 Task: Compose an email with the signature Kevin Parker with the subject Feedback on a presentation and the message I would like to follow up on the action items from our last meeting. from softage.9@softage.net to softage.7@softage.netSelect the entire message and remove all formatting, select the entire message Undo Send the email. Finally, move the email from Sent Items to the label Testing and certification
Action: Mouse moved to (1189, 77)
Screenshot: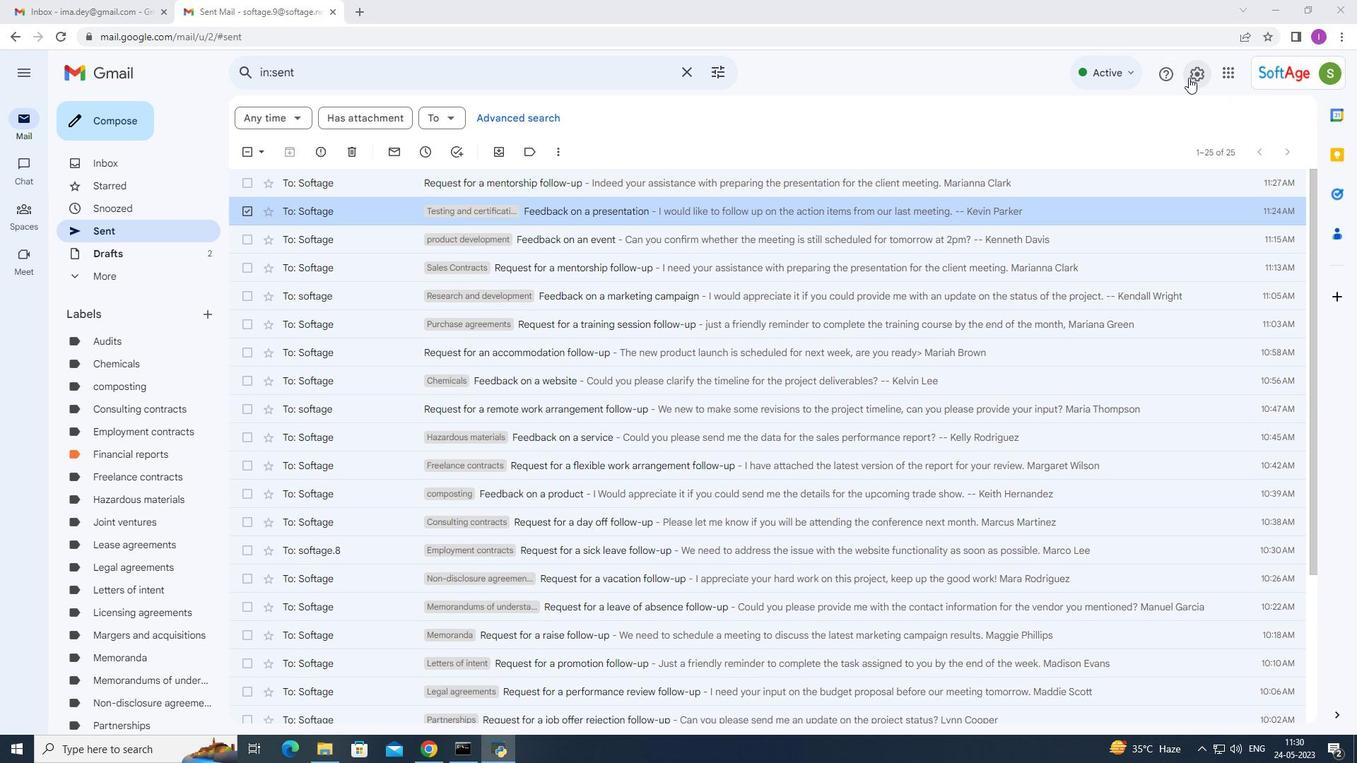 
Action: Mouse pressed left at (1189, 77)
Screenshot: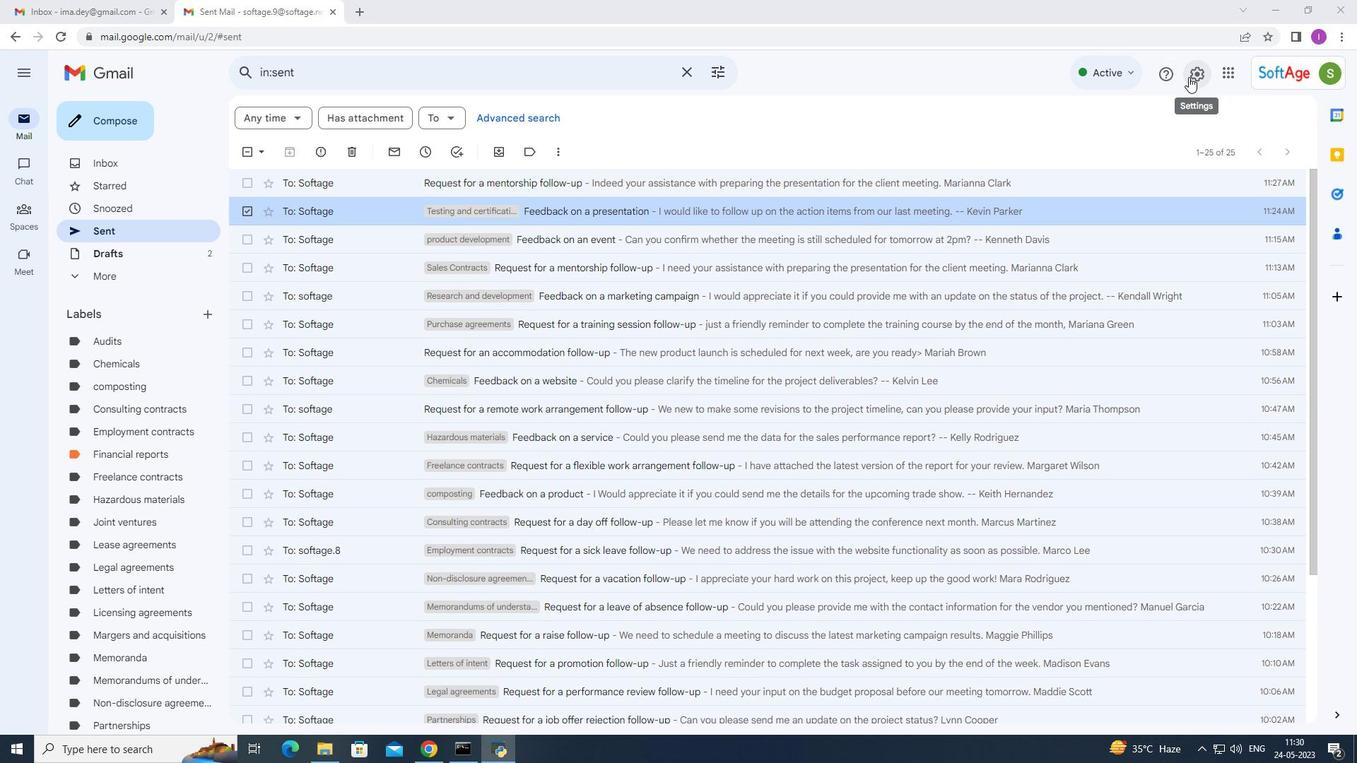 
Action: Mouse moved to (1177, 135)
Screenshot: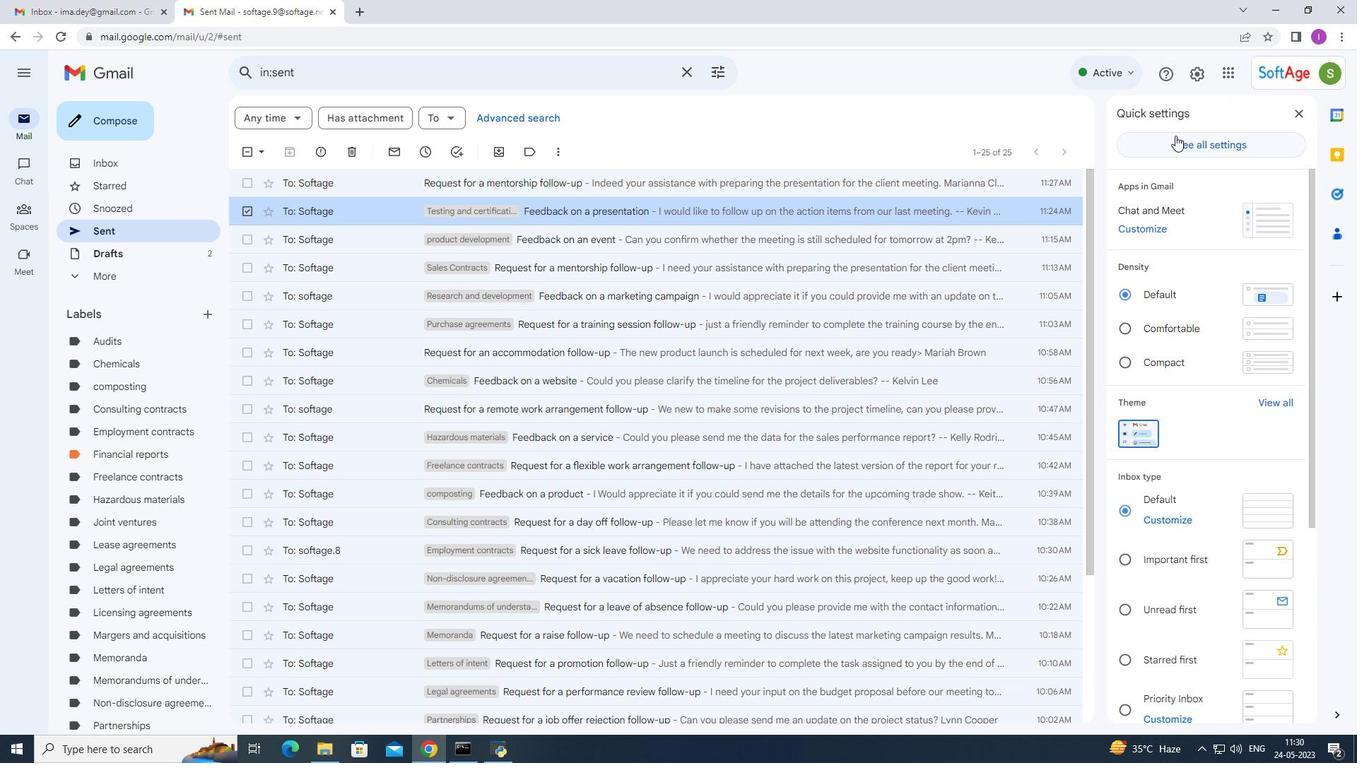 
Action: Mouse pressed left at (1177, 135)
Screenshot: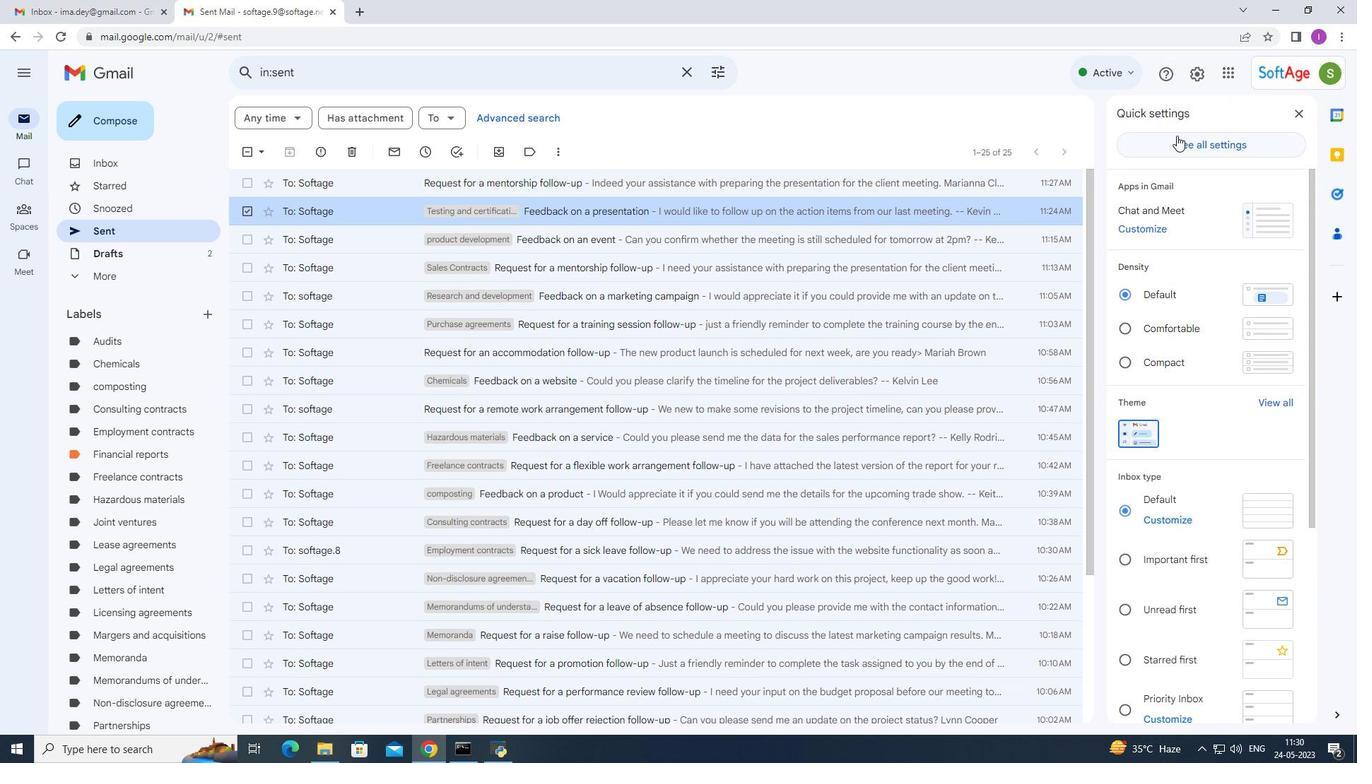
Action: Mouse moved to (530, 377)
Screenshot: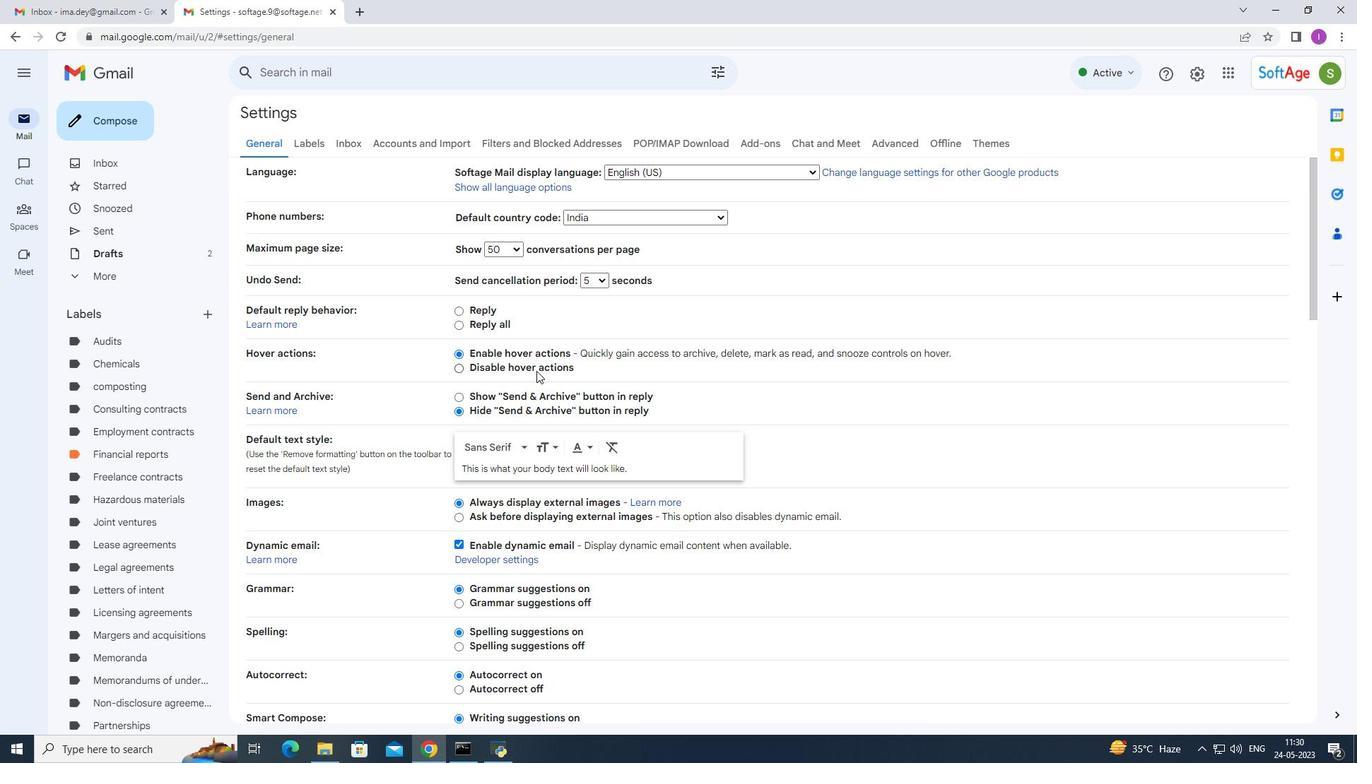 
Action: Mouse scrolled (530, 376) with delta (0, 0)
Screenshot: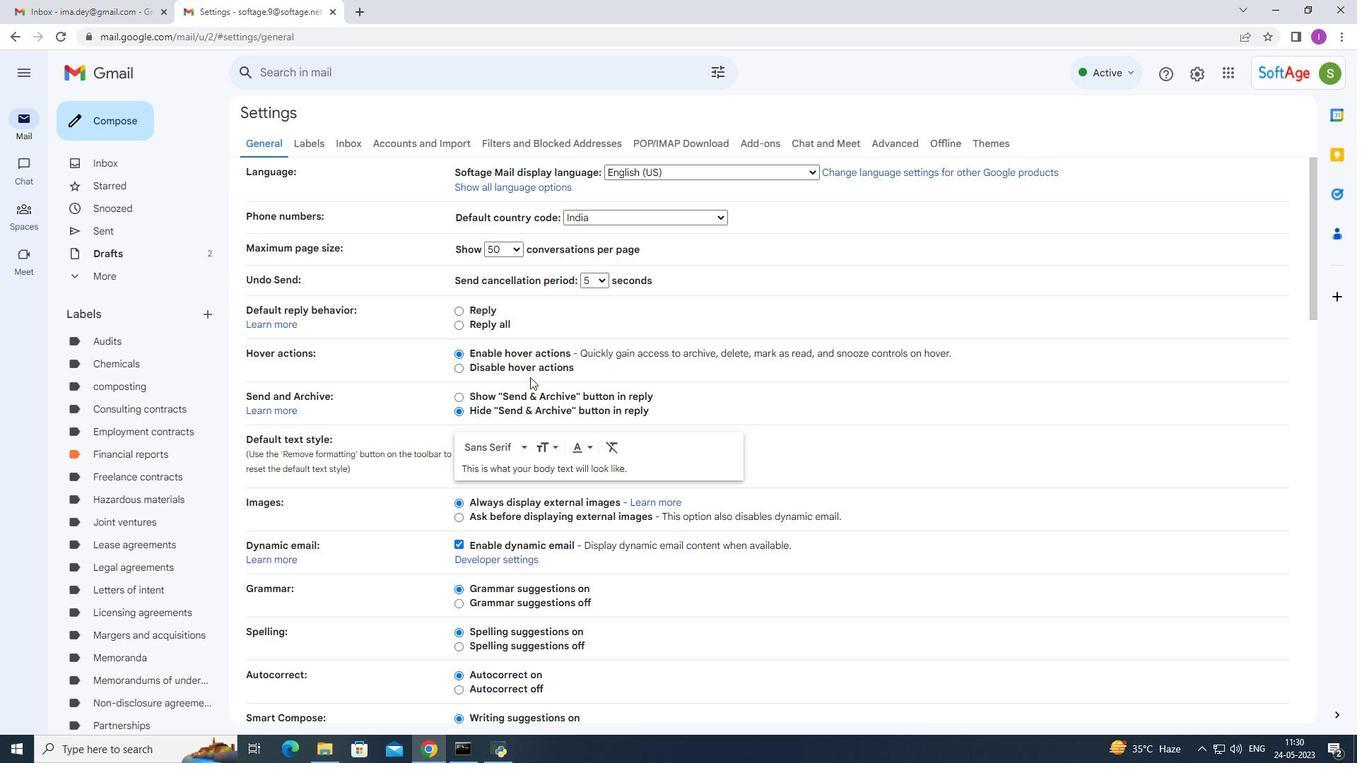 
Action: Mouse moved to (530, 378)
Screenshot: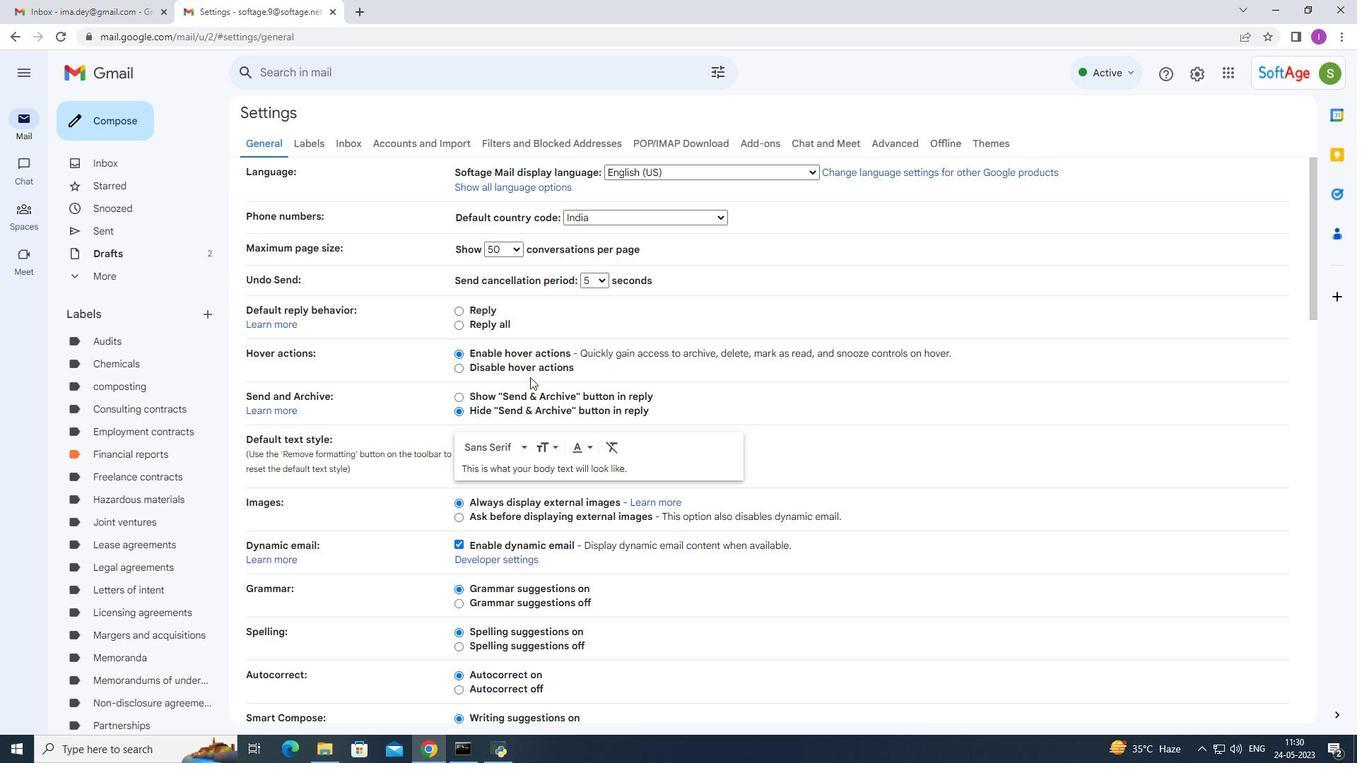 
Action: Mouse scrolled (530, 377) with delta (0, 0)
Screenshot: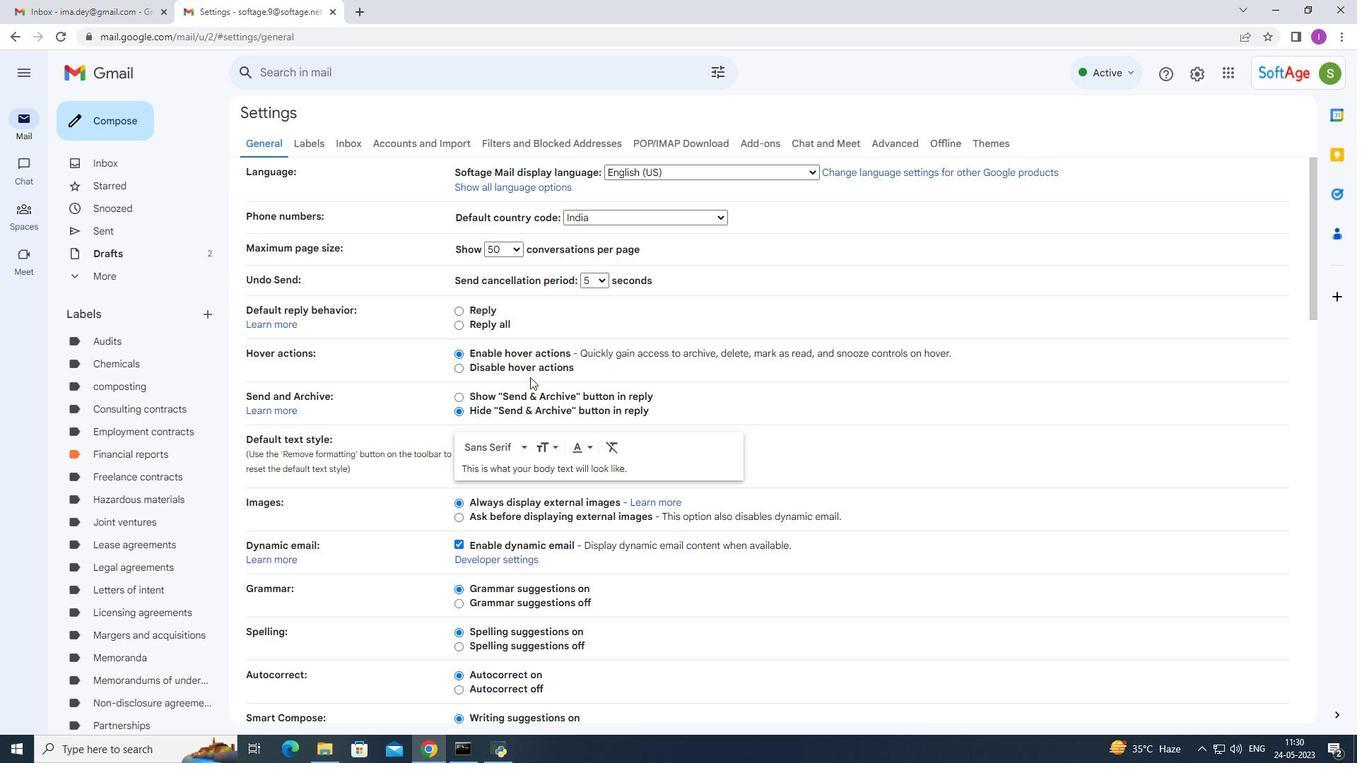 
Action: Mouse moved to (531, 378)
Screenshot: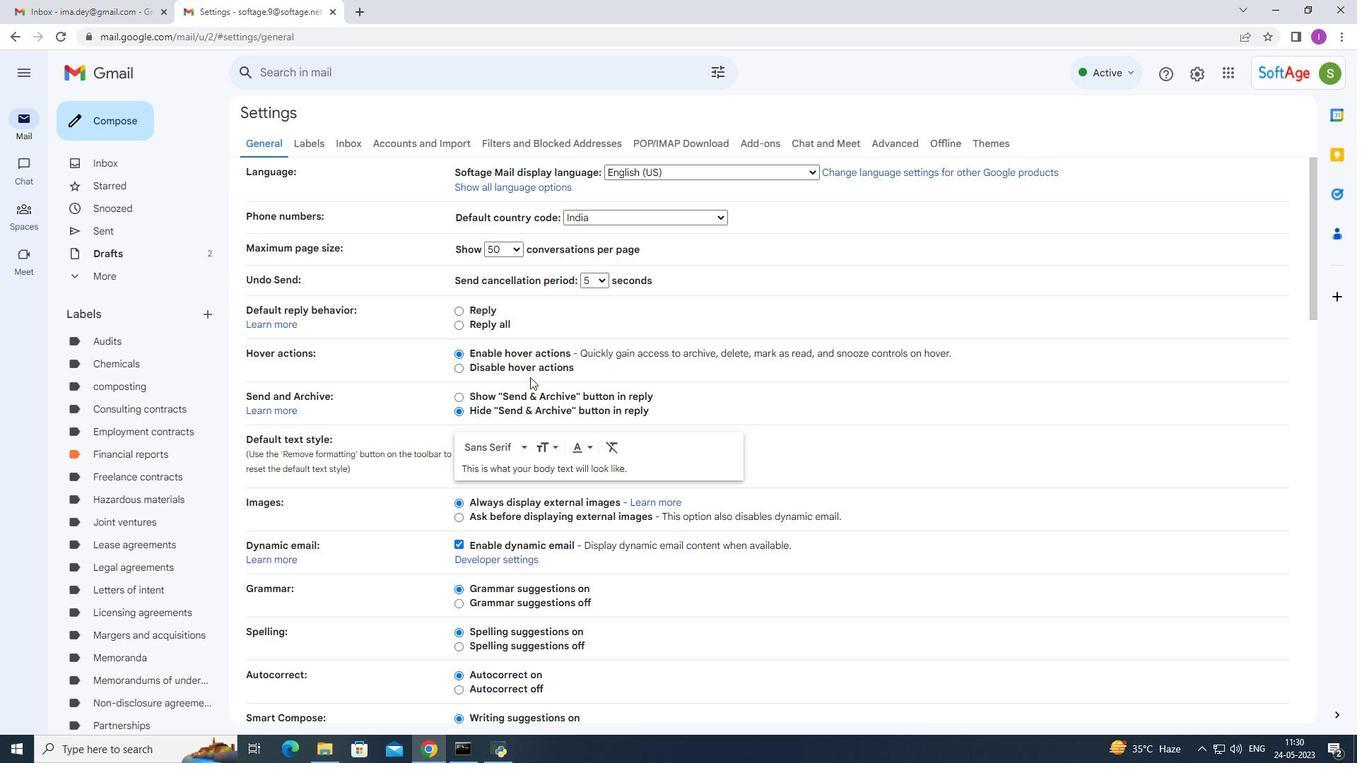 
Action: Mouse scrolled (530, 378) with delta (0, 0)
Screenshot: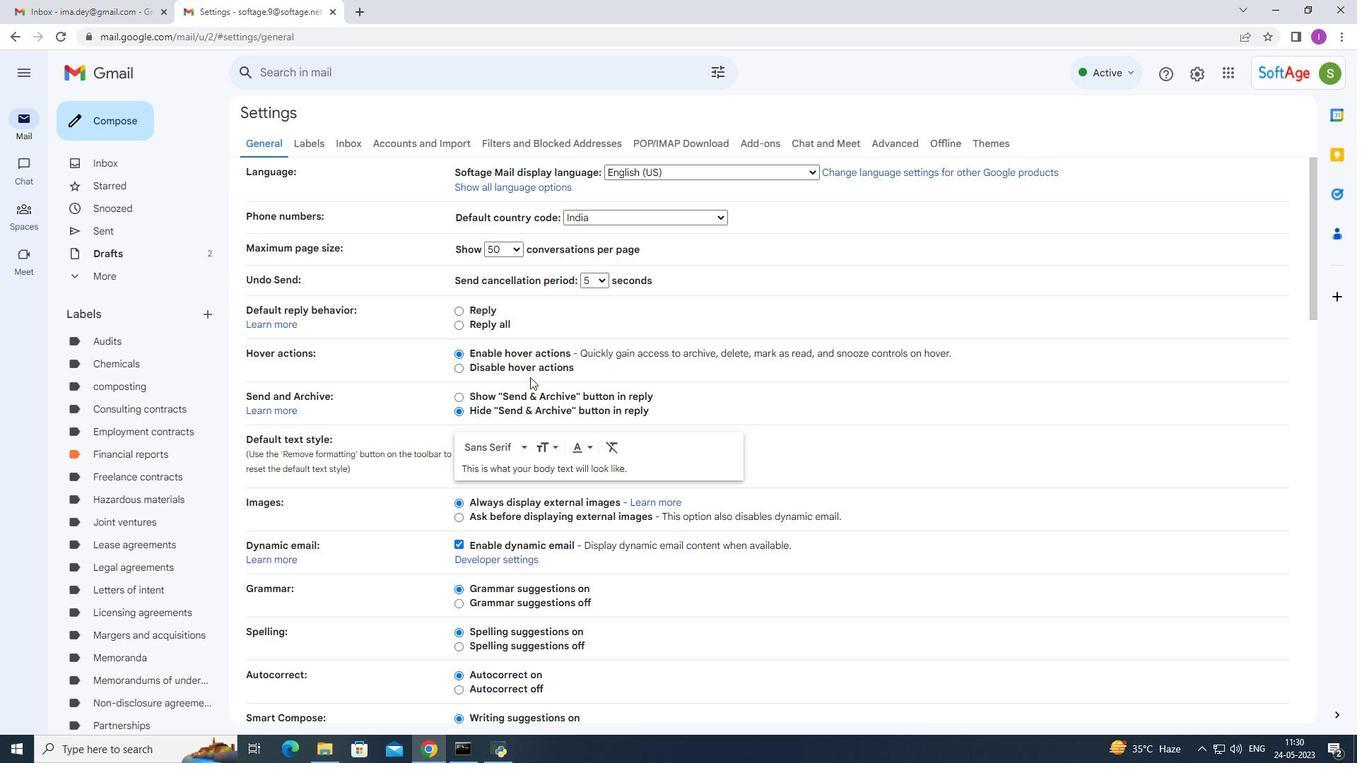 
Action: Mouse moved to (532, 380)
Screenshot: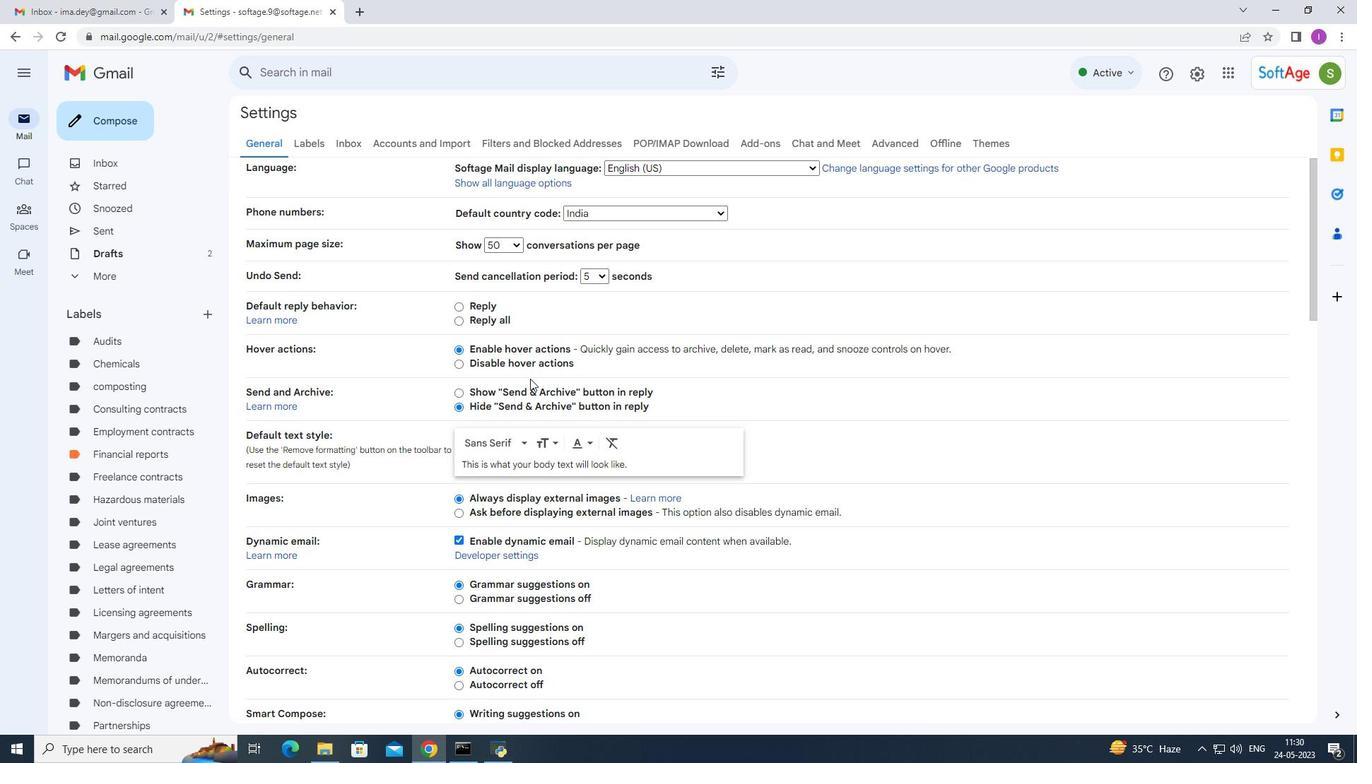 
Action: Mouse scrolled (531, 378) with delta (0, 0)
Screenshot: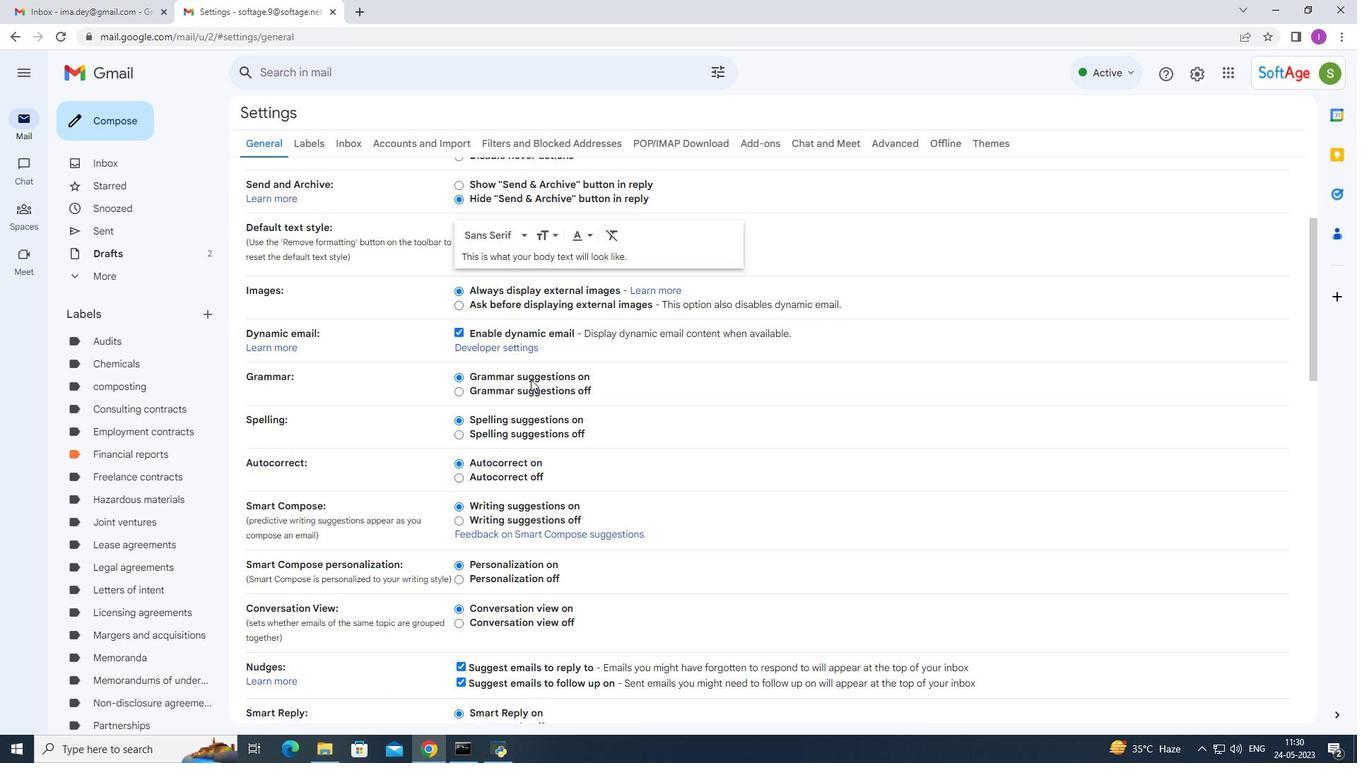 
Action: Mouse moved to (533, 380)
Screenshot: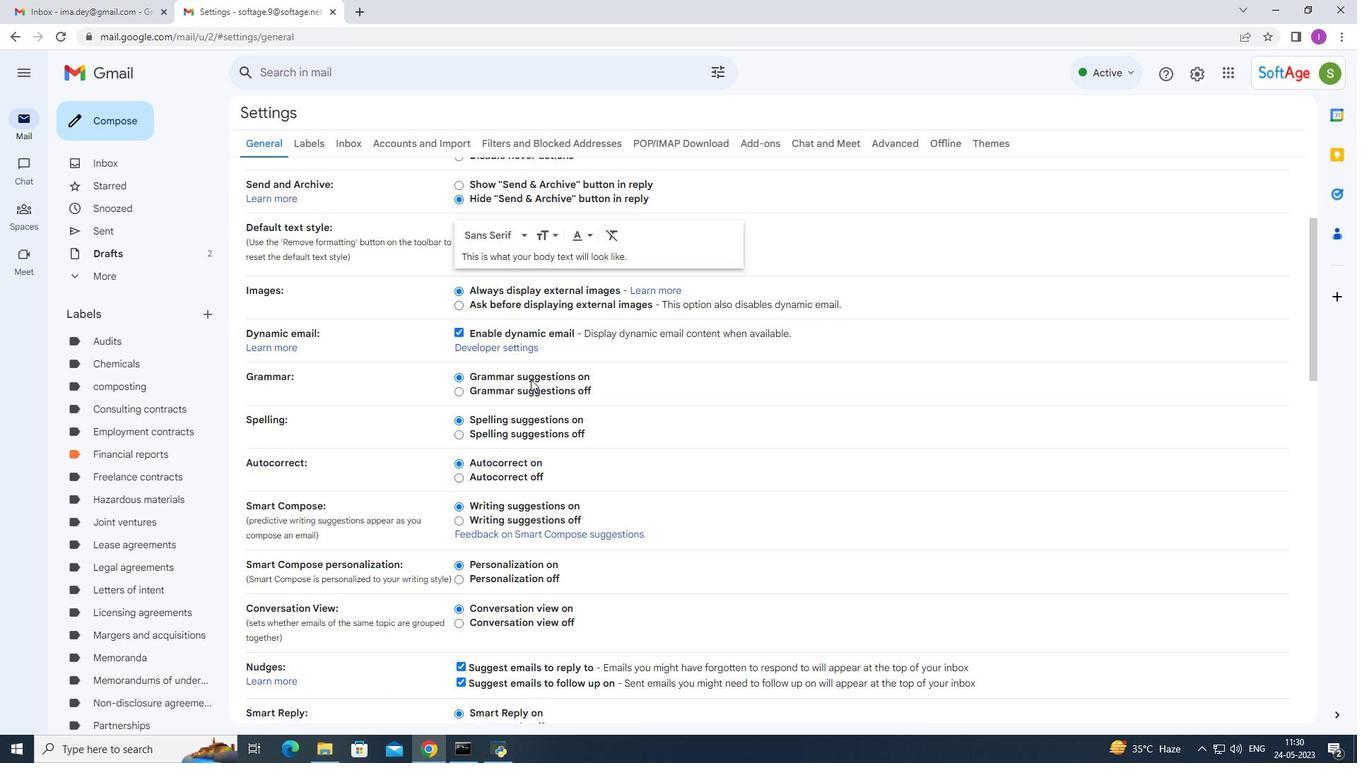 
Action: Mouse scrolled (532, 379) with delta (0, 0)
Screenshot: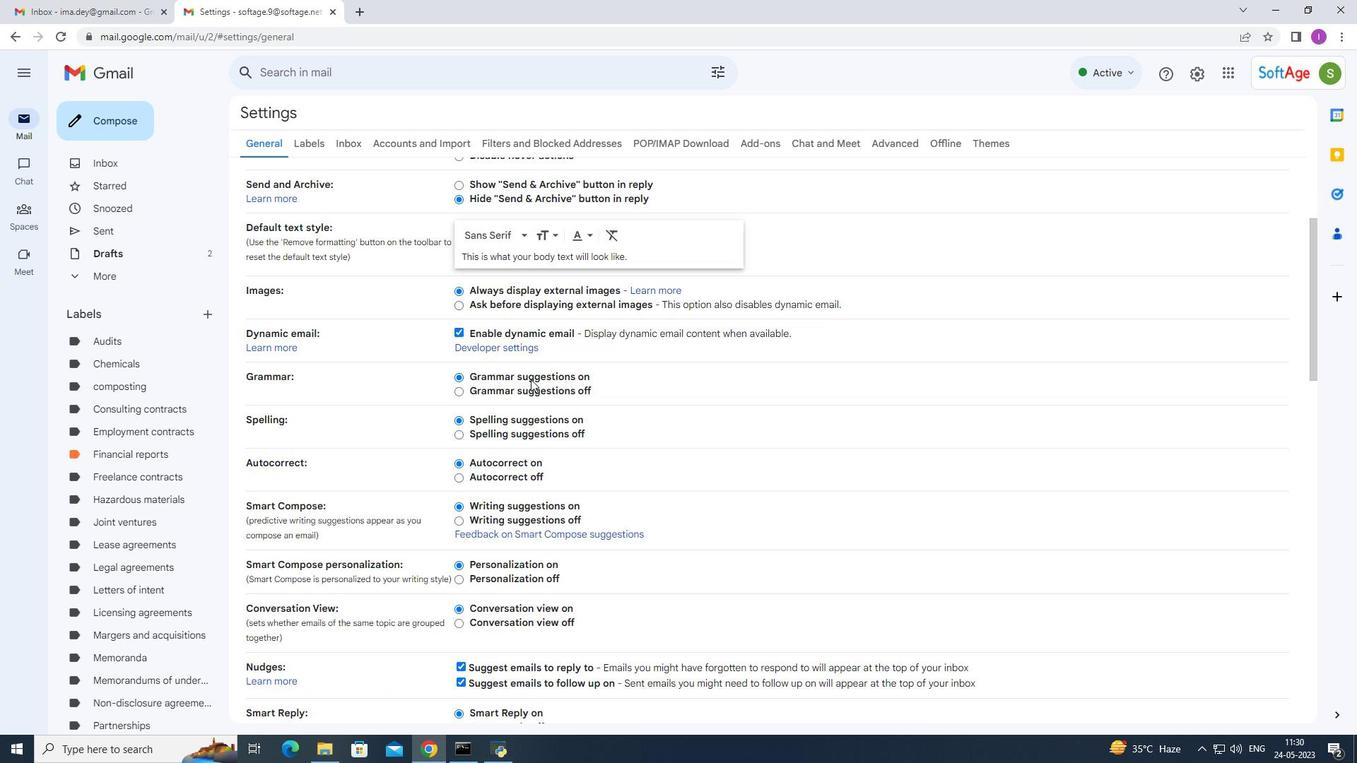 
Action: Mouse scrolled (533, 379) with delta (0, 0)
Screenshot: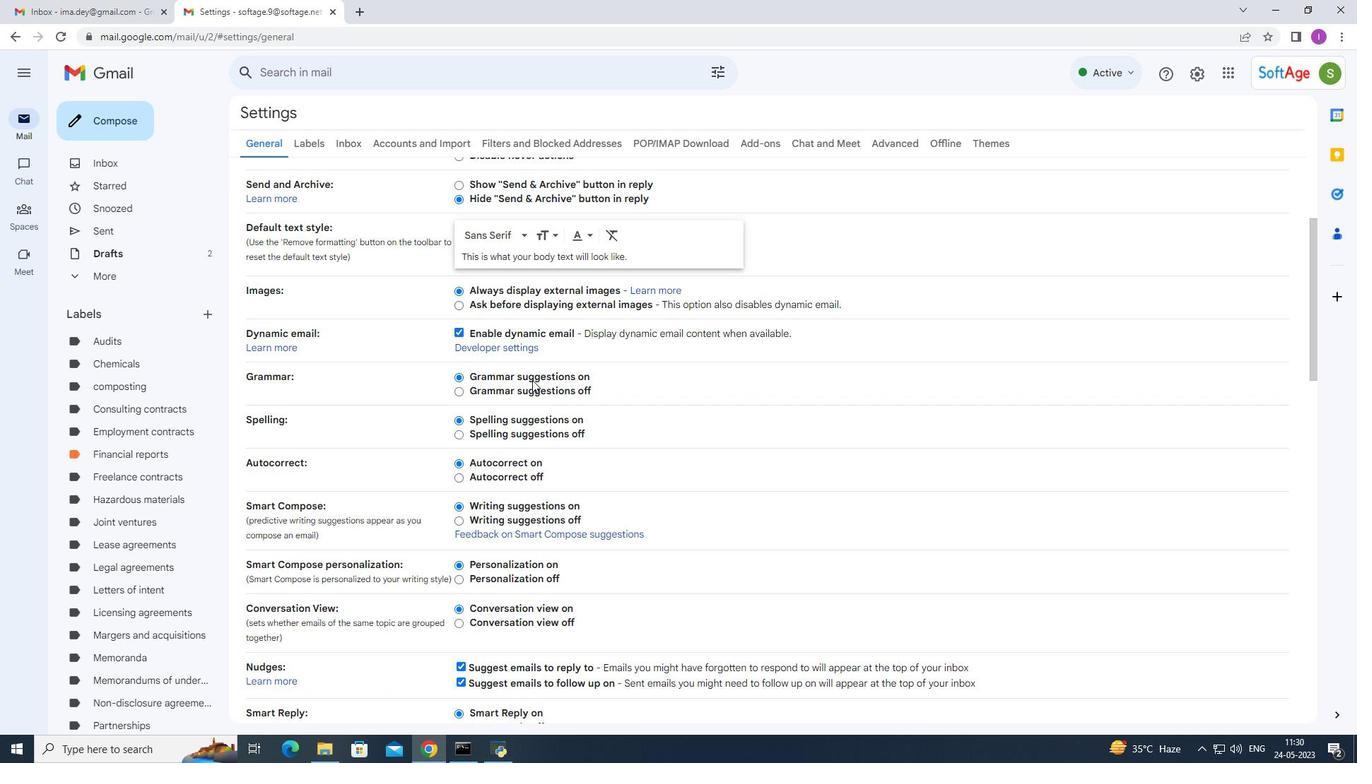 
Action: Mouse scrolled (533, 379) with delta (0, 0)
Screenshot: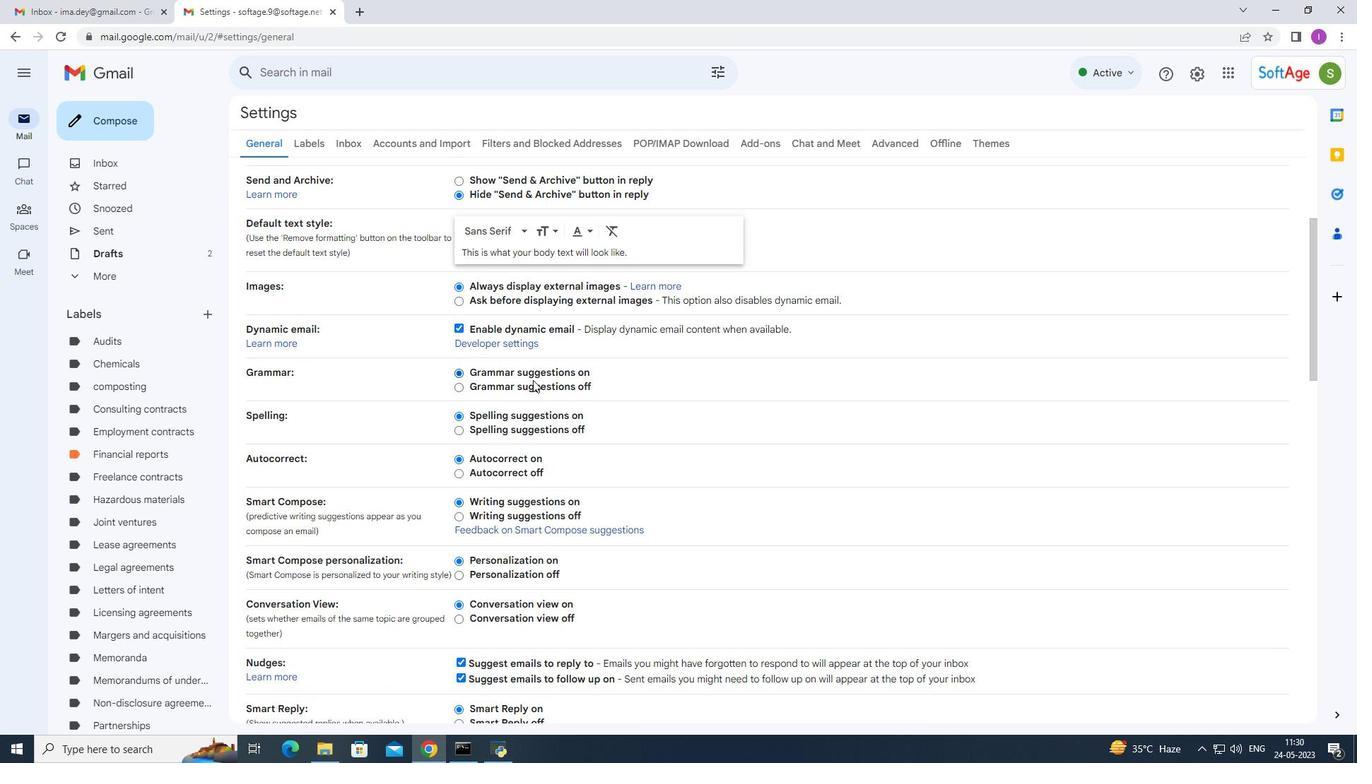 
Action: Mouse scrolled (533, 379) with delta (0, 0)
Screenshot: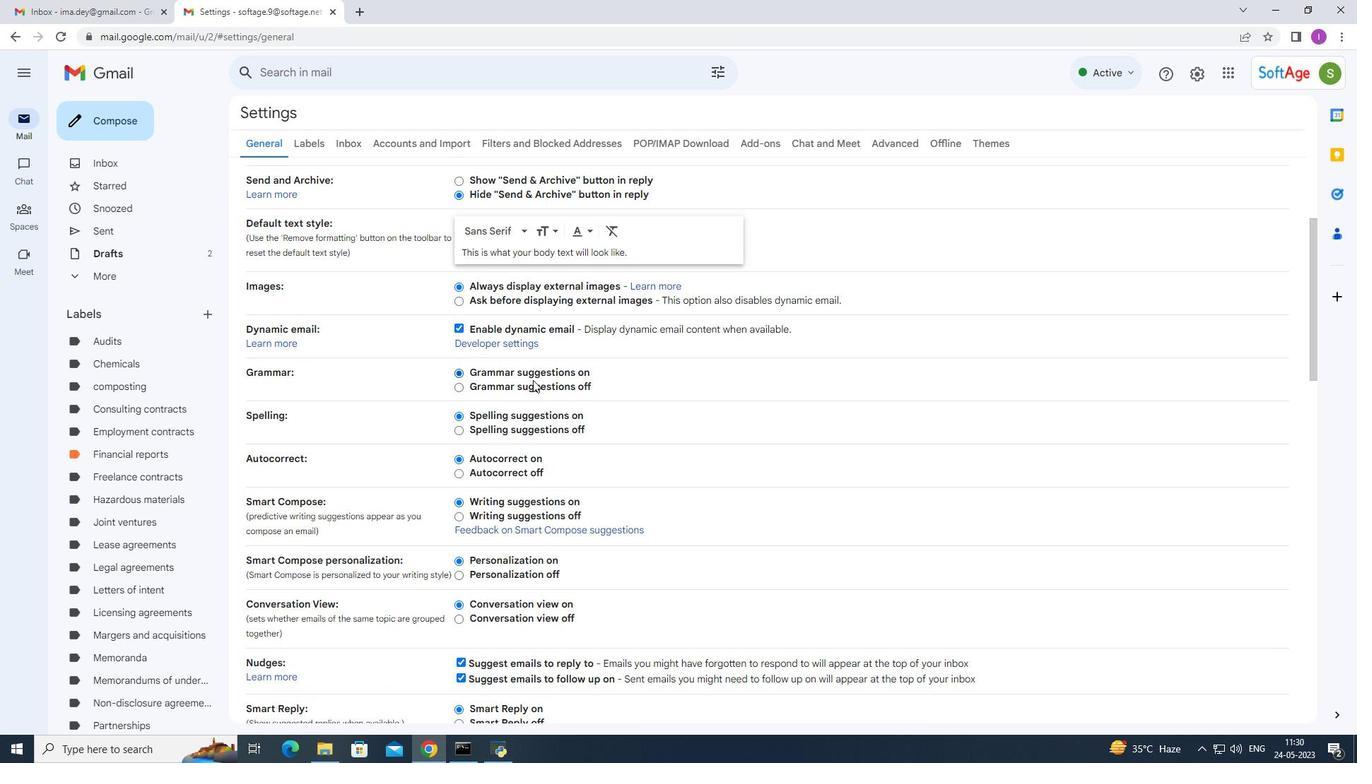 
Action: Mouse scrolled (533, 379) with delta (0, 0)
Screenshot: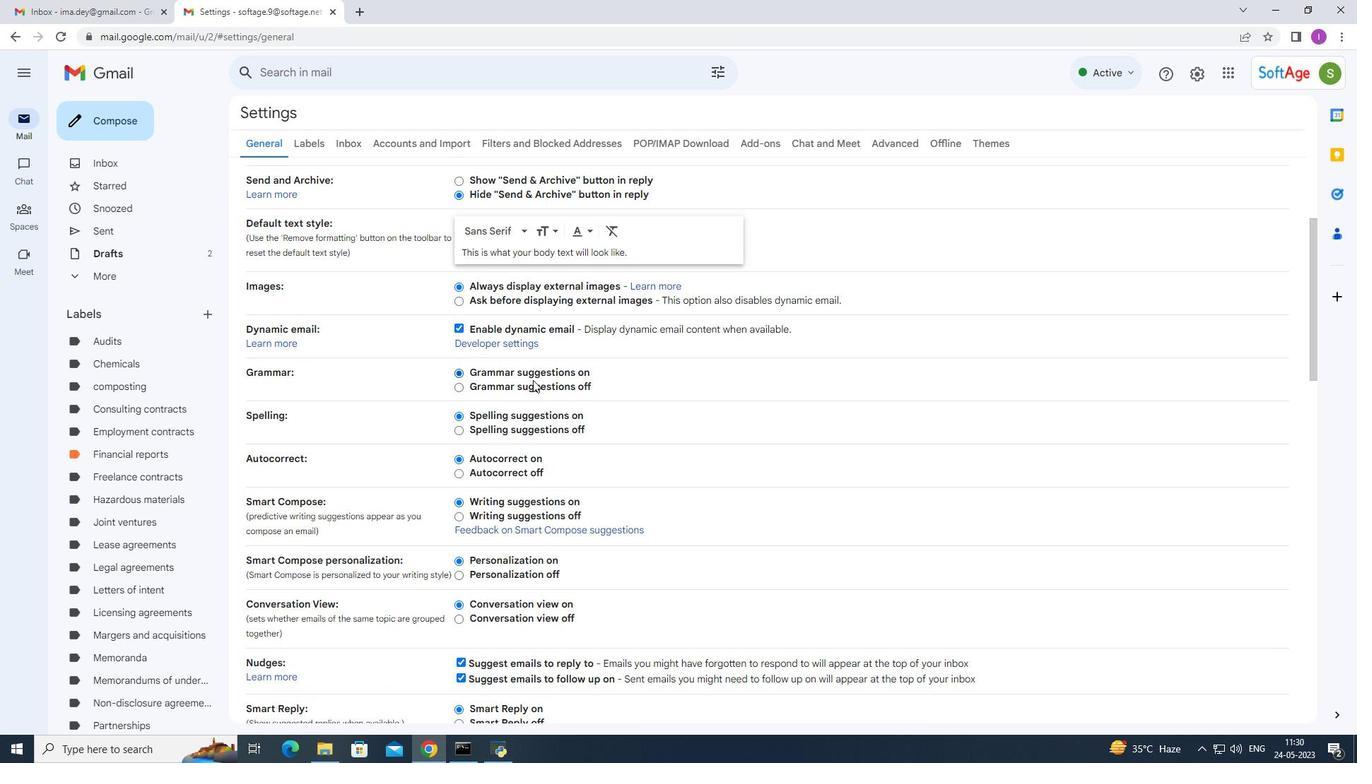 
Action: Mouse scrolled (533, 379) with delta (0, 0)
Screenshot: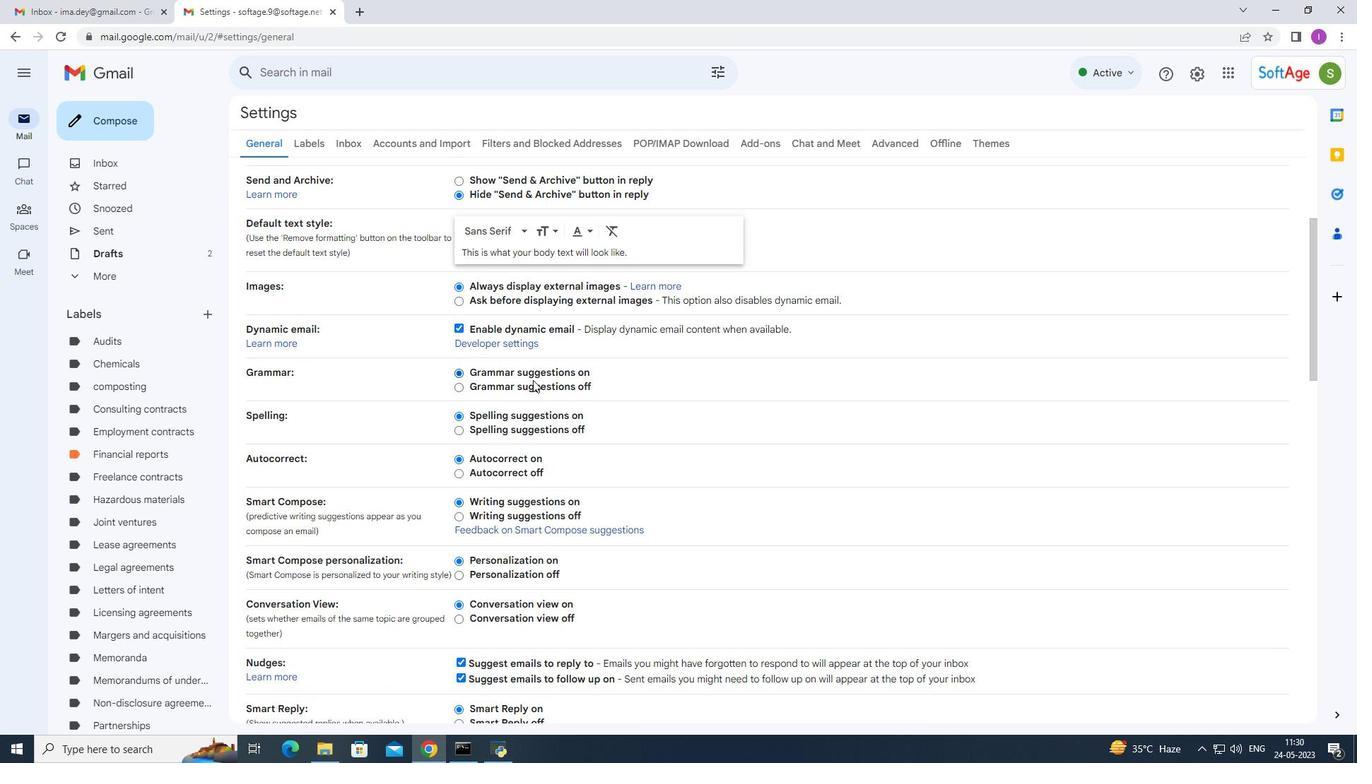 
Action: Mouse scrolled (533, 379) with delta (0, 0)
Screenshot: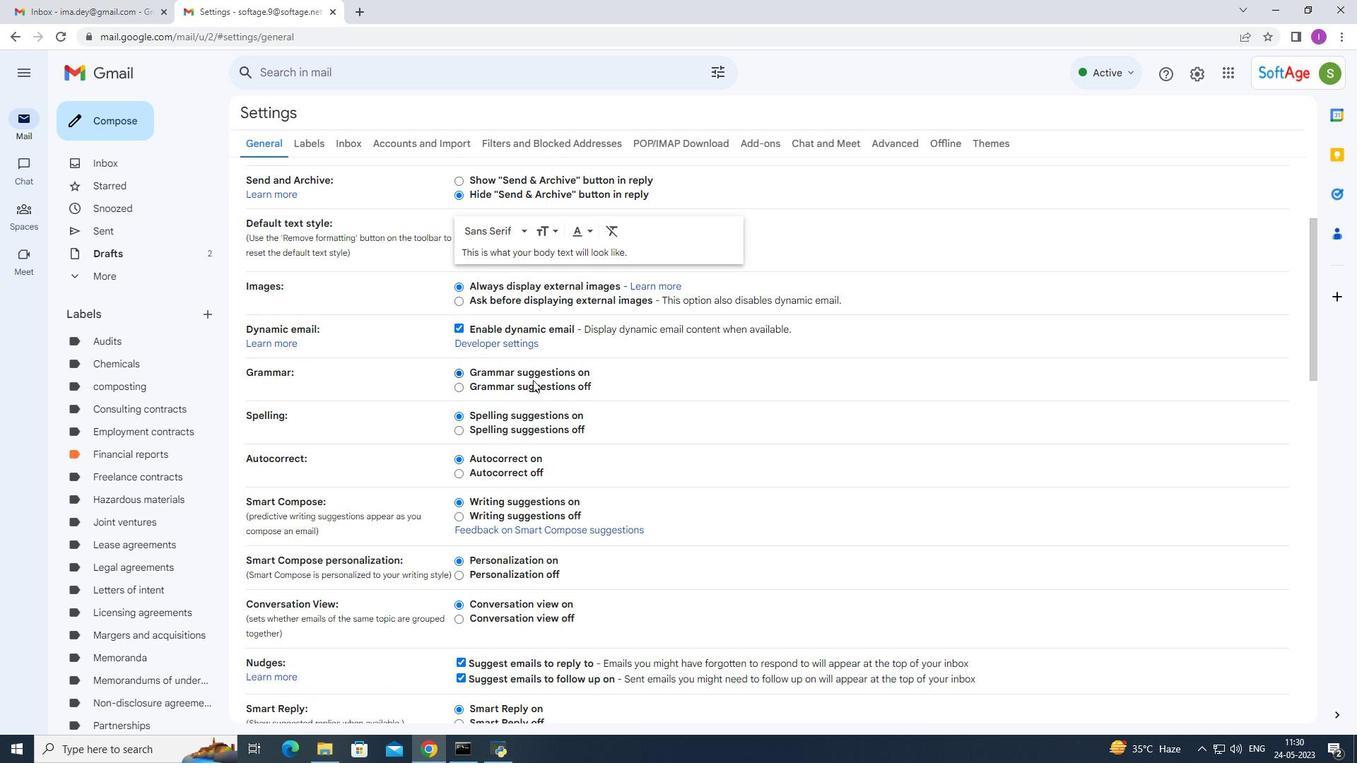 
Action: Mouse moved to (534, 379)
Screenshot: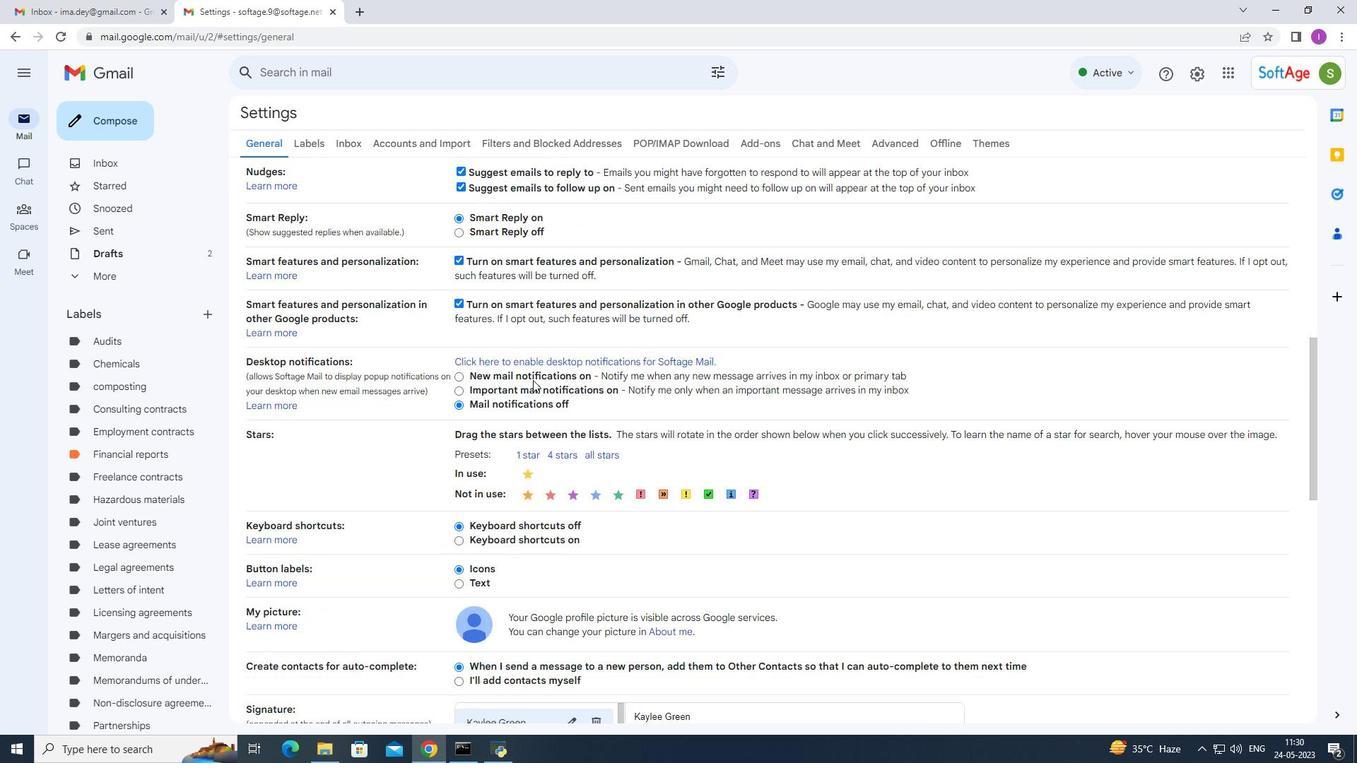 
Action: Mouse scrolled (534, 378) with delta (0, 0)
Screenshot: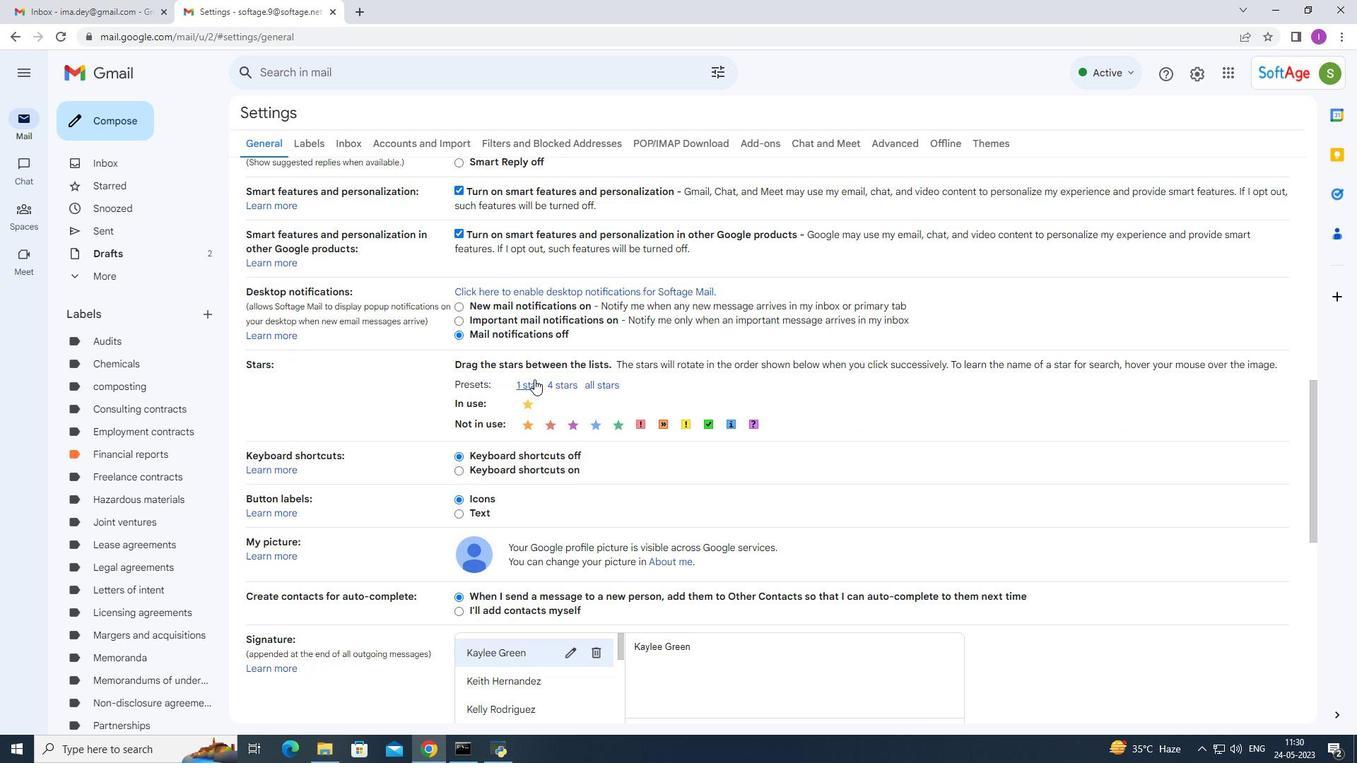 
Action: Mouse scrolled (534, 378) with delta (0, 0)
Screenshot: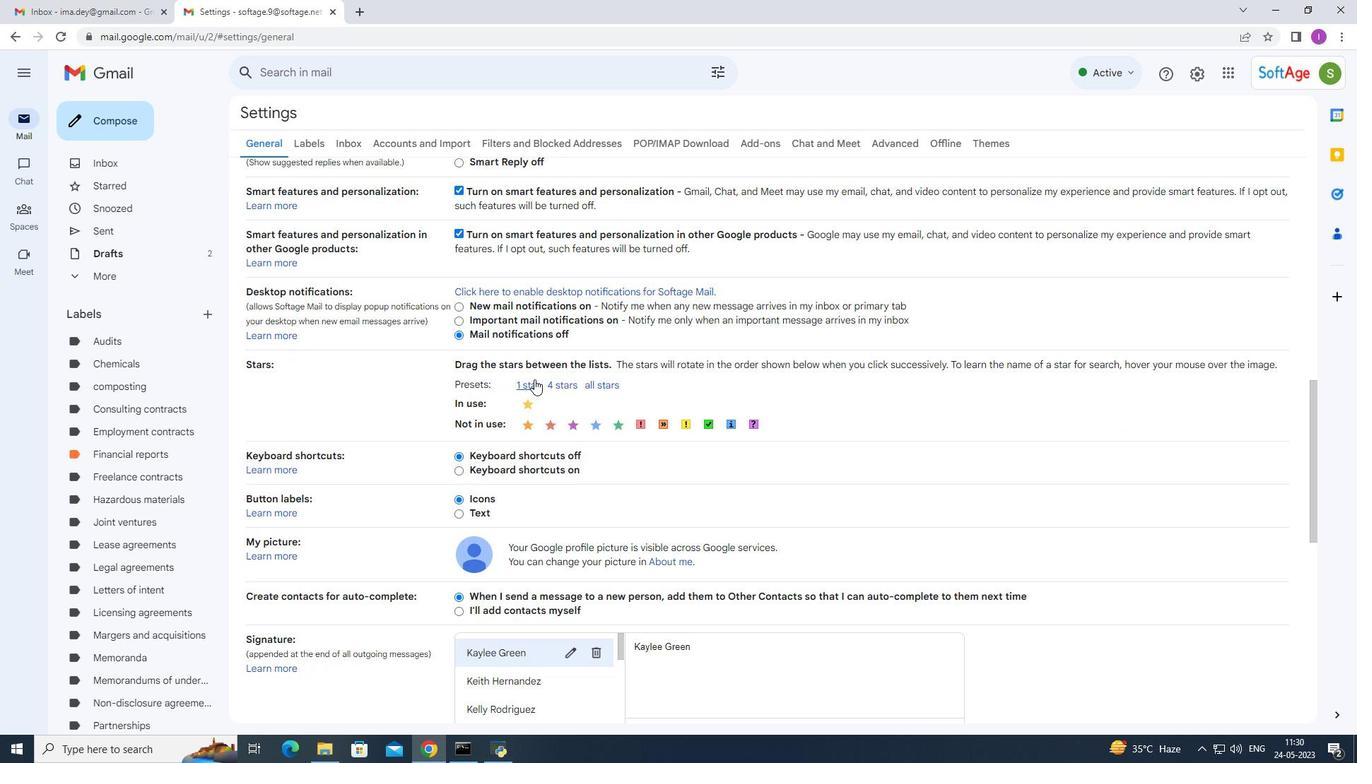
Action: Mouse scrolled (534, 378) with delta (0, 0)
Screenshot: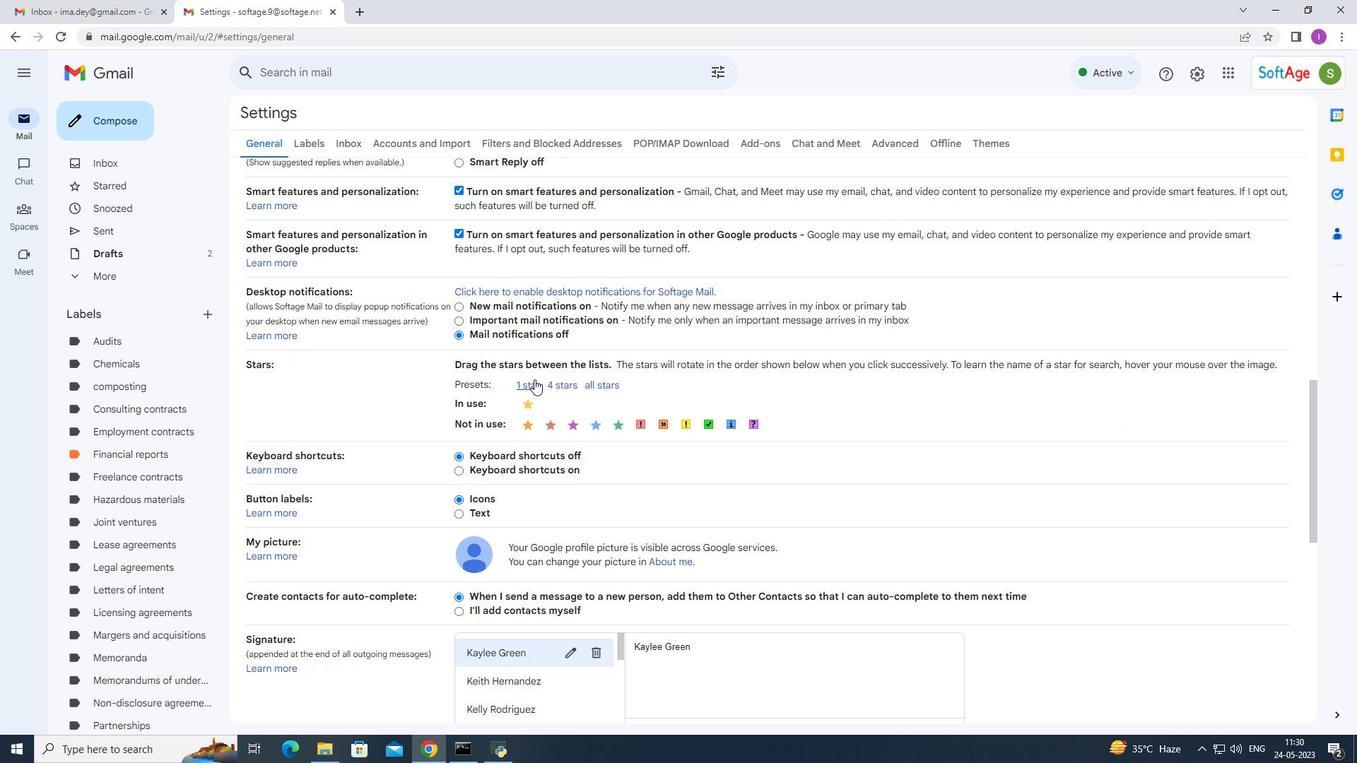 
Action: Mouse scrolled (534, 378) with delta (0, 0)
Screenshot: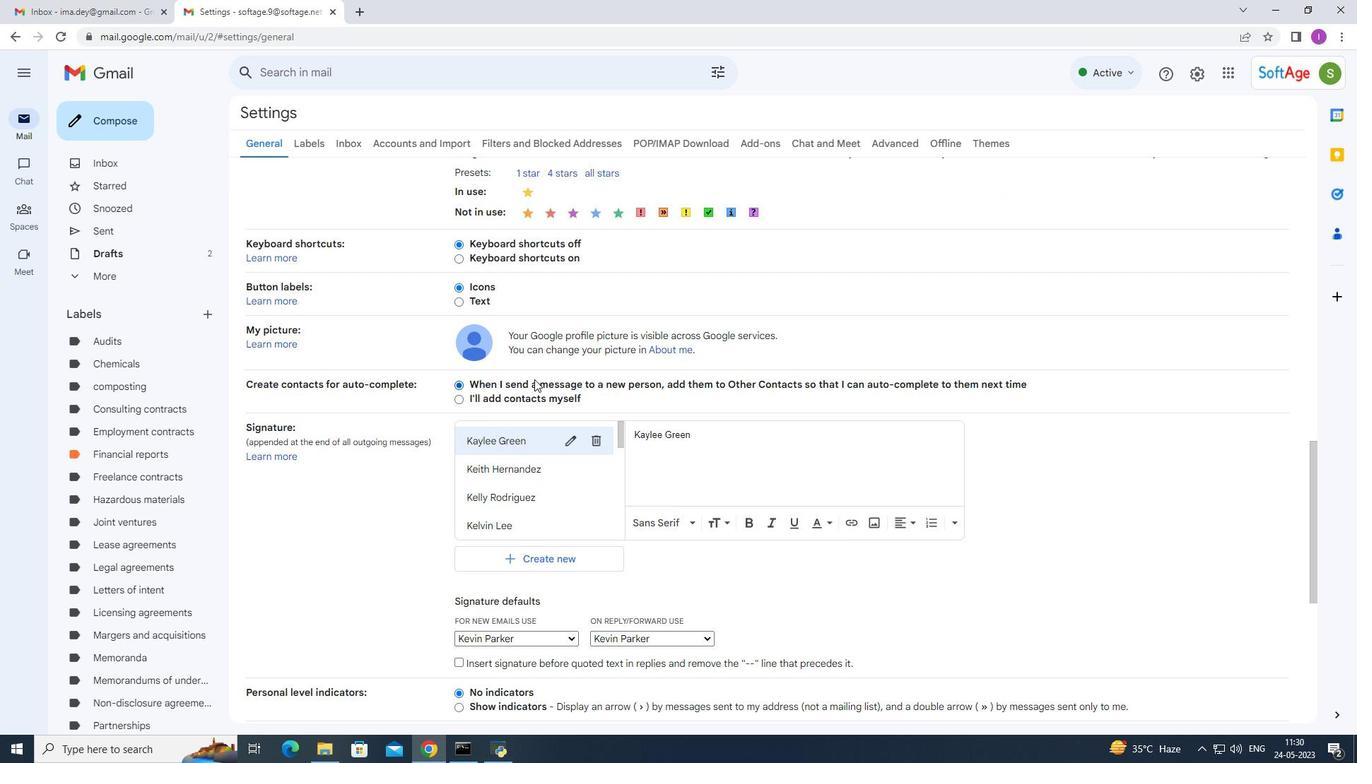 
Action: Mouse scrolled (534, 378) with delta (0, 0)
Screenshot: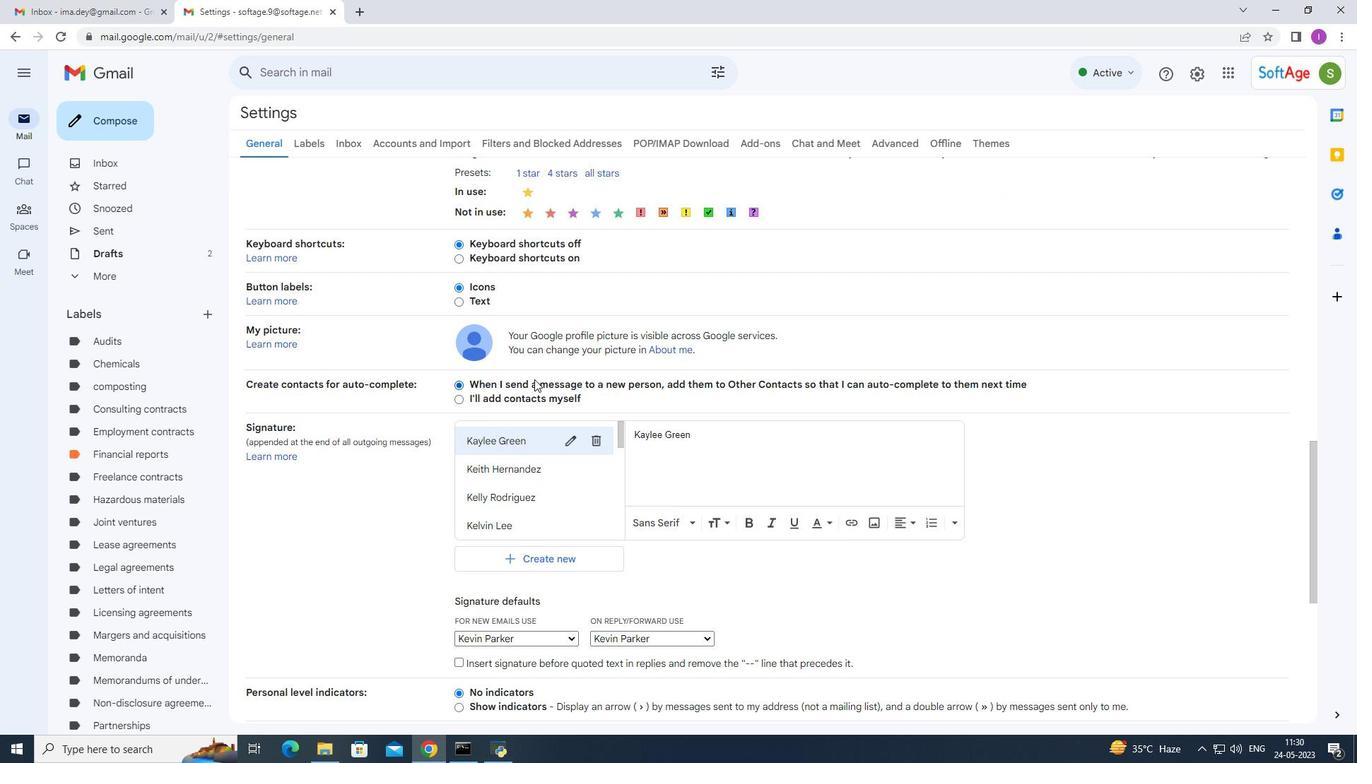 
Action: Mouse scrolled (534, 378) with delta (0, 0)
Screenshot: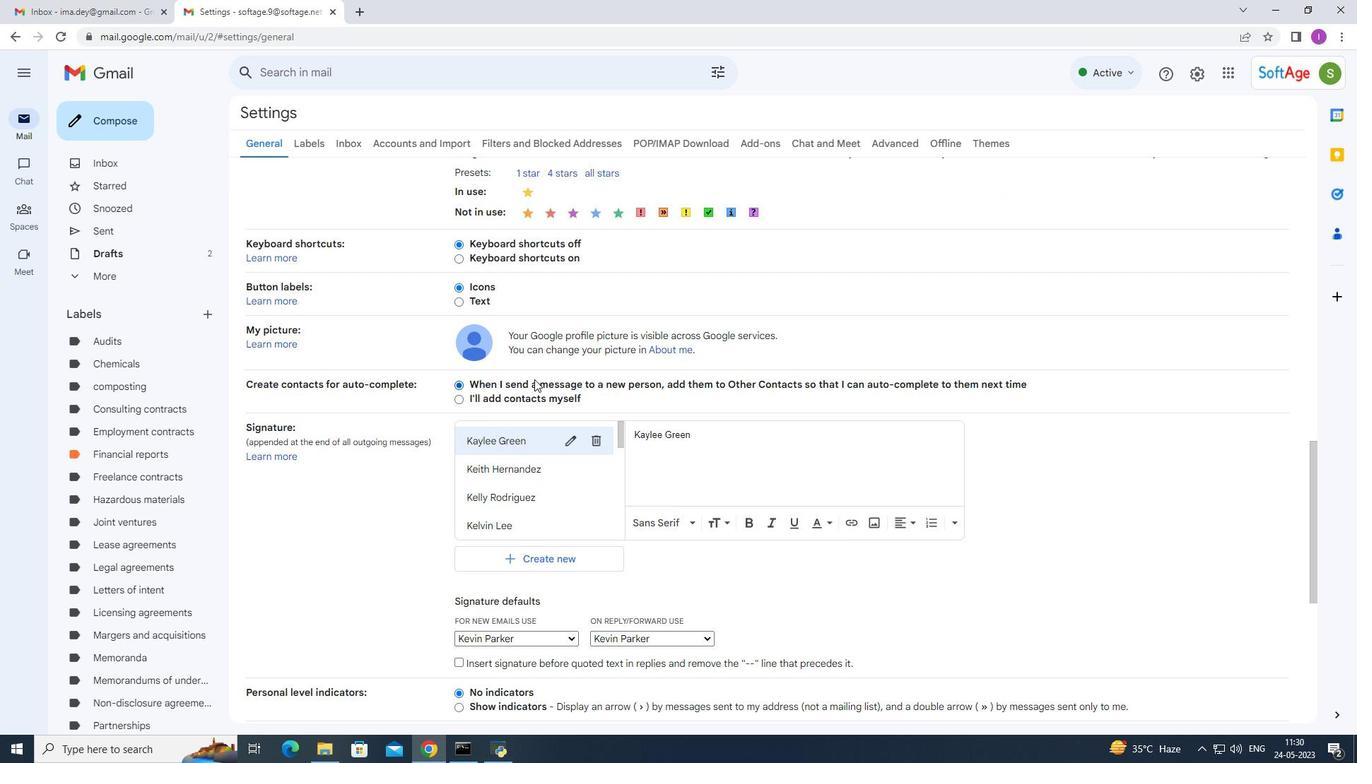 
Action: Mouse moved to (589, 241)
Screenshot: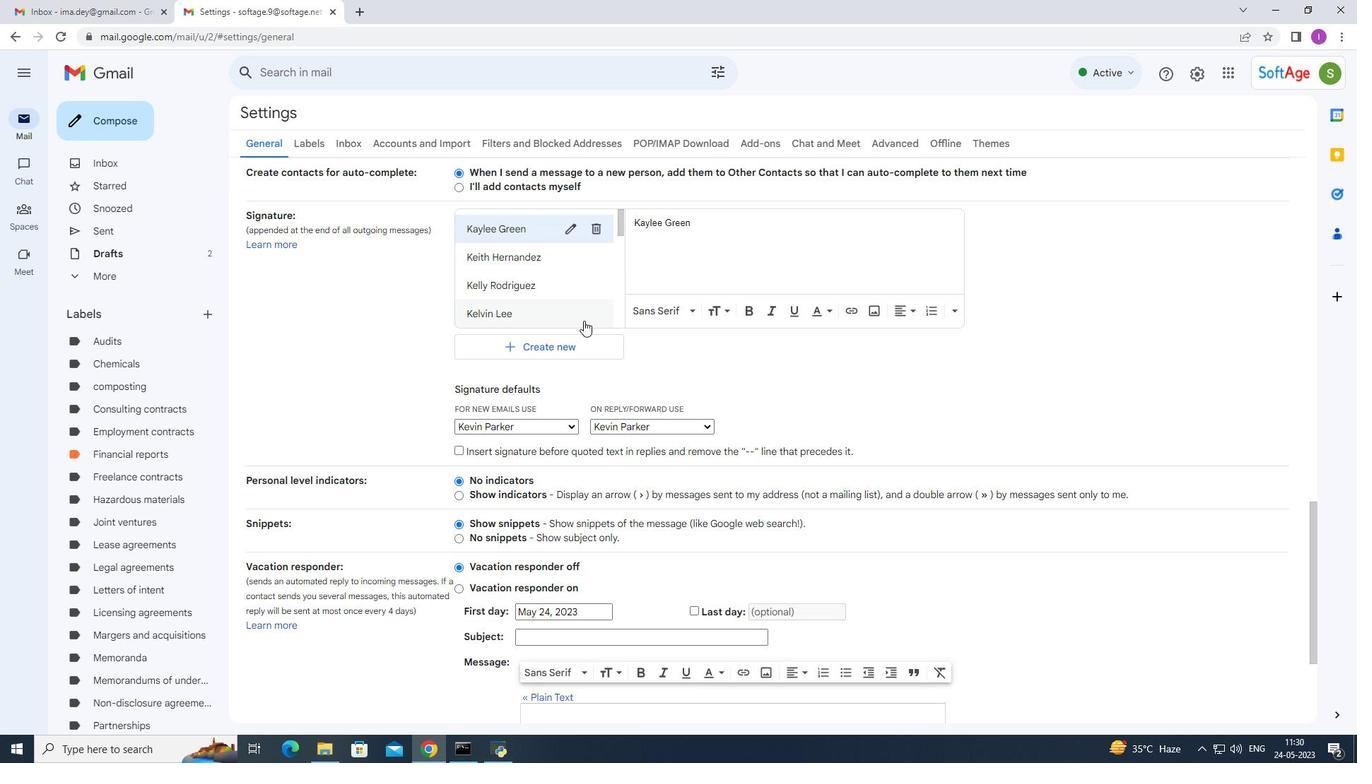 
Action: Mouse scrolled (589, 242) with delta (0, 0)
Screenshot: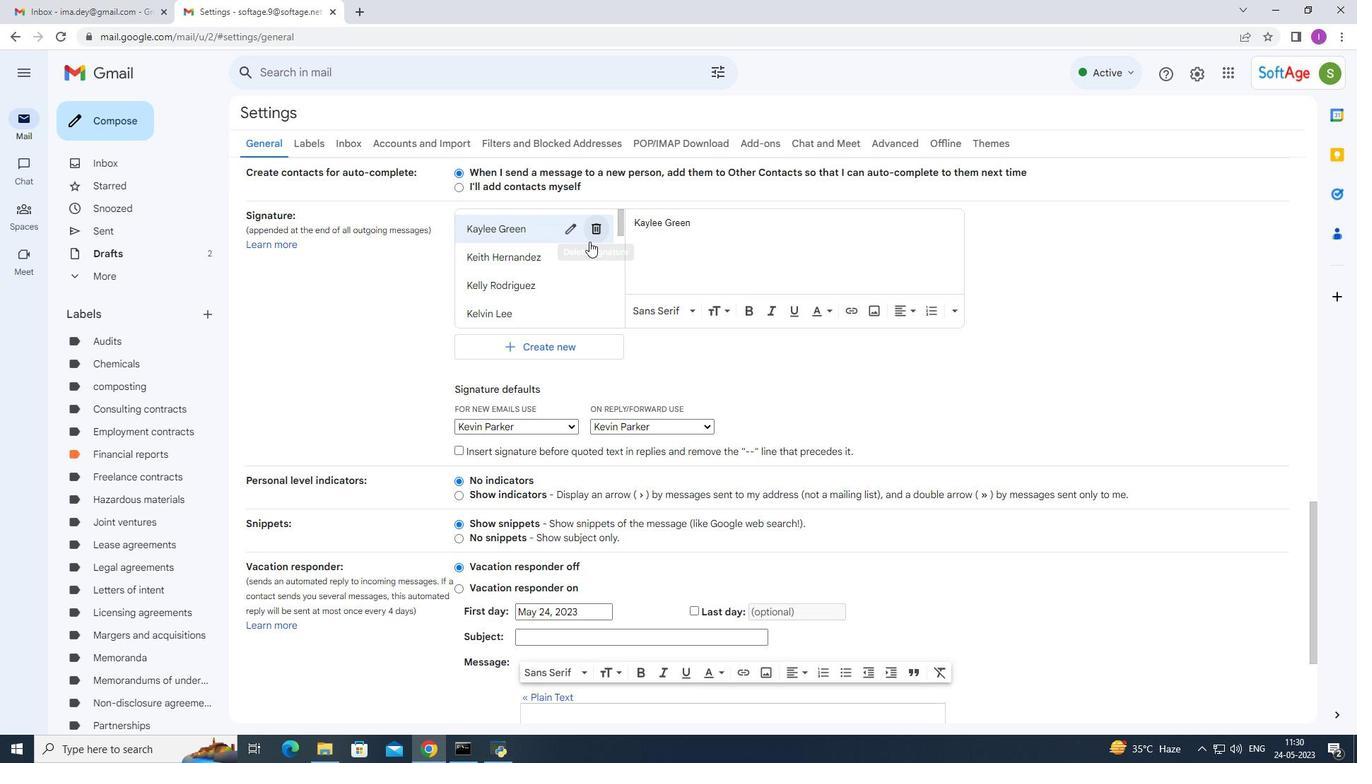 
Action: Mouse moved to (624, 296)
Screenshot: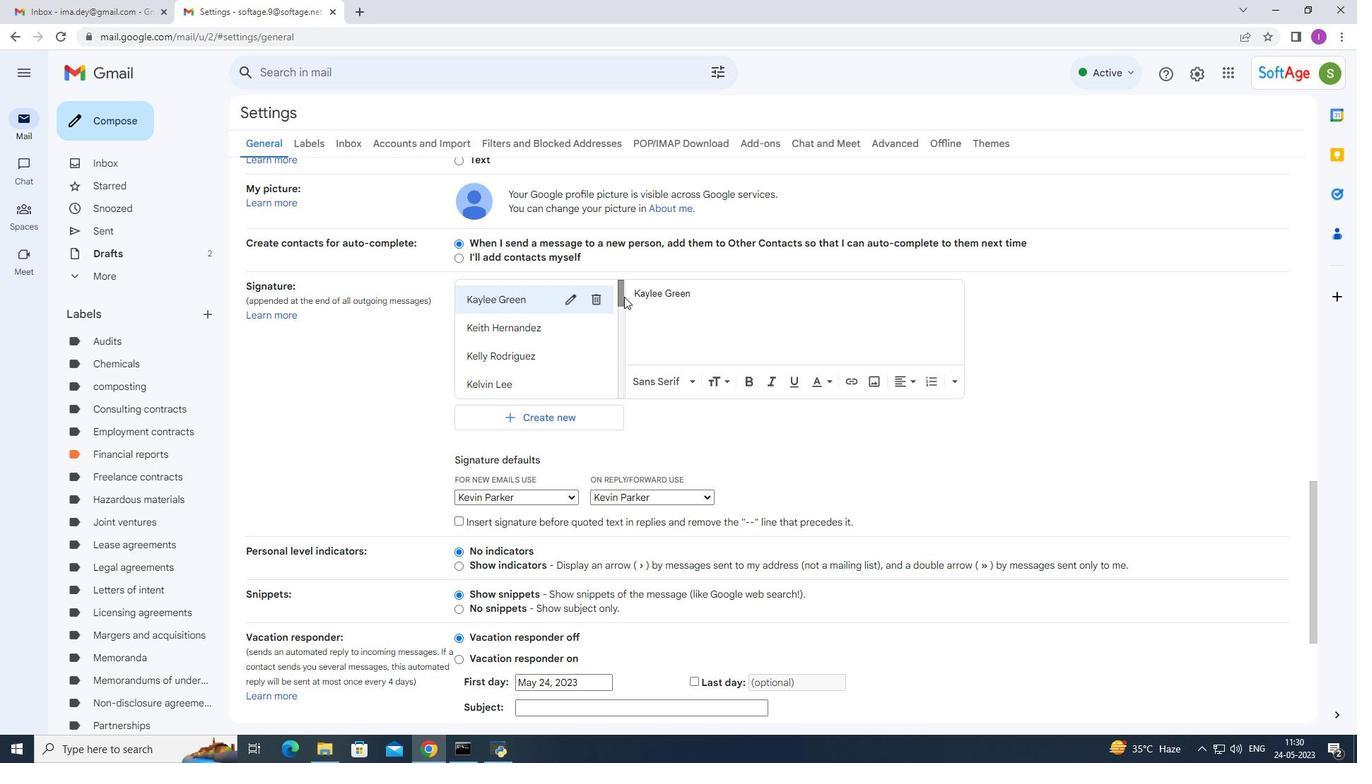 
Action: Mouse pressed left at (624, 296)
Screenshot: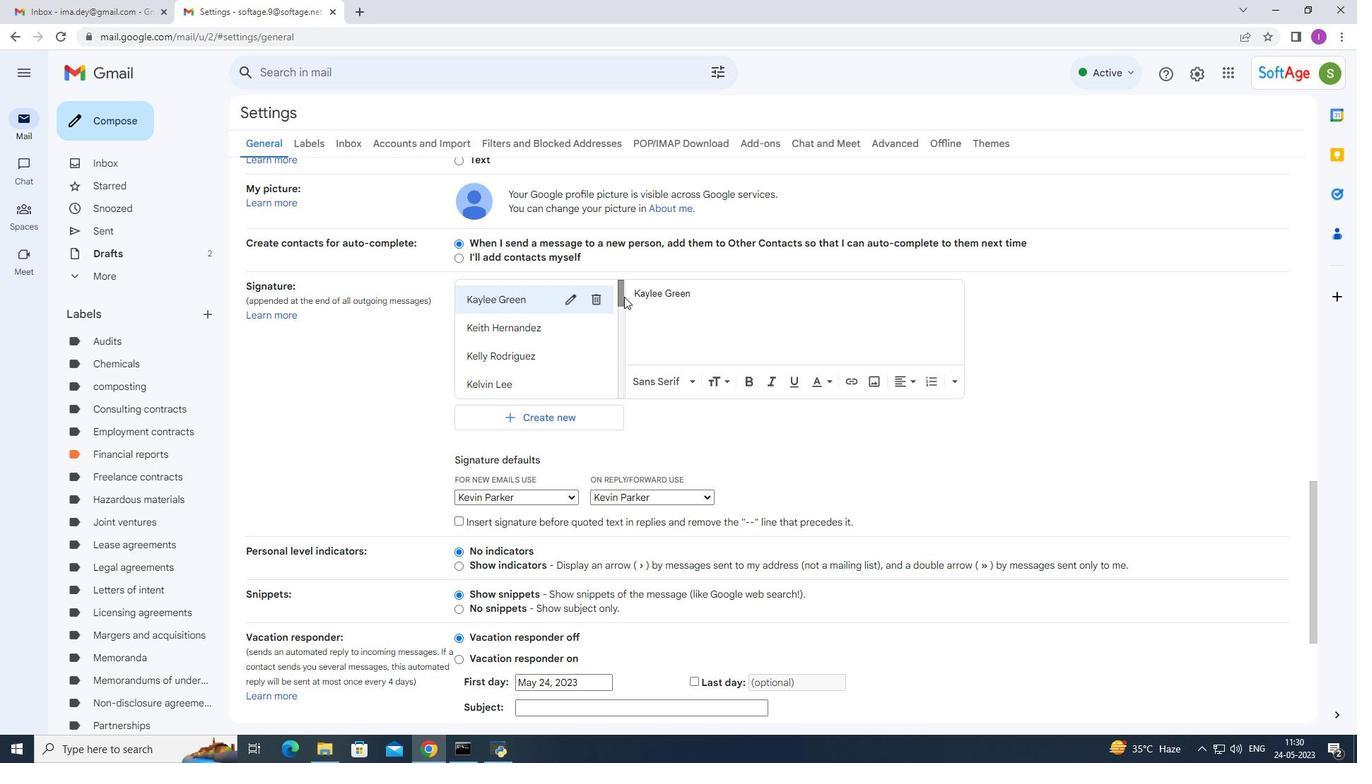 
Action: Mouse moved to (560, 417)
Screenshot: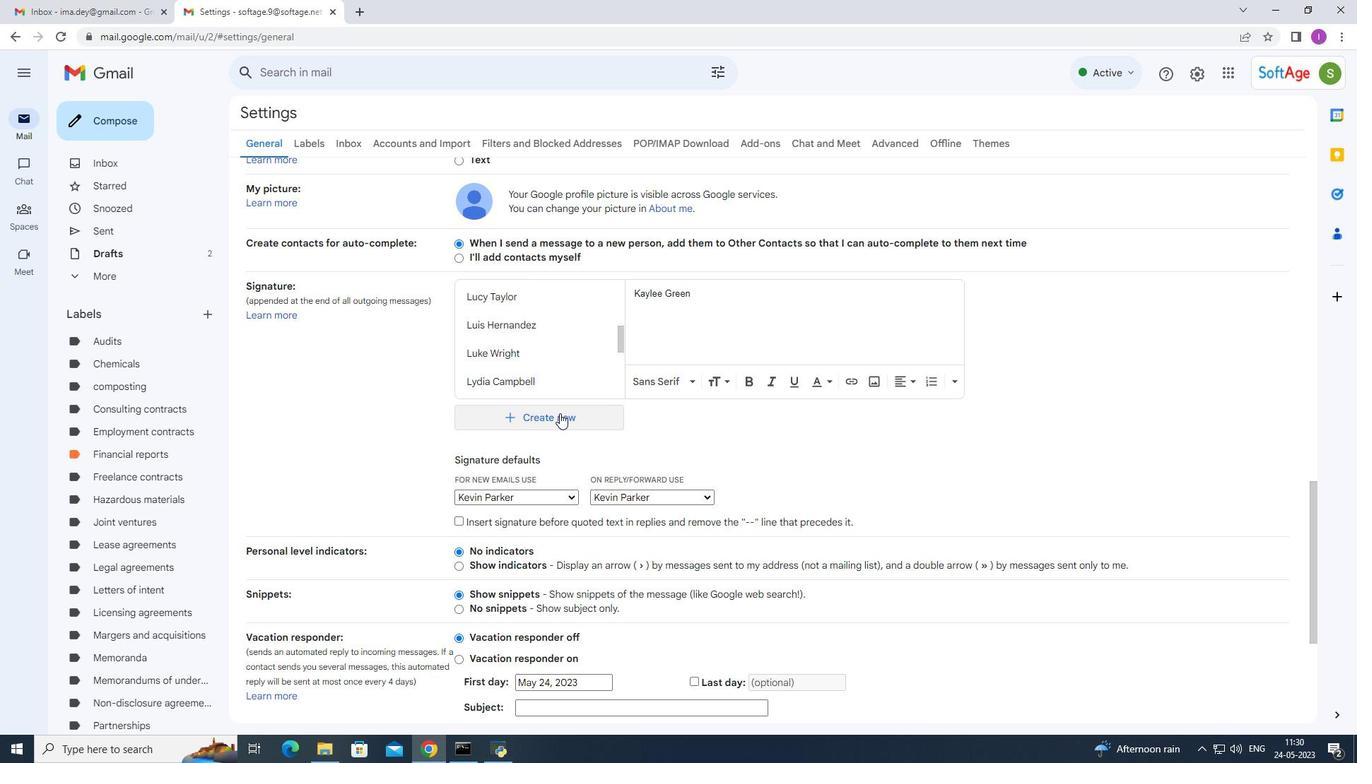
Action: Mouse pressed left at (560, 417)
Screenshot: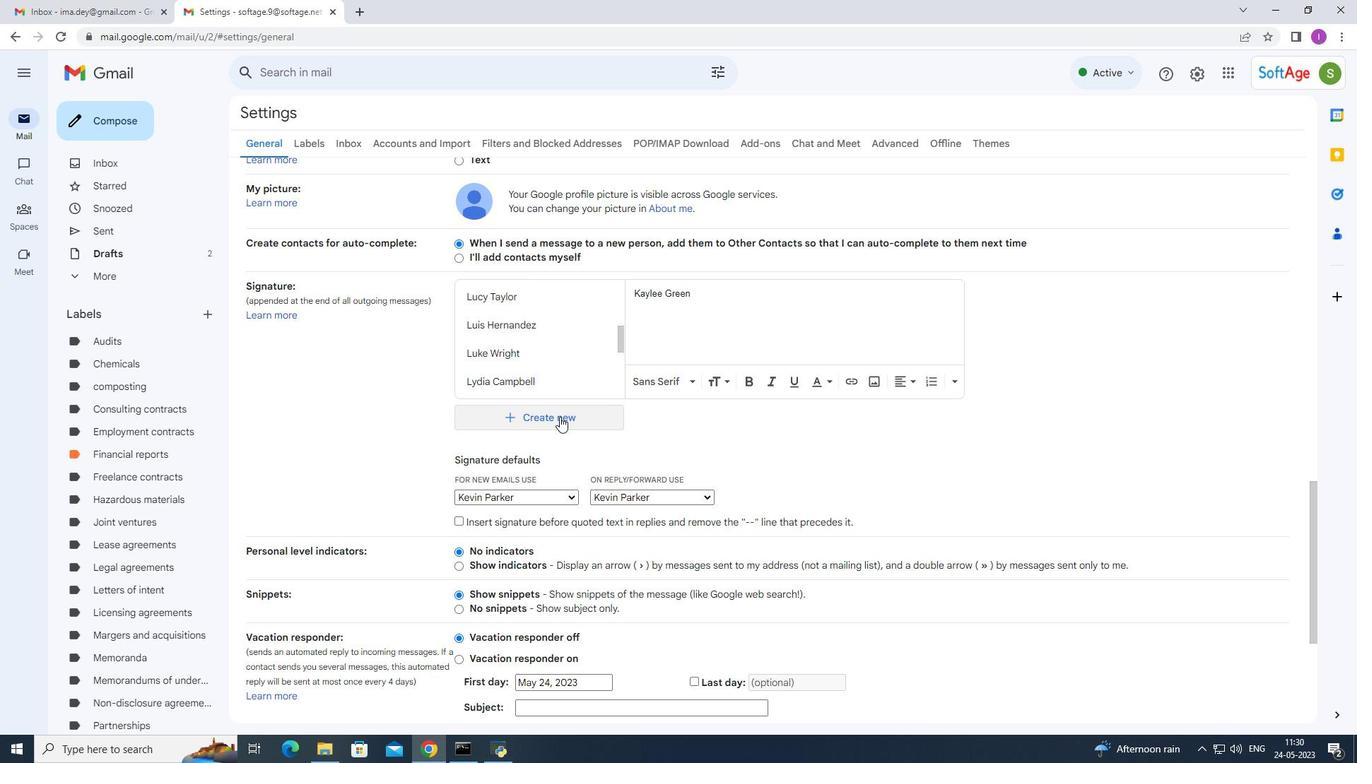 
Action: Mouse moved to (599, 390)
Screenshot: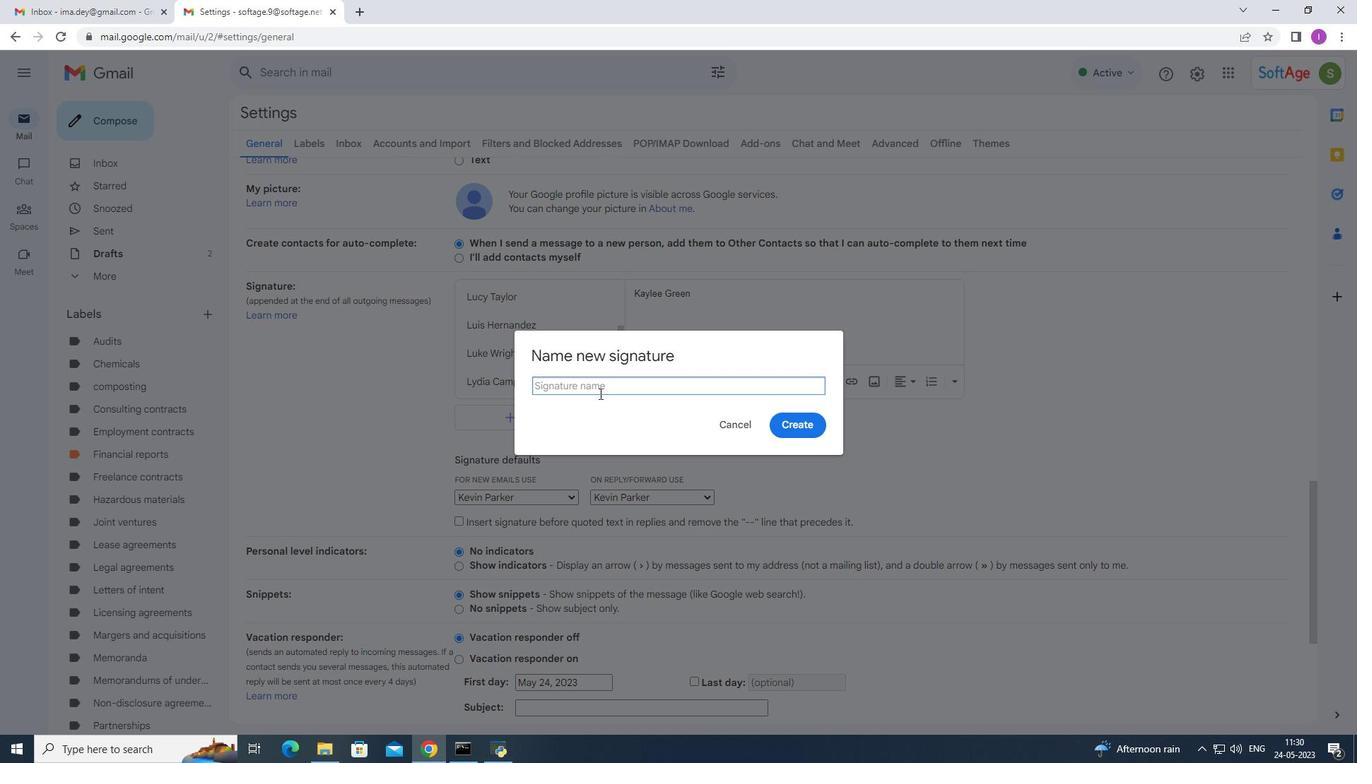 
Action: Key pressed <Key.shift><Key.shift><Key.shift><Key.shift>Kevin<Key.space>parker
Screenshot: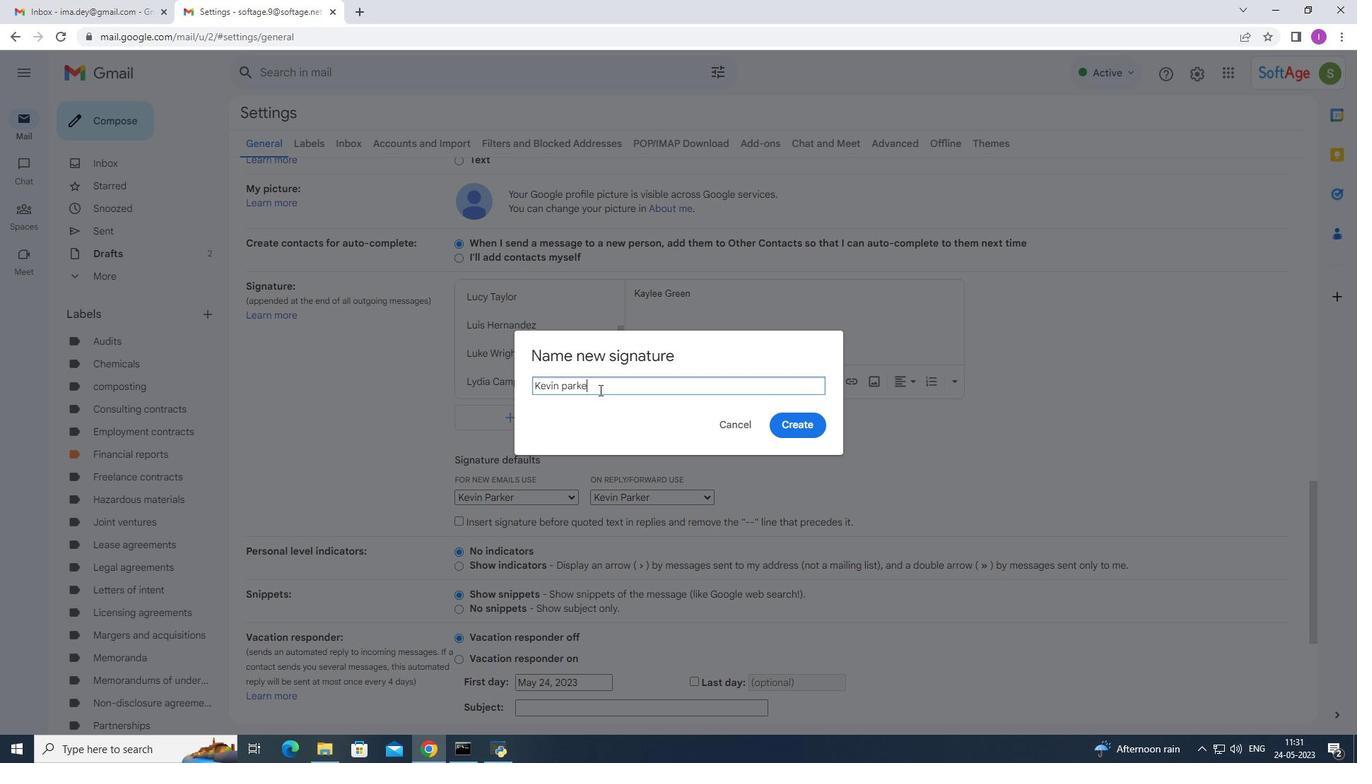 
Action: Mouse moved to (567, 386)
Screenshot: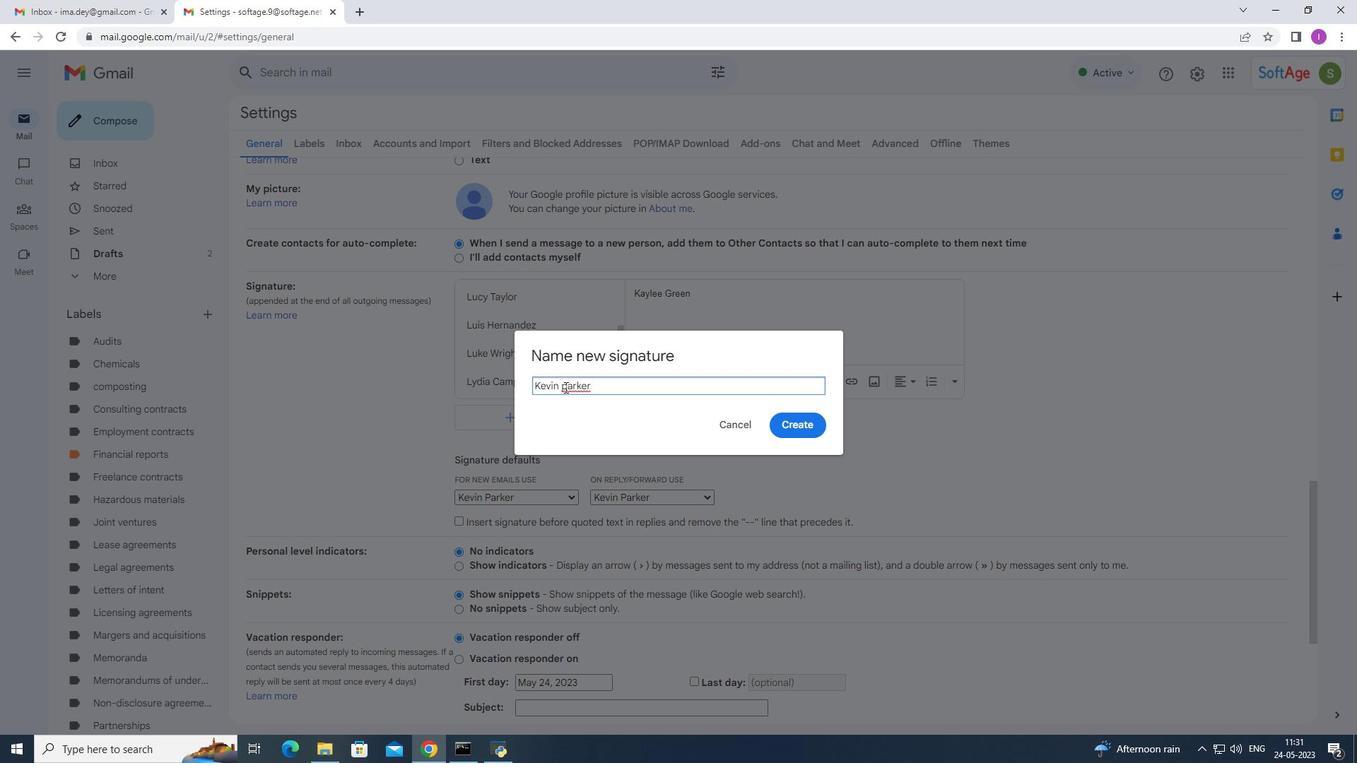 
Action: Mouse pressed left at (567, 386)
Screenshot: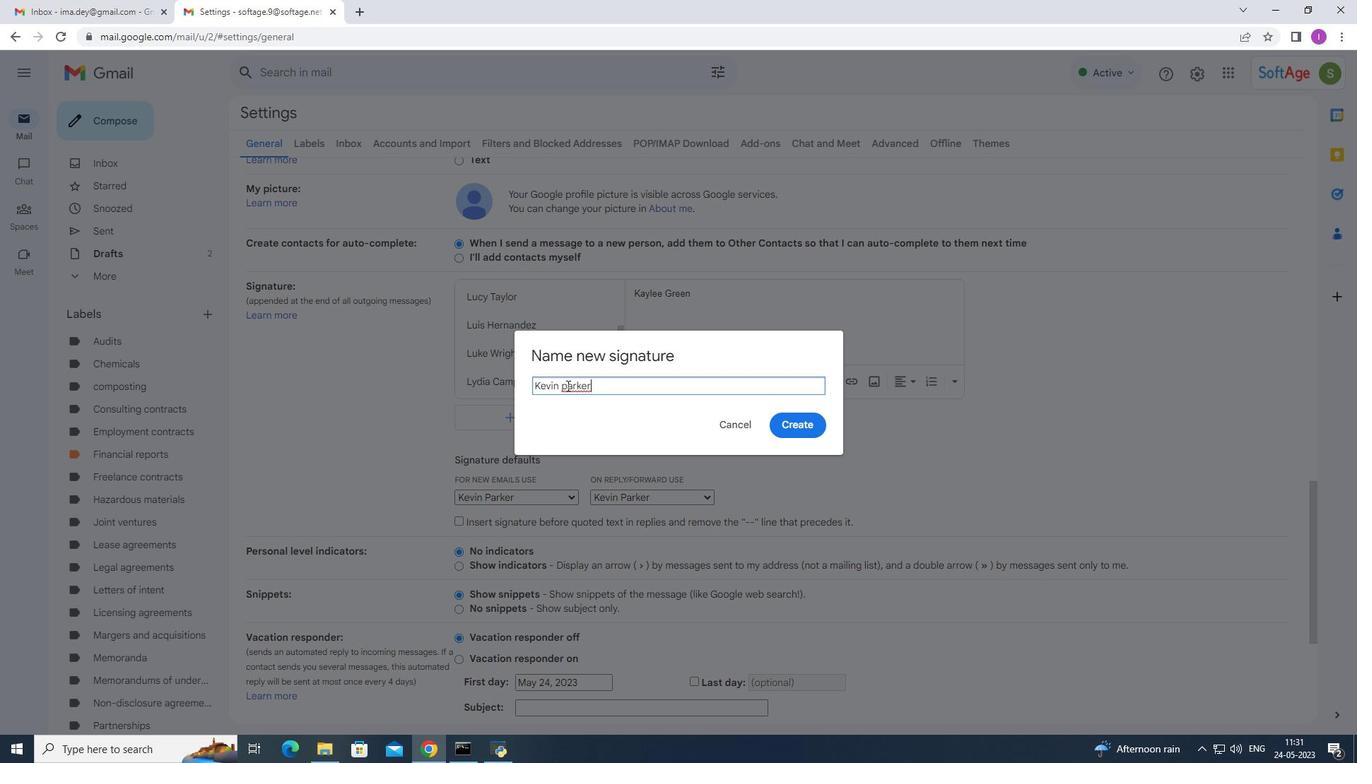 
Action: Key pressed <Key.backspace><Key.shift><Key.shift><Key.shift><Key.shift><Key.shift><Key.shift><Key.shift><Key.shift><Key.shift>P
Screenshot: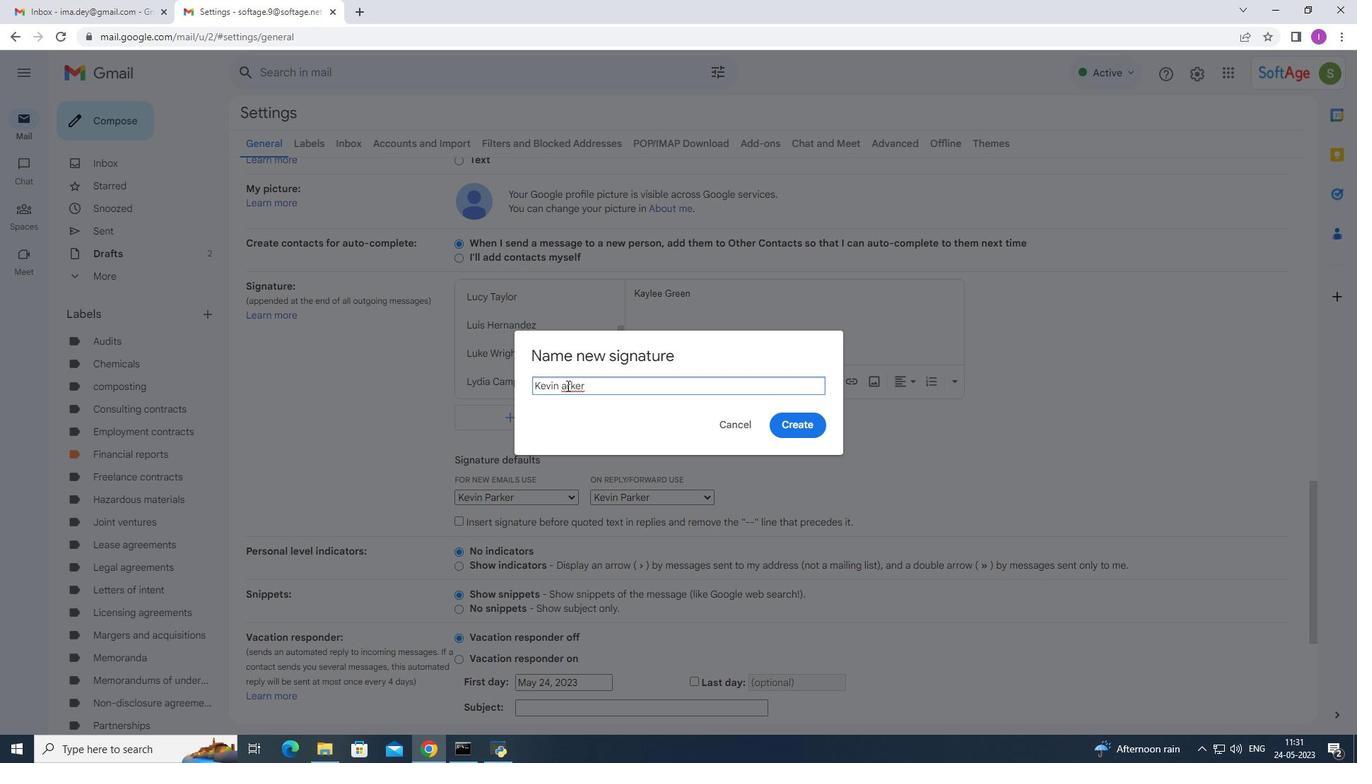 
Action: Mouse moved to (786, 423)
Screenshot: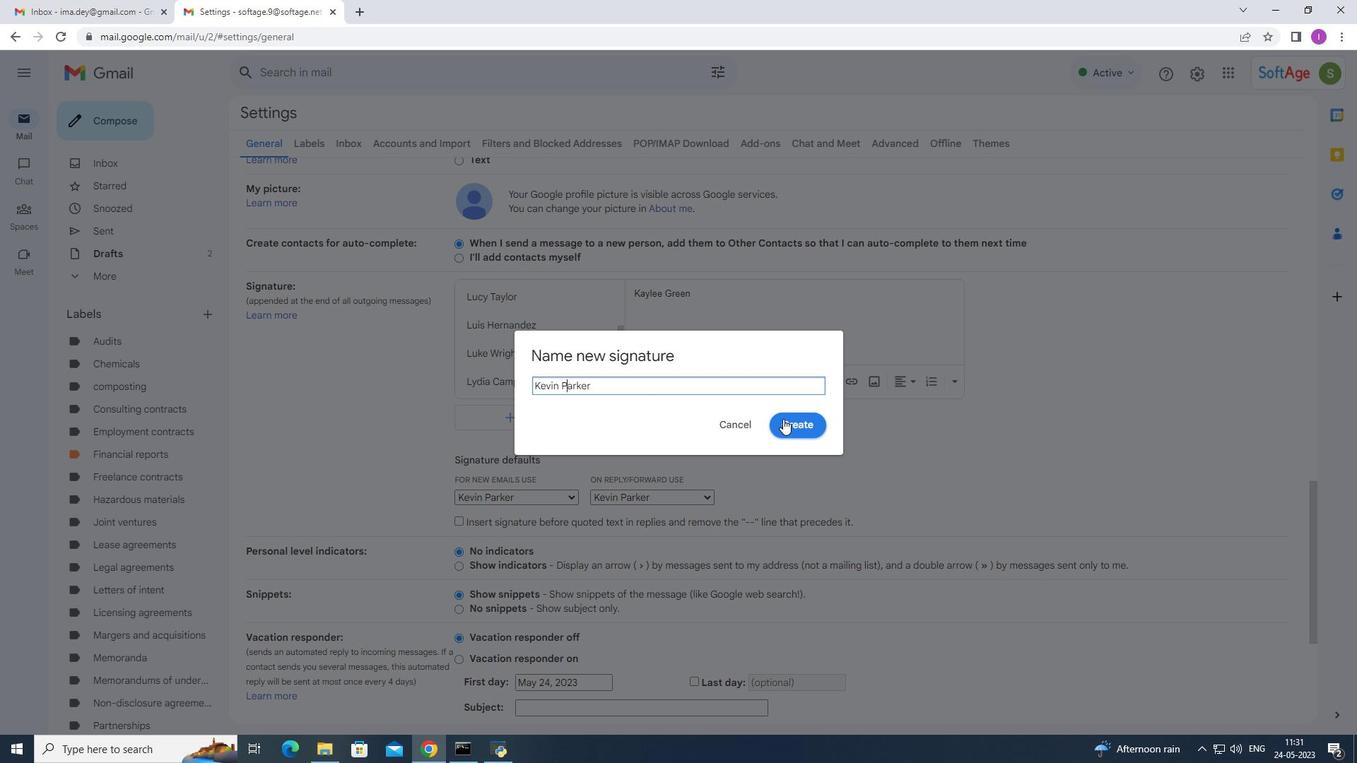 
Action: Mouse pressed left at (786, 423)
Screenshot: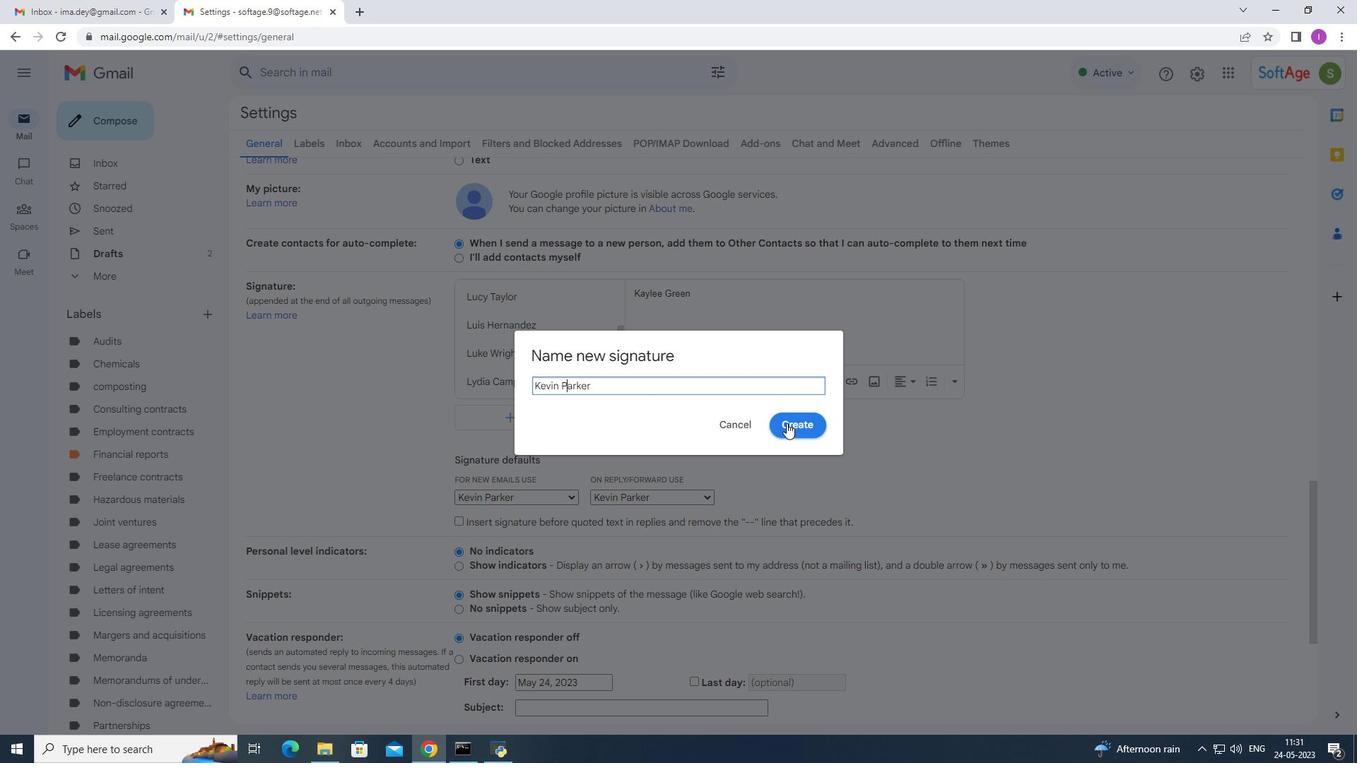 
Action: Mouse moved to (784, 446)
Screenshot: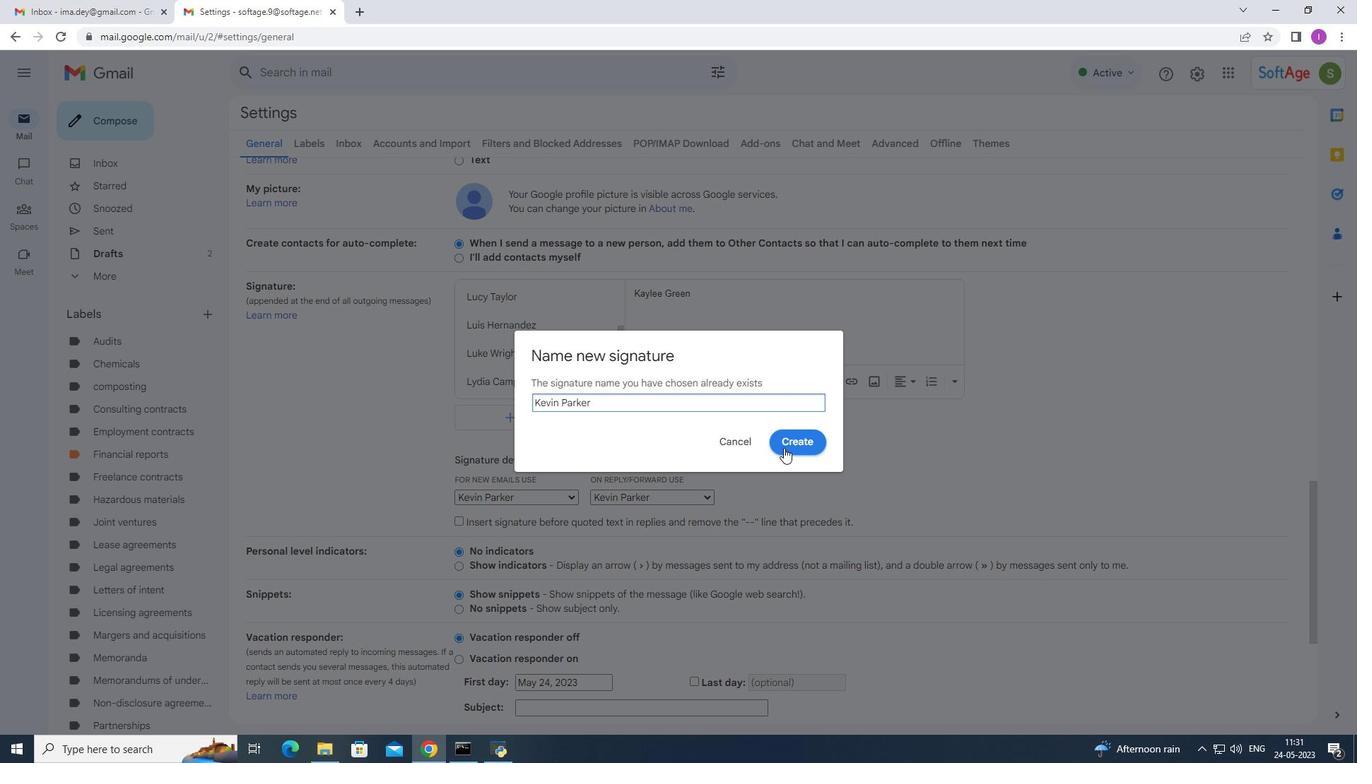 
Action: Mouse pressed left at (784, 446)
Screenshot: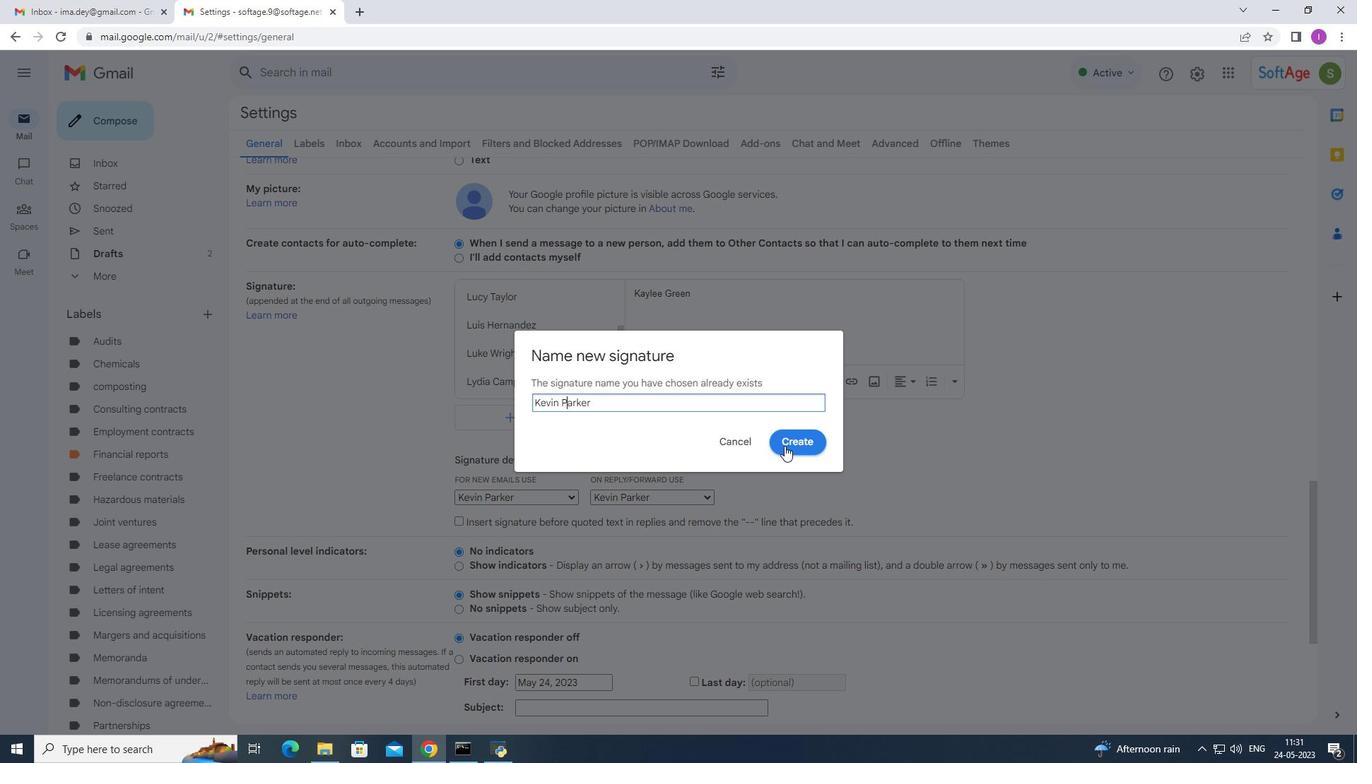 
Action: Mouse moved to (791, 444)
Screenshot: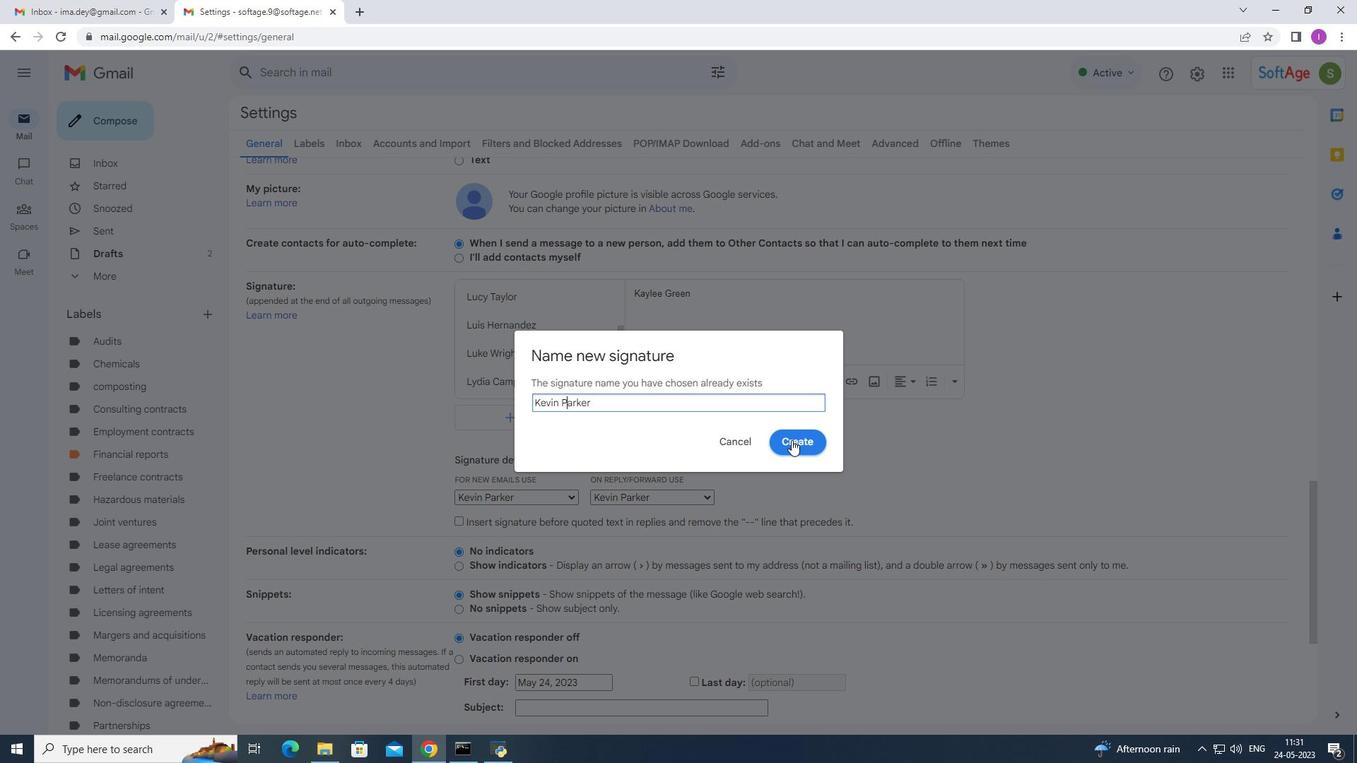 
Action: Mouse pressed left at (791, 444)
Screenshot: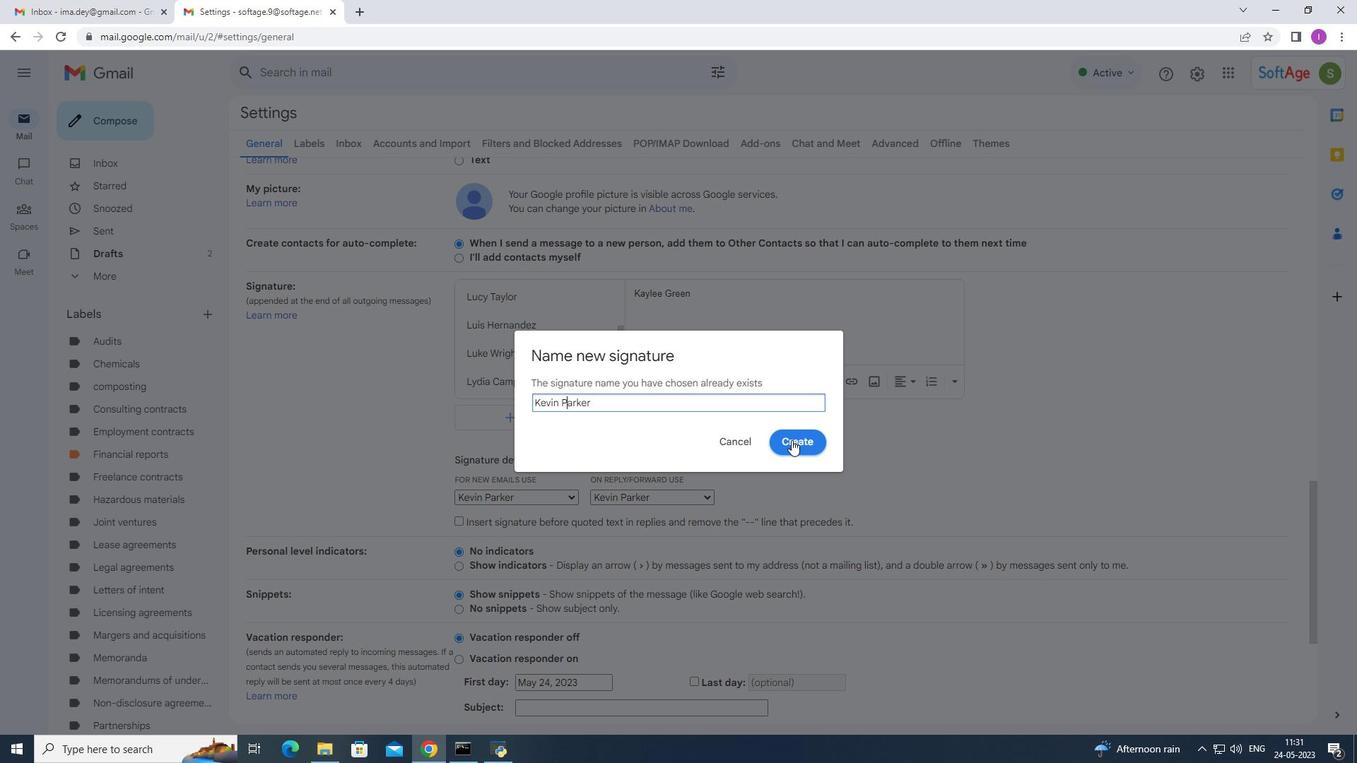 
Action: Mouse moved to (589, 401)
Screenshot: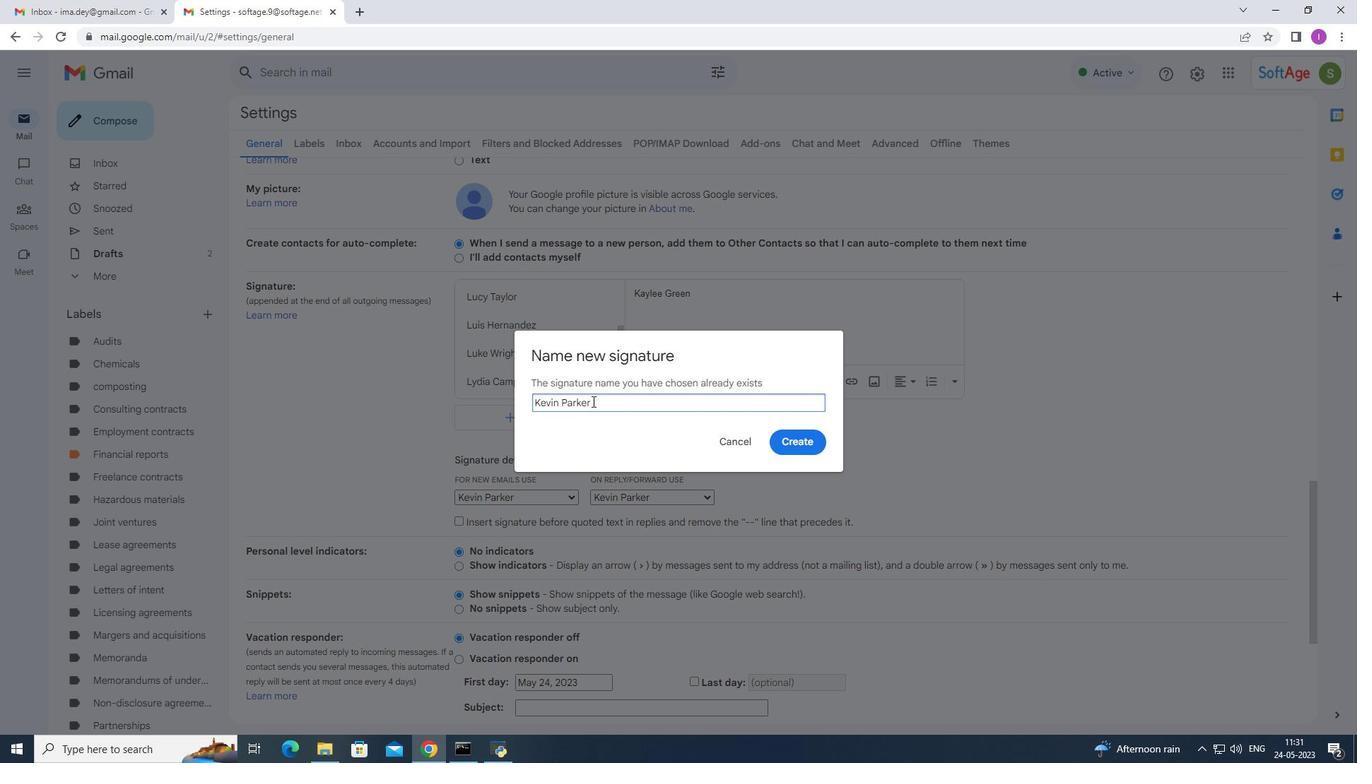 
Action: Mouse pressed left at (589, 401)
Screenshot: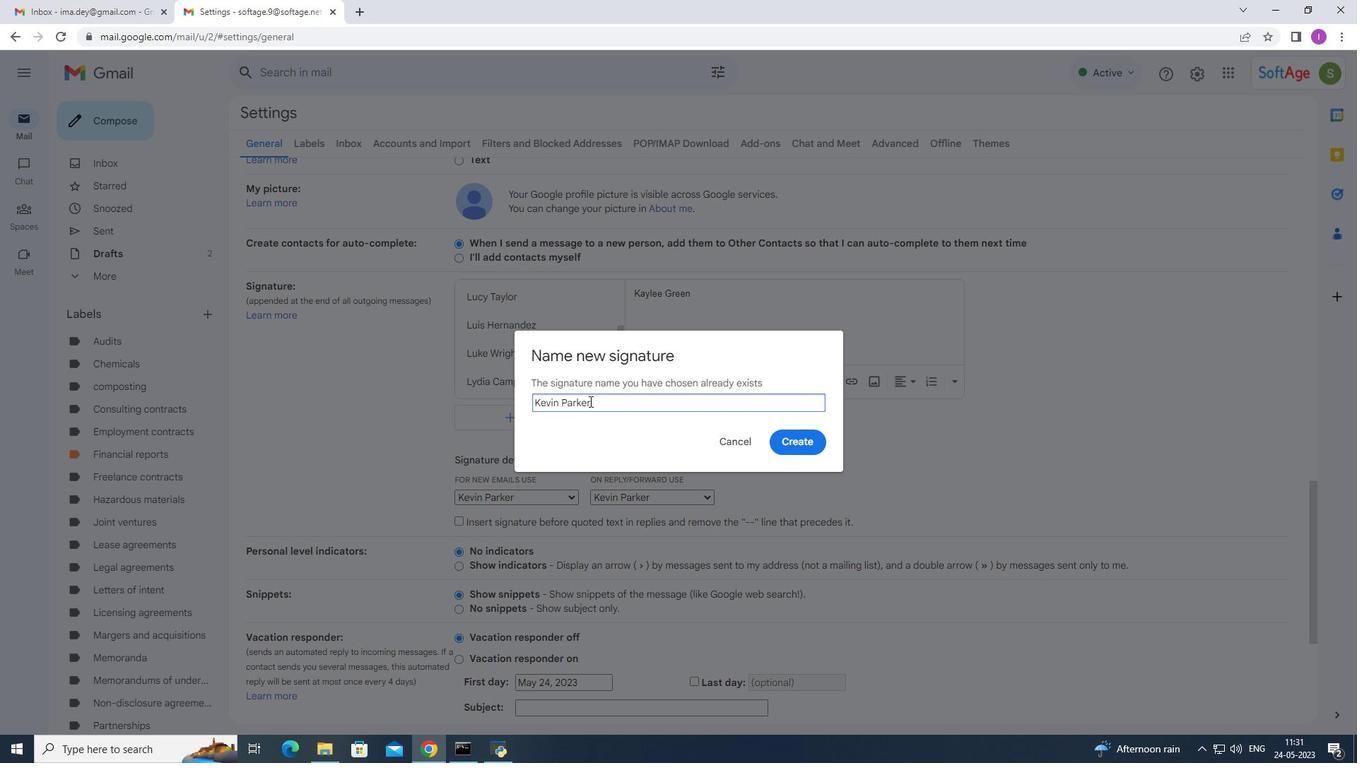 
Action: Mouse moved to (799, 441)
Screenshot: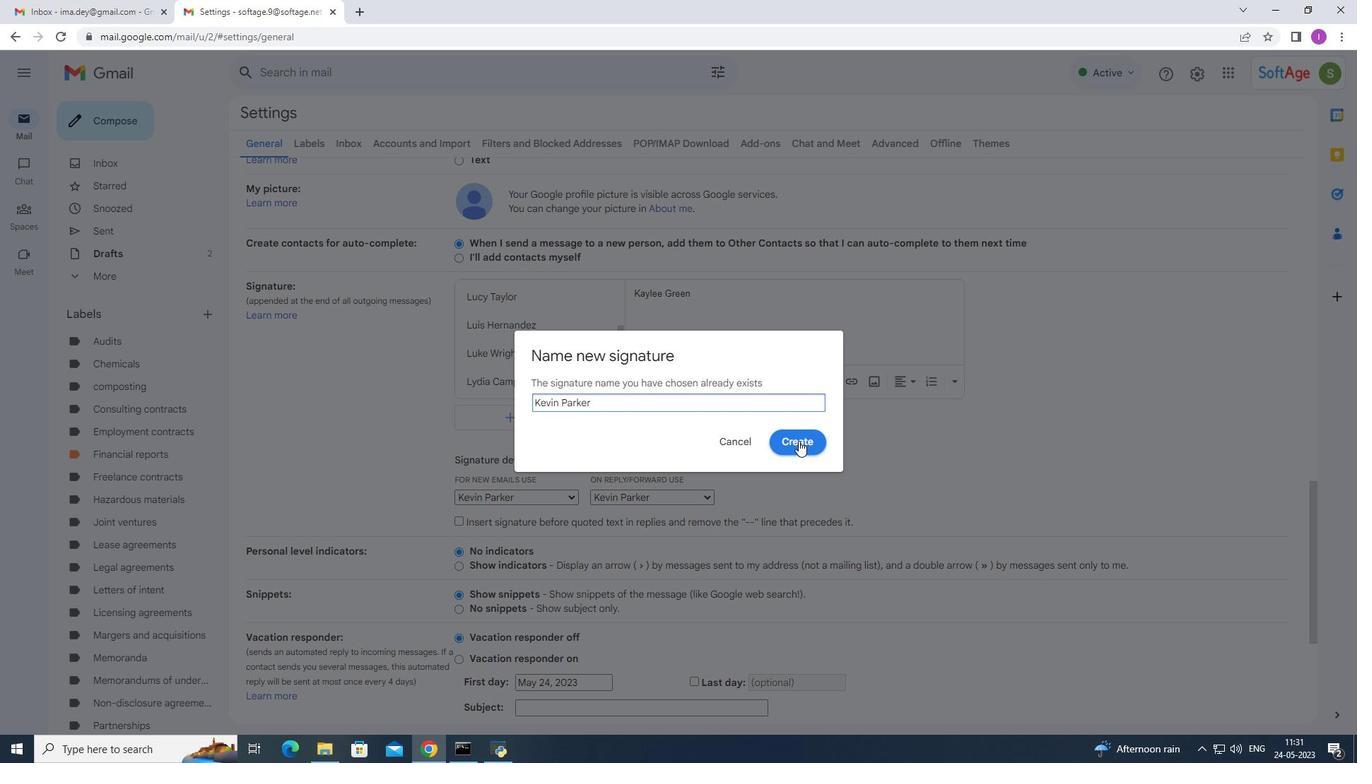 
Action: Mouse pressed left at (799, 441)
Screenshot: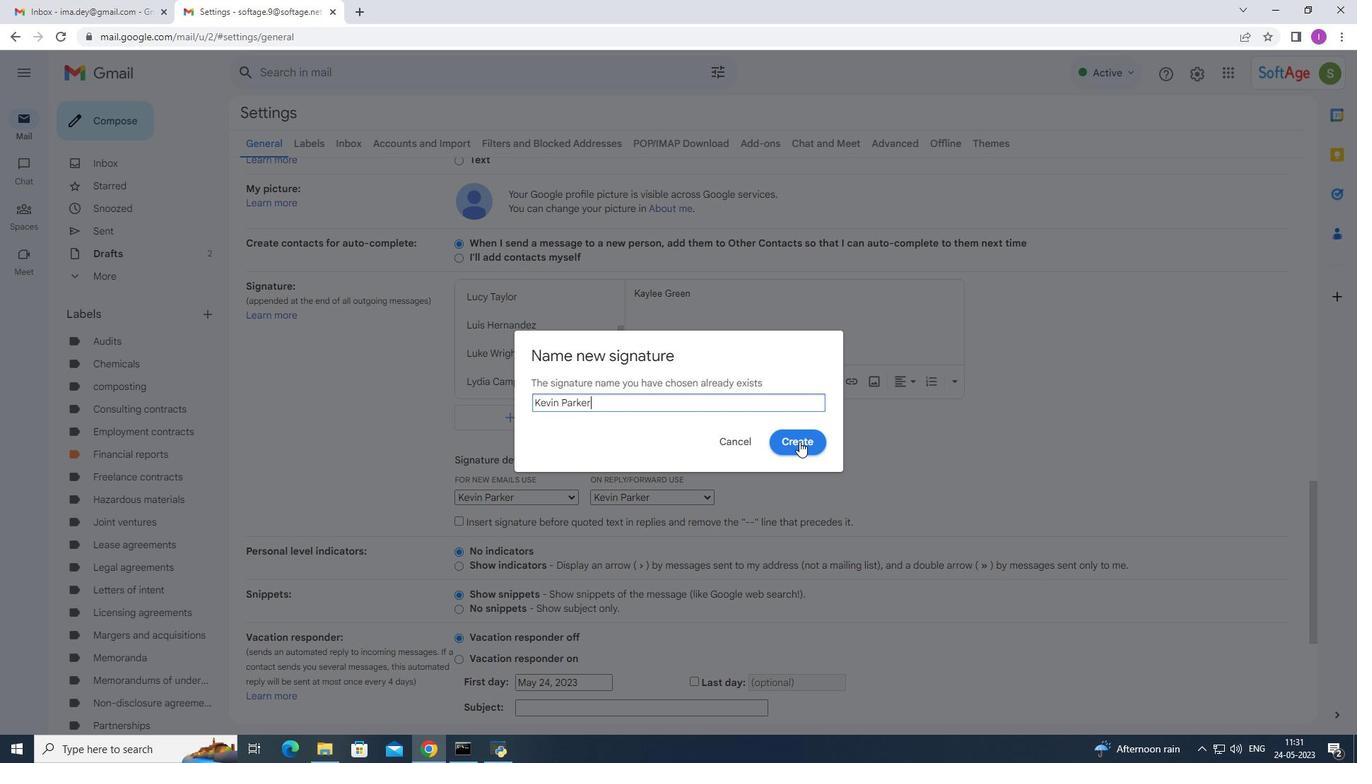 
Action: Mouse moved to (740, 448)
Screenshot: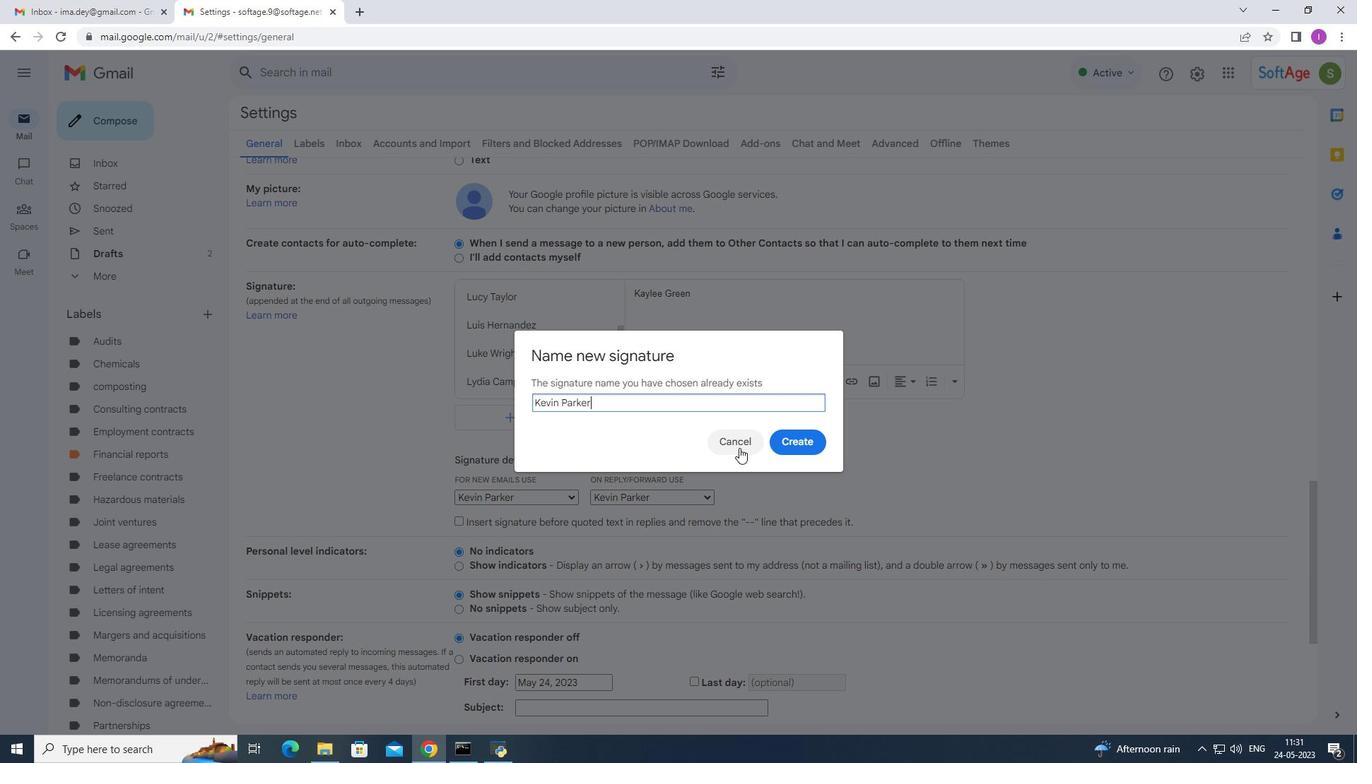 
Action: Mouse pressed left at (740, 448)
Screenshot: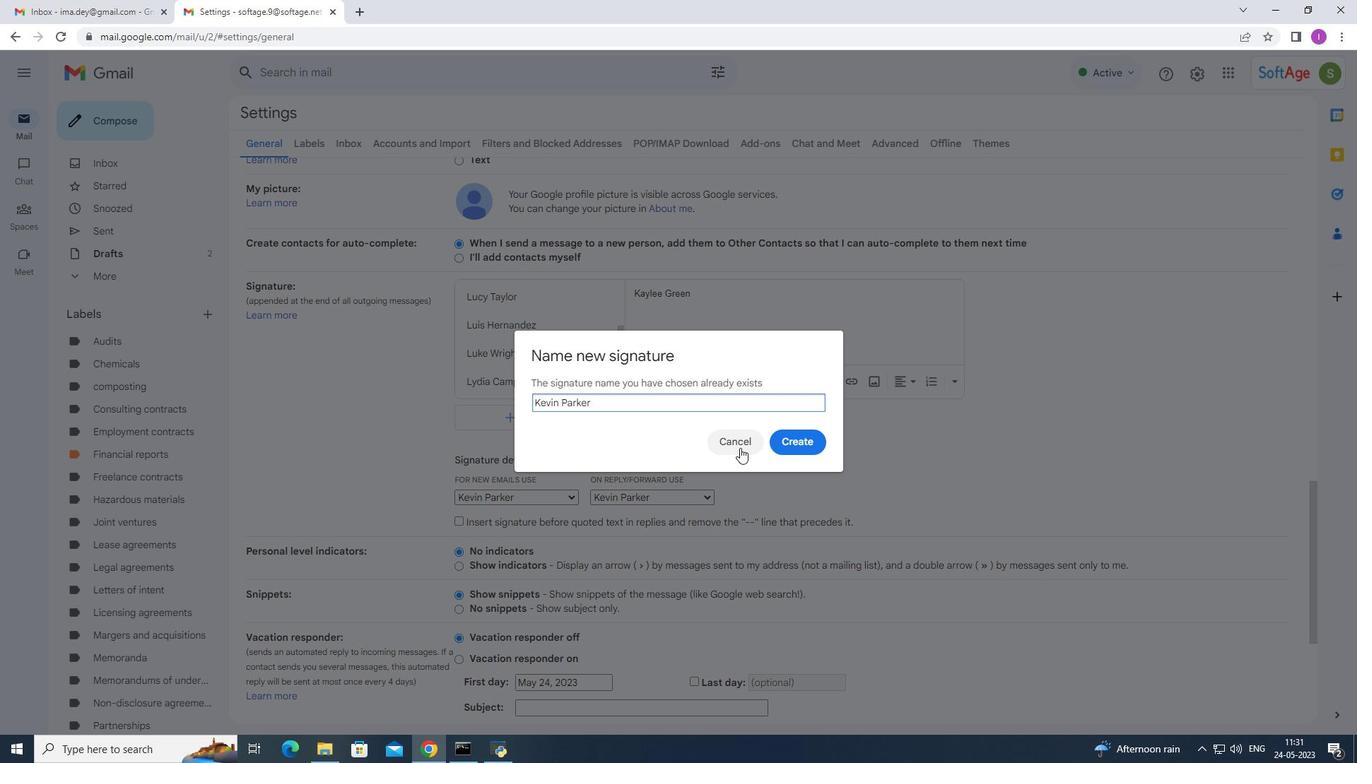 
Action: Mouse moved to (621, 343)
Screenshot: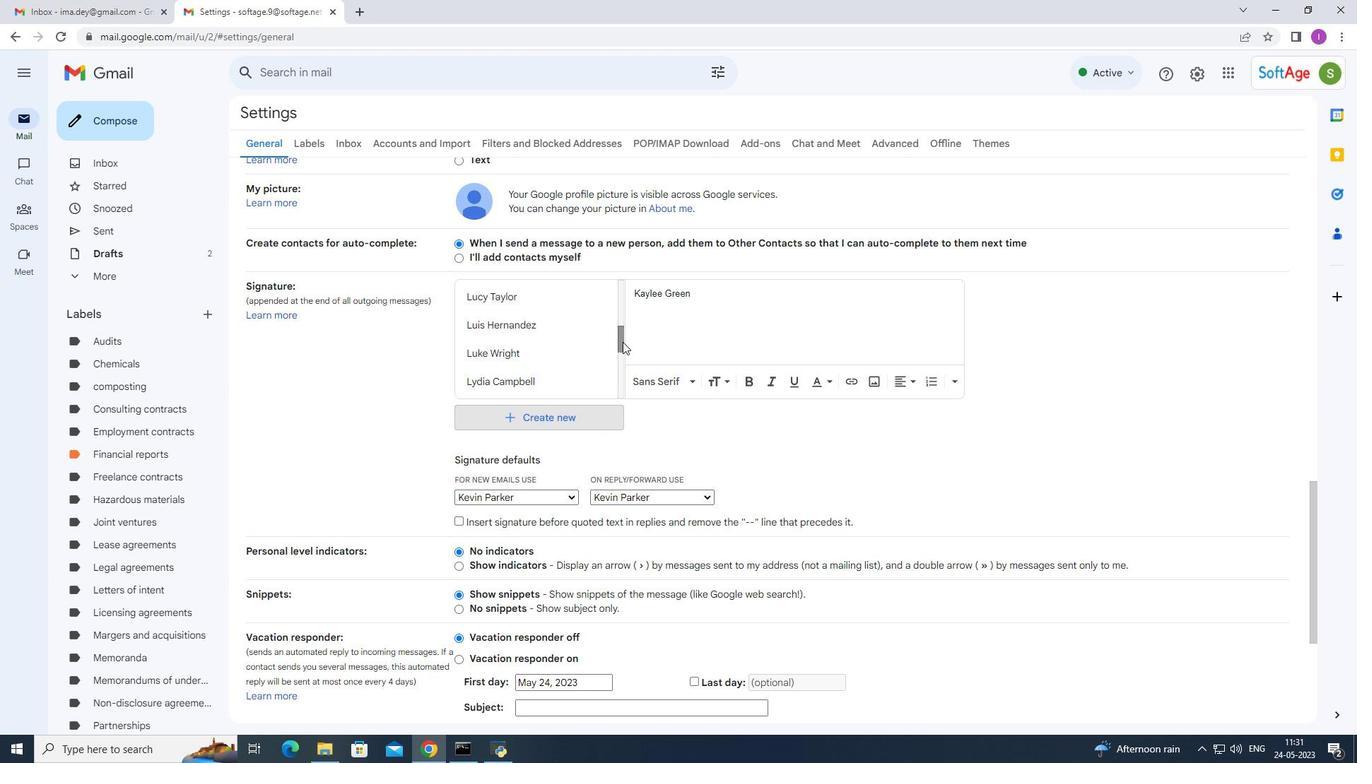 
Action: Mouse pressed left at (621, 343)
Screenshot: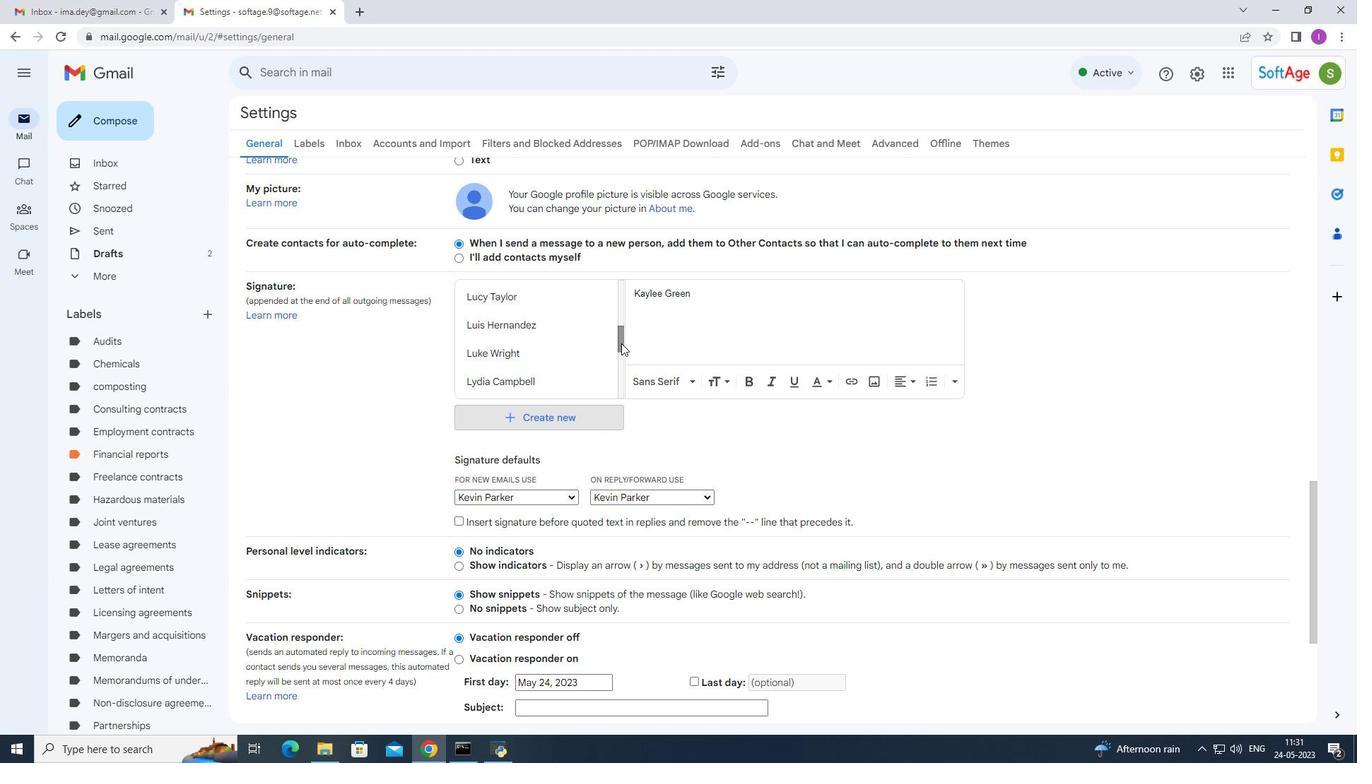 
Action: Mouse moved to (624, 300)
Screenshot: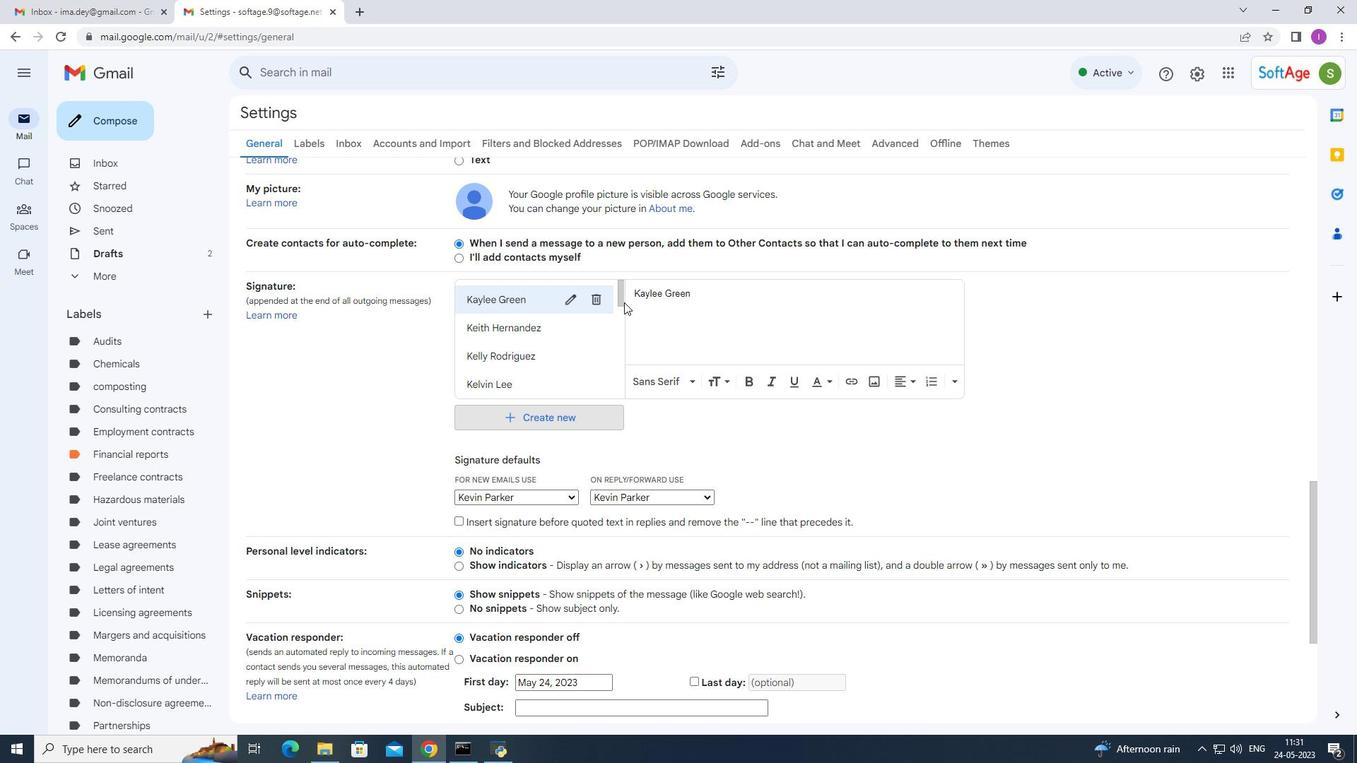 
Action: Mouse pressed left at (624, 300)
Screenshot: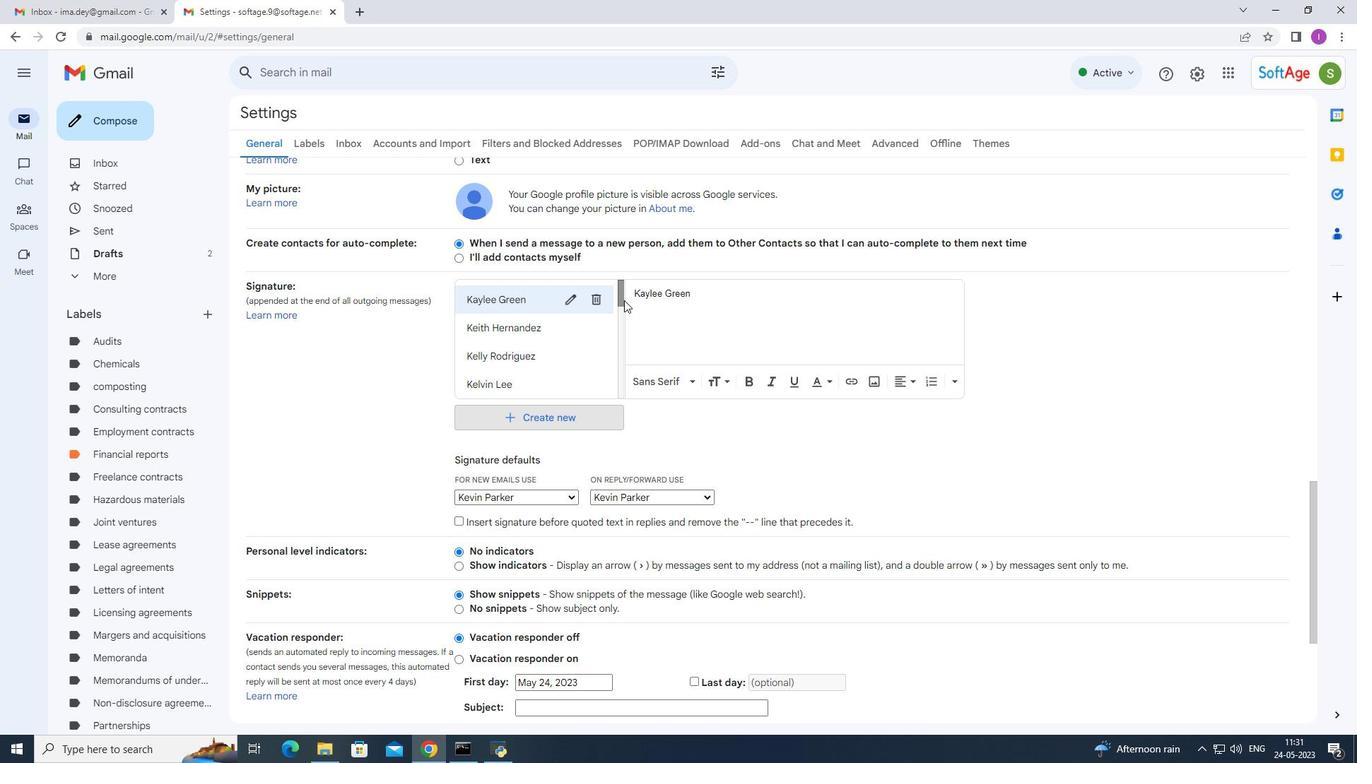
Action: Mouse moved to (533, 321)
Screenshot: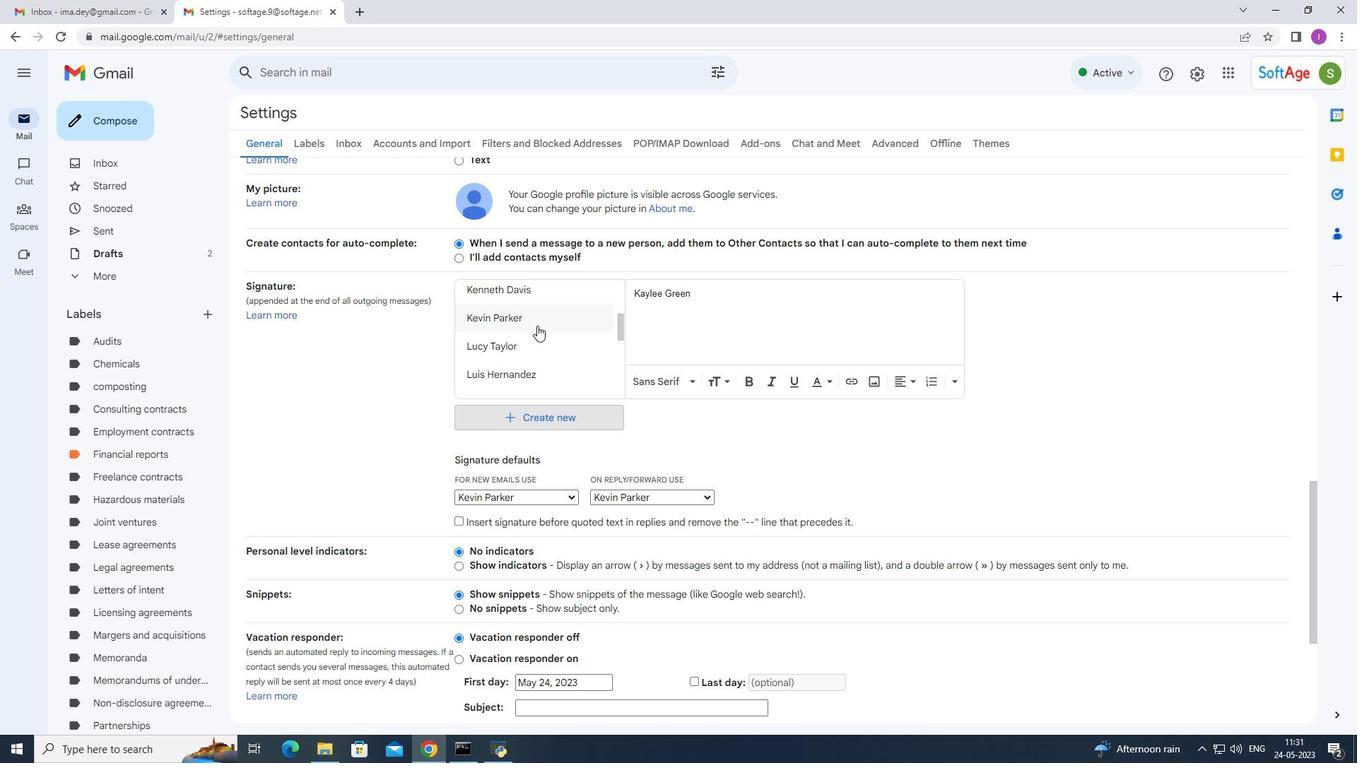 
Action: Mouse pressed left at (533, 321)
Screenshot: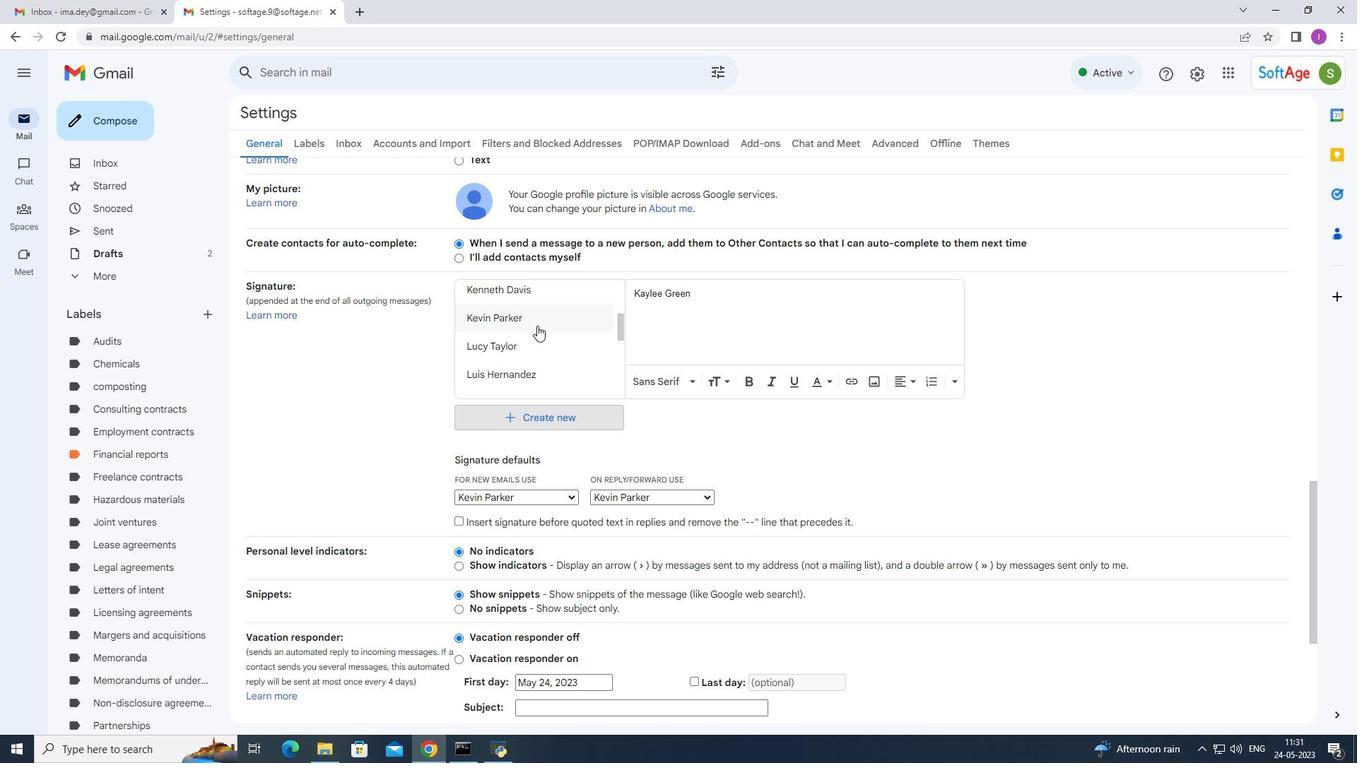 
Action: Mouse moved to (829, 654)
Screenshot: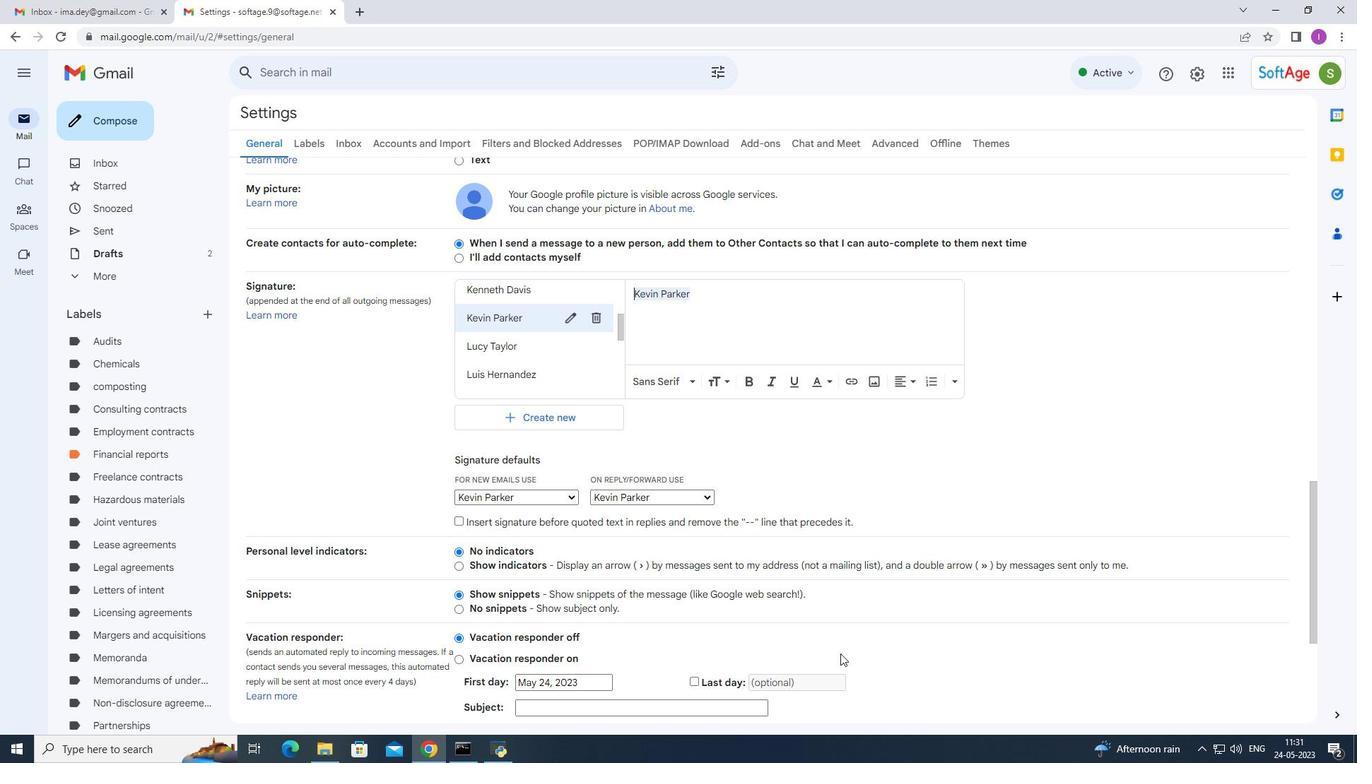 
Action: Mouse scrolled (829, 653) with delta (0, 0)
Screenshot: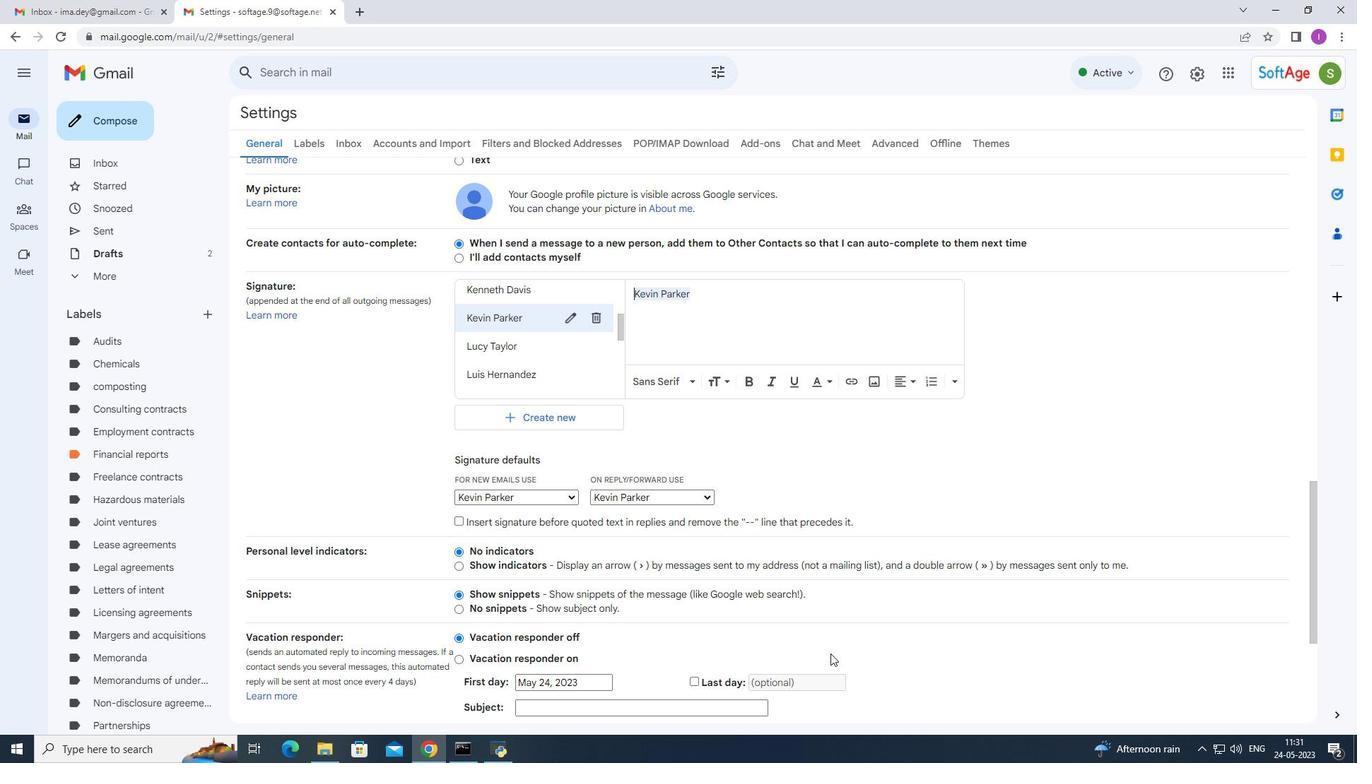 
Action: Mouse scrolled (829, 653) with delta (0, 0)
Screenshot: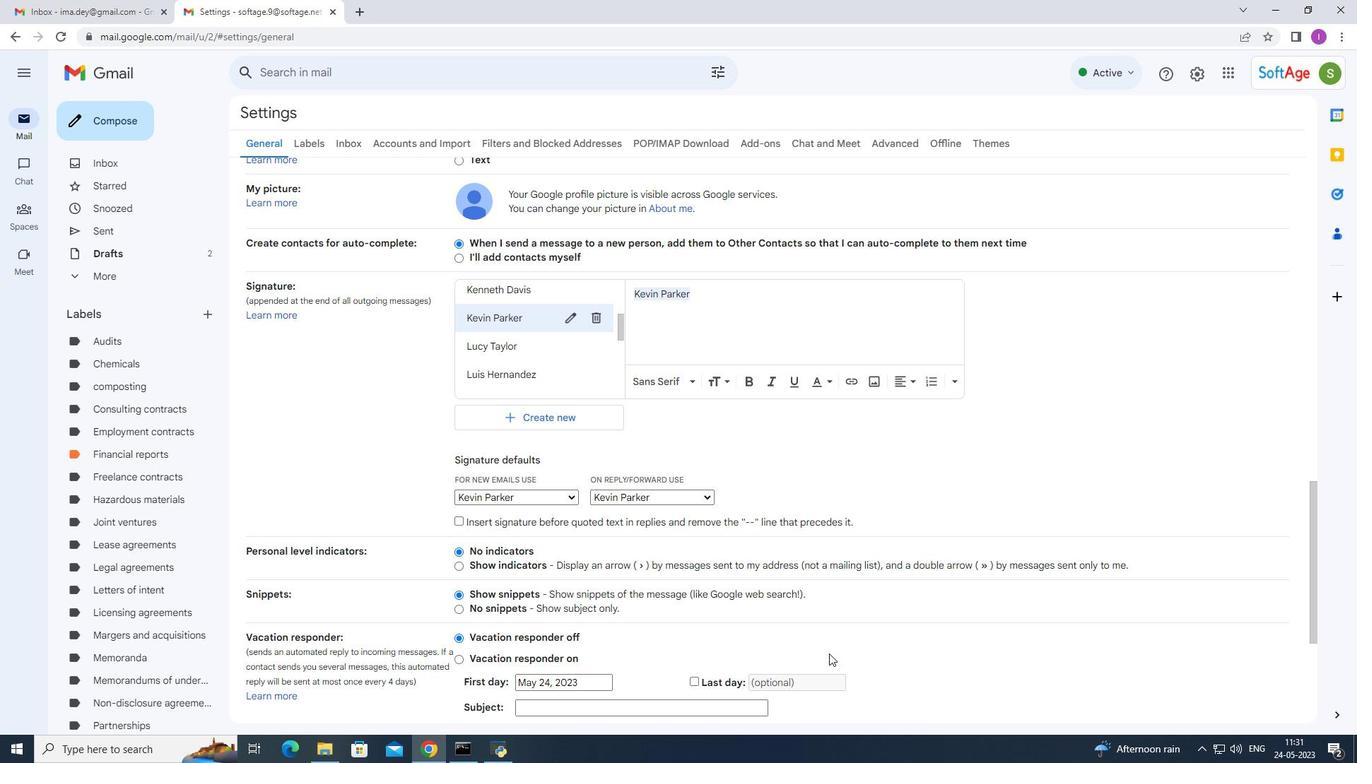 
Action: Mouse scrolled (829, 653) with delta (0, 0)
Screenshot: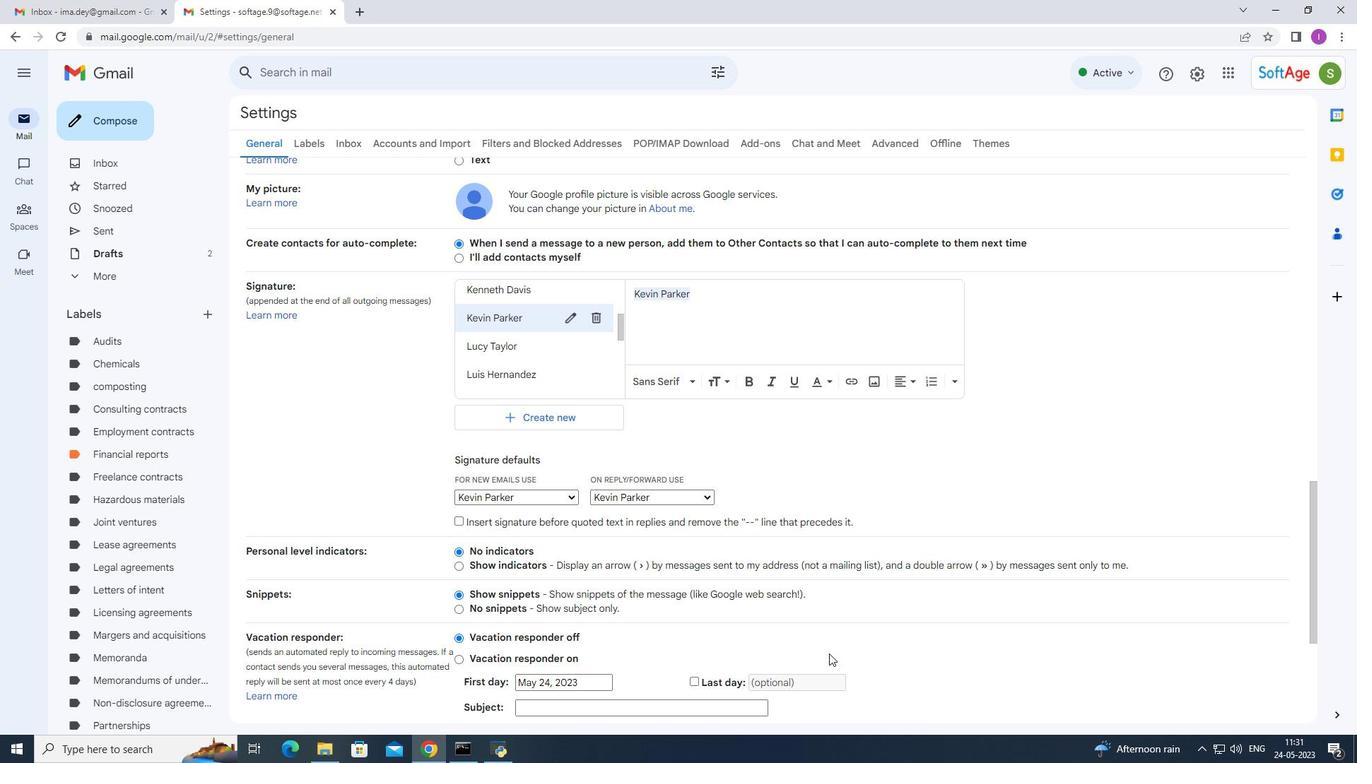 
Action: Mouse moved to (807, 639)
Screenshot: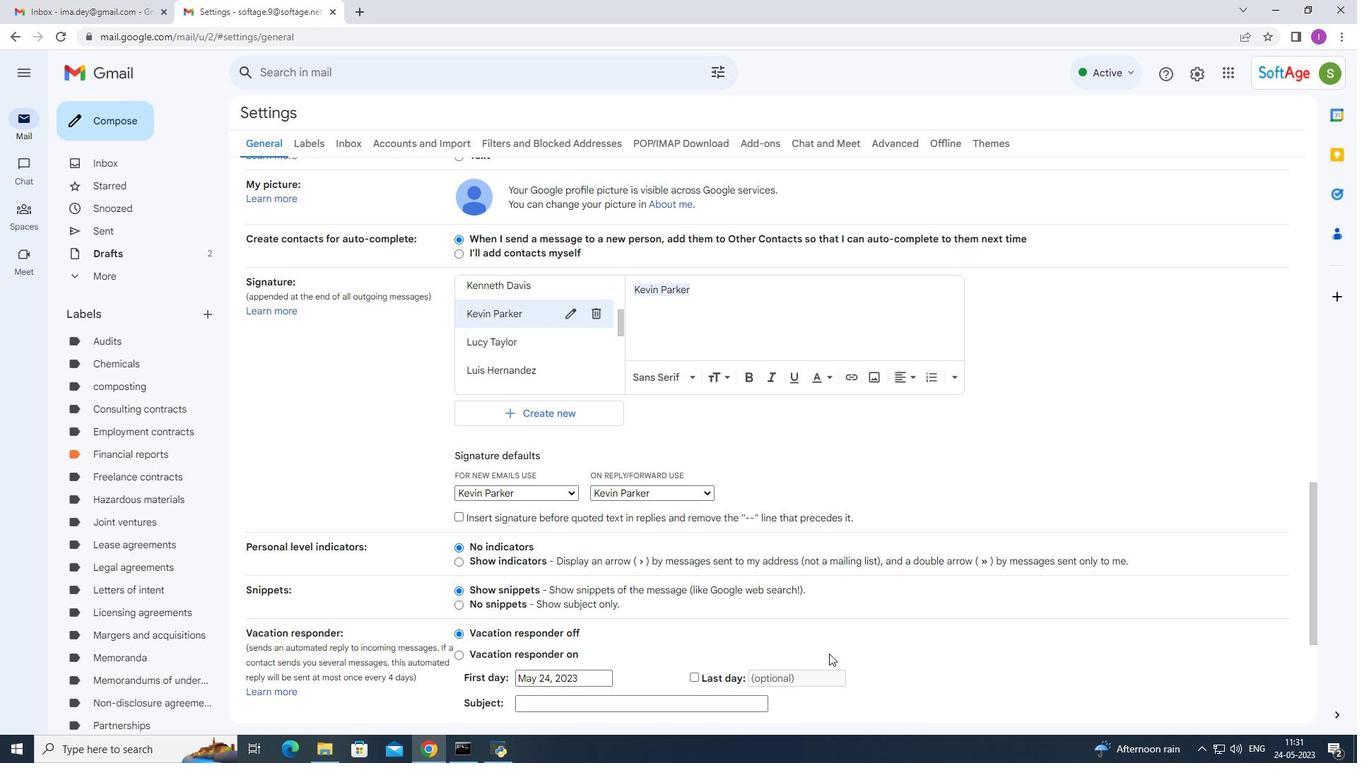 
Action: Mouse scrolled (807, 639) with delta (0, 0)
Screenshot: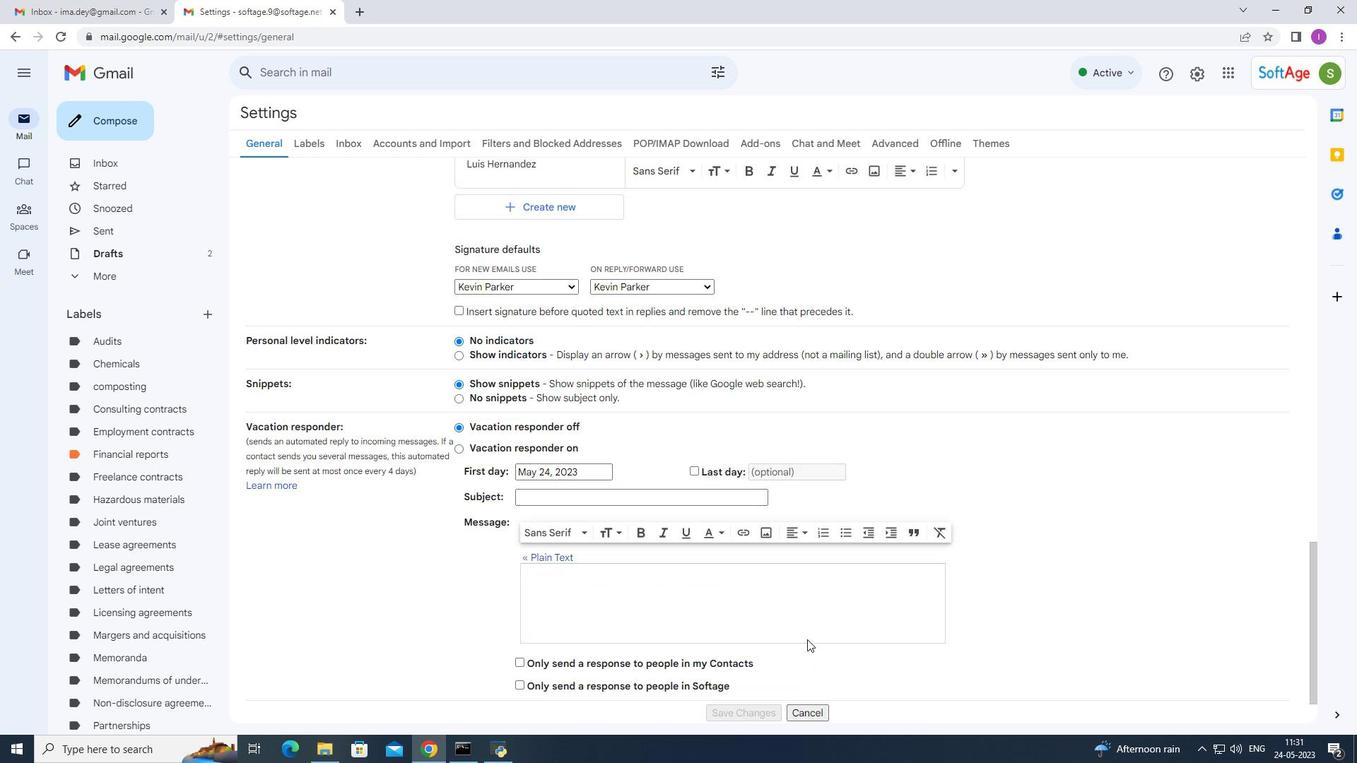 
Action: Mouse scrolled (807, 639) with delta (0, 0)
Screenshot: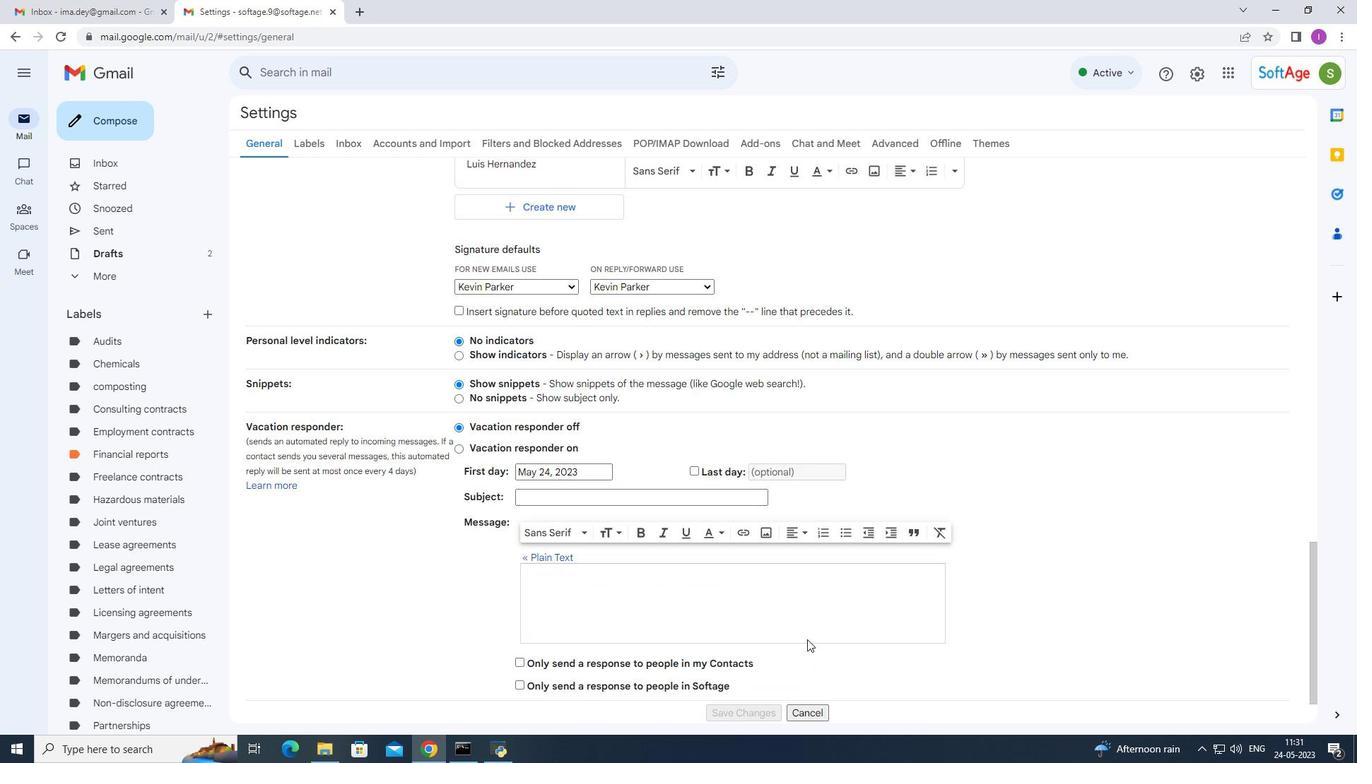 
Action: Mouse scrolled (807, 639) with delta (0, 0)
Screenshot: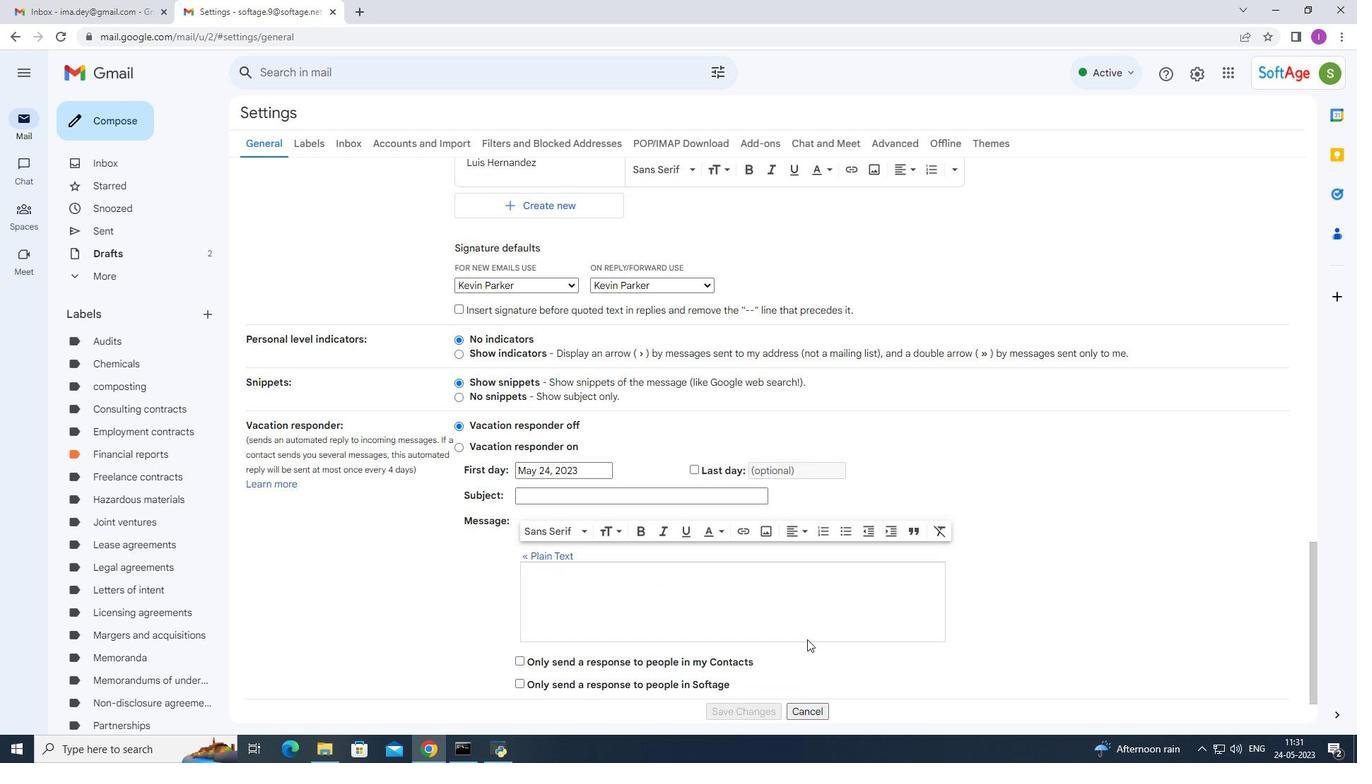 
Action: Mouse moved to (132, 120)
Screenshot: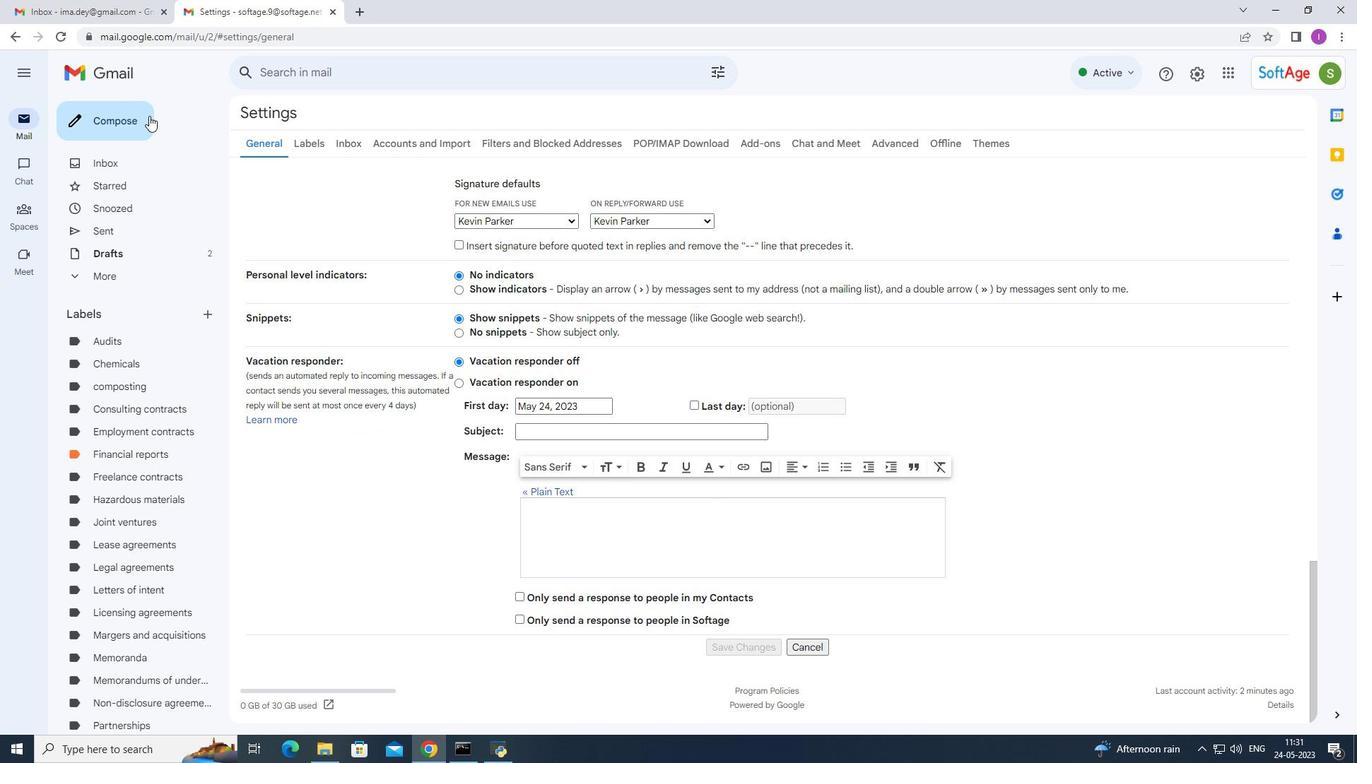 
Action: Mouse pressed left at (132, 120)
Screenshot: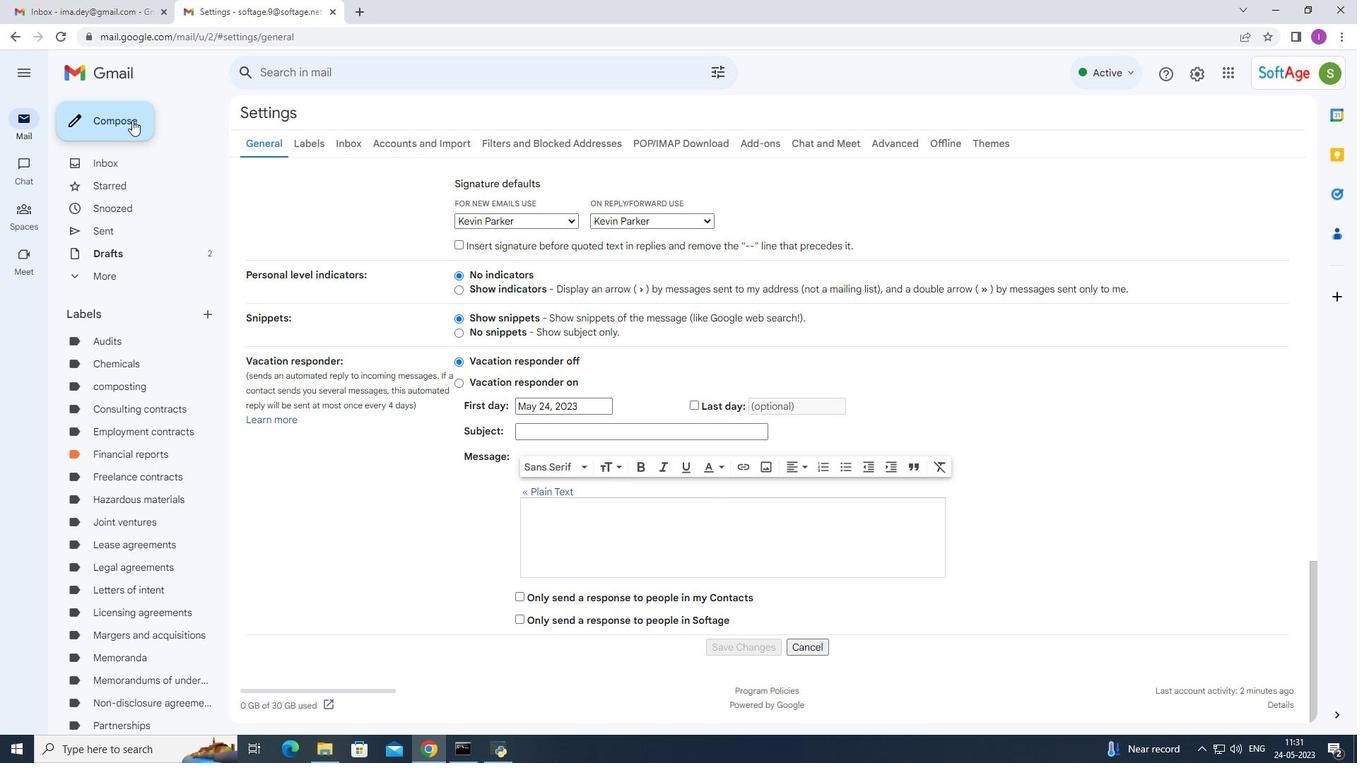 
Action: Mouse moved to (923, 340)
Screenshot: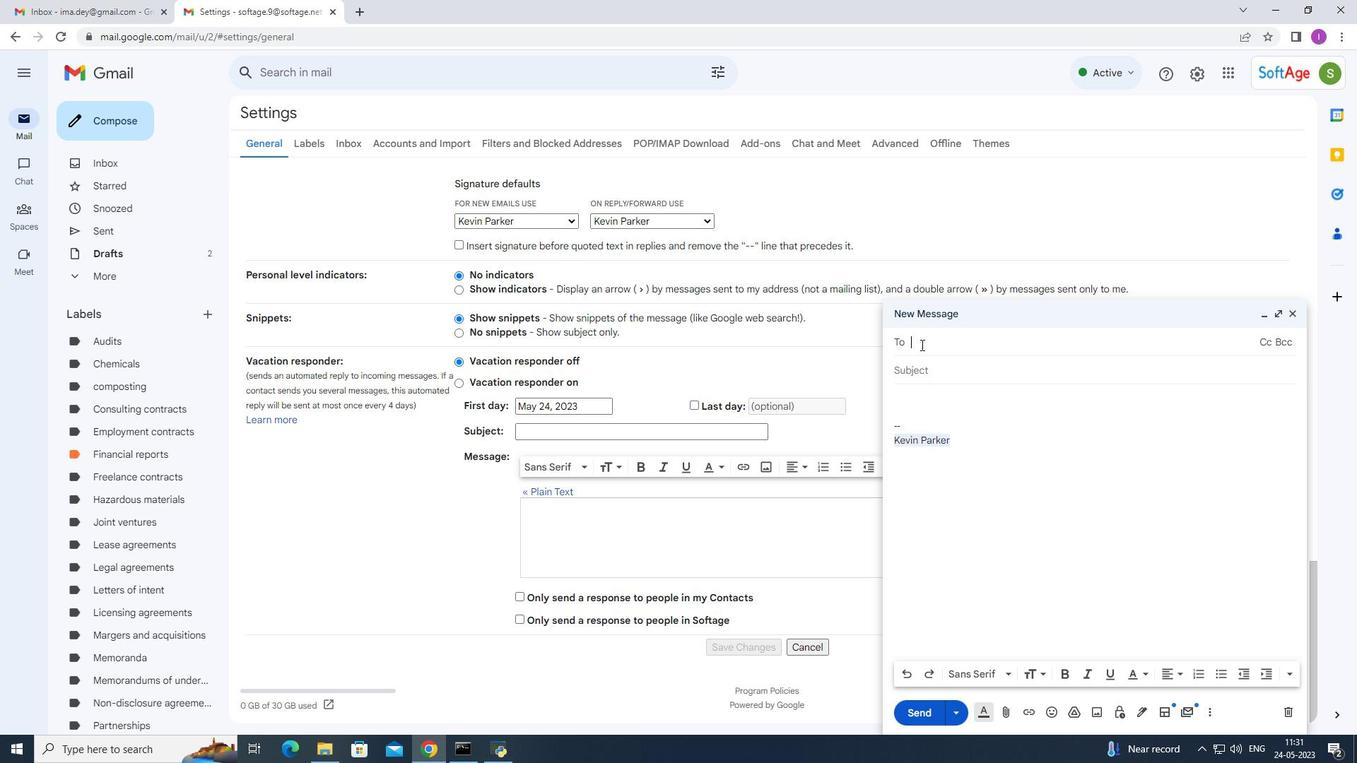 
Action: Key pressed s
Screenshot: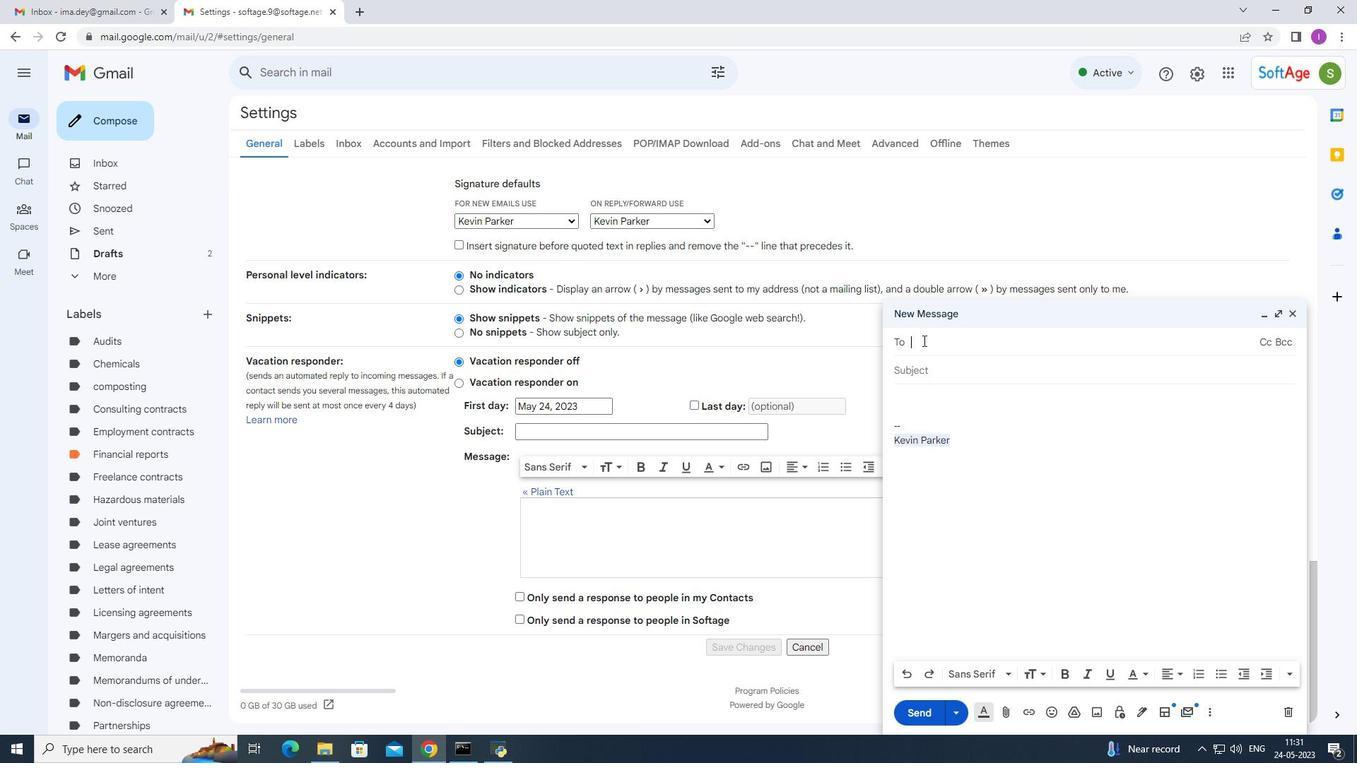 
Action: Mouse moved to (924, 345)
Screenshot: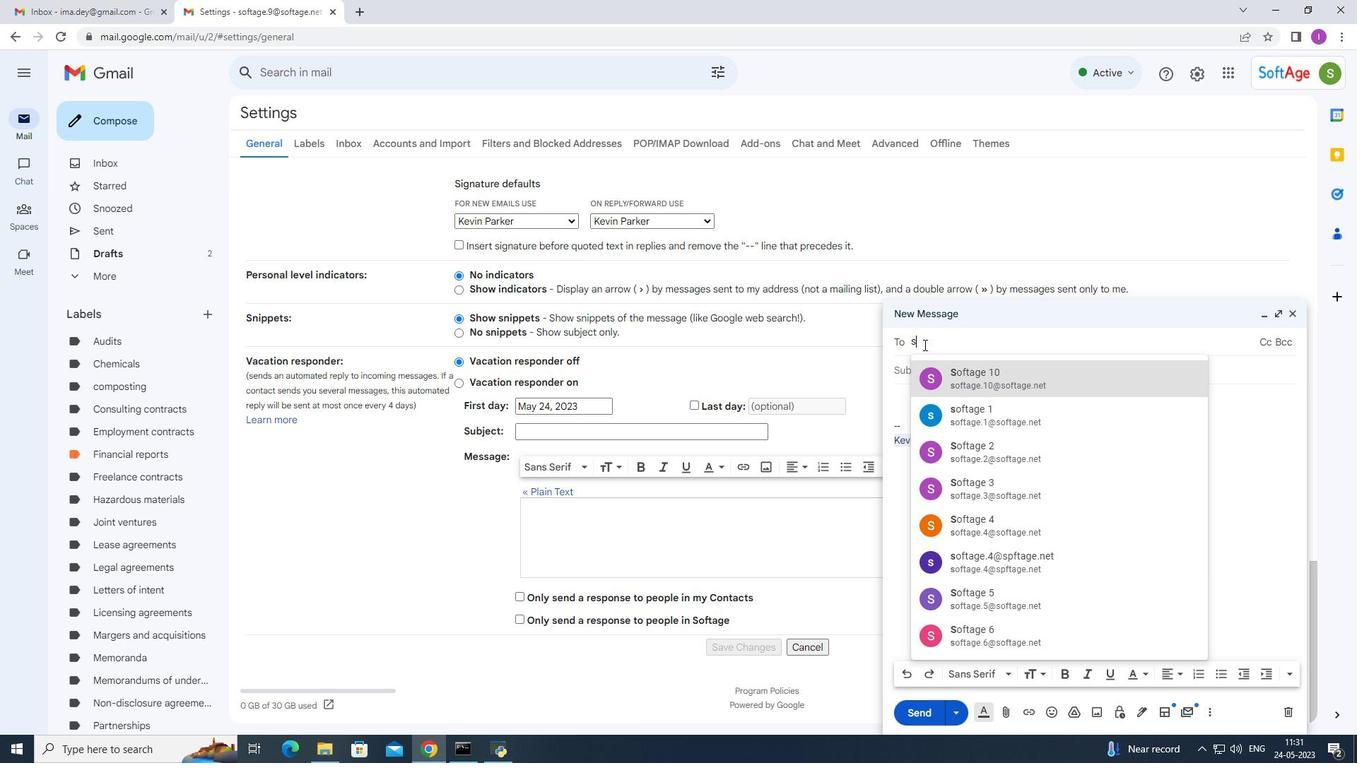
Action: Key pressed o
Screenshot: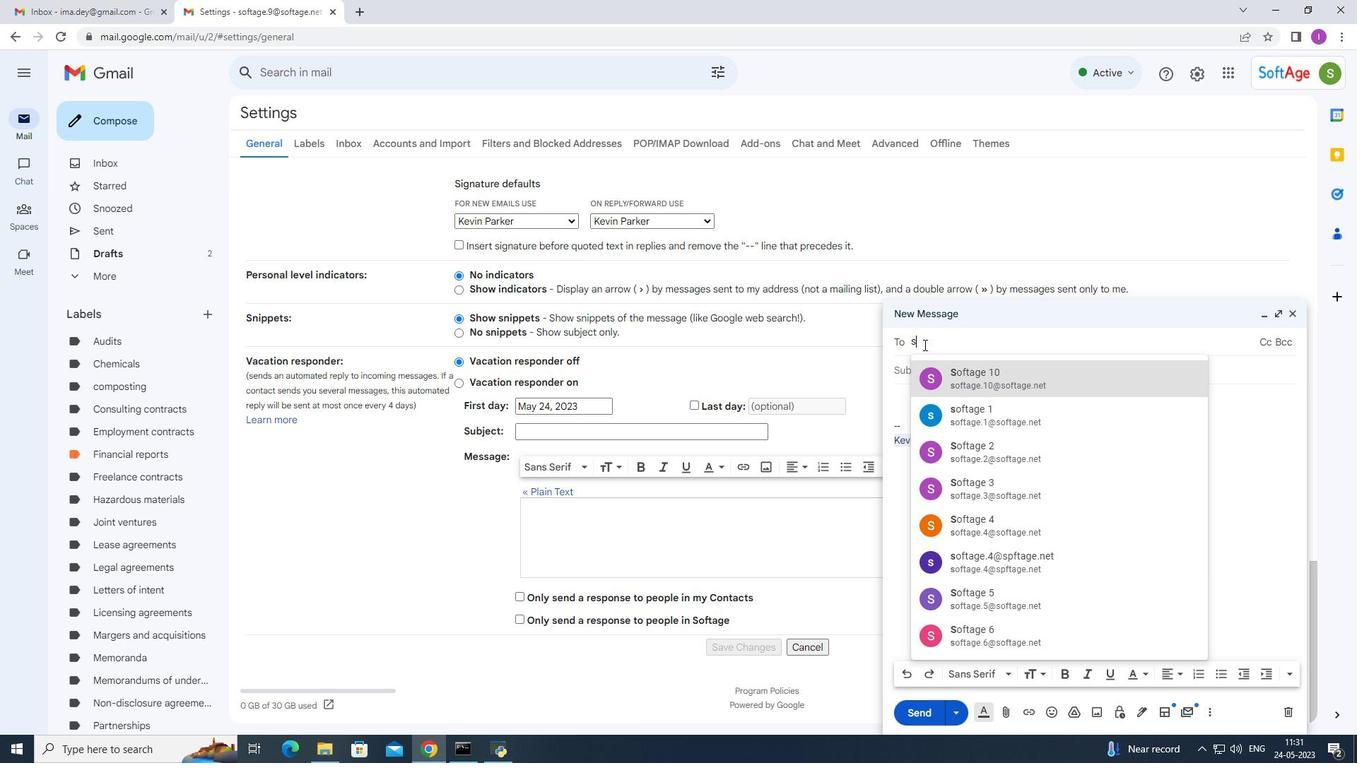 
Action: Mouse moved to (998, 407)
Screenshot: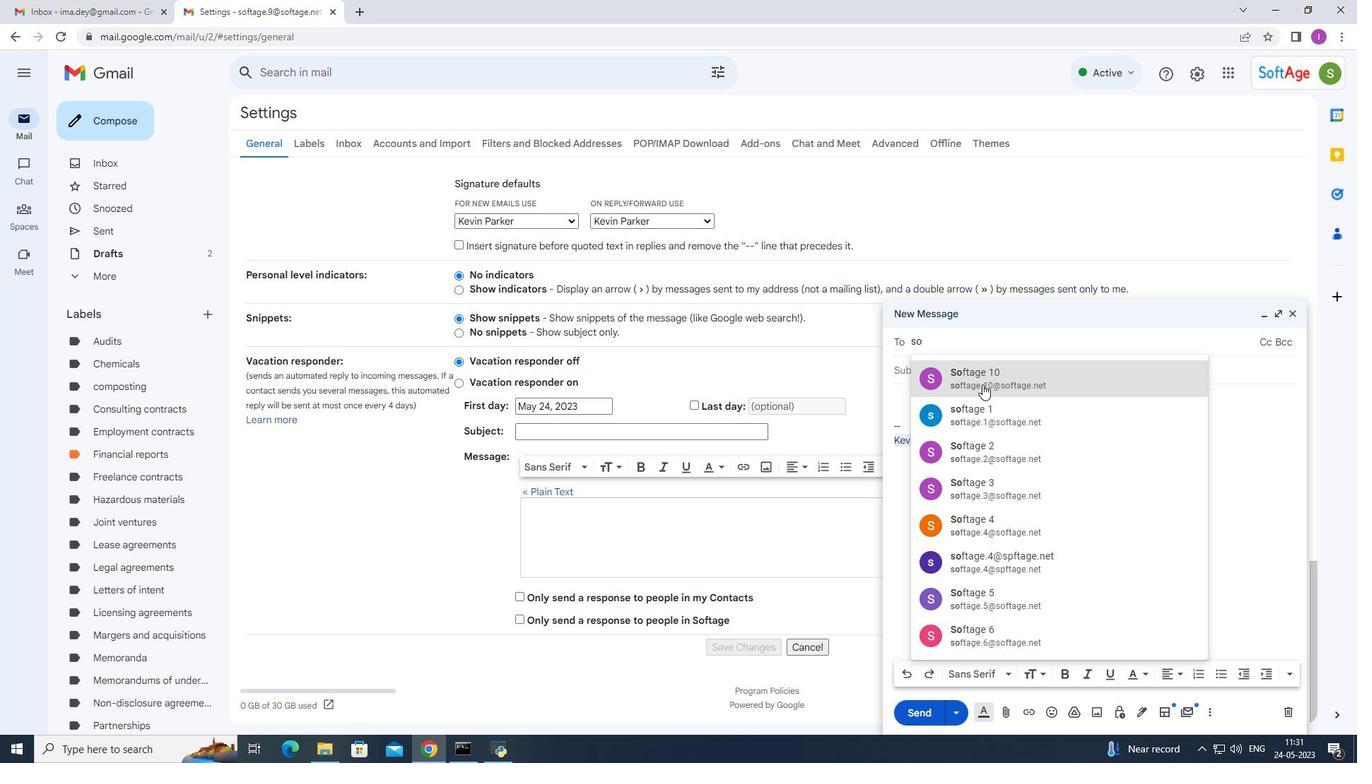 
Action: Key pressed <Key.backspace><Key.backspace><Key.shift>Softage.7
Screenshot: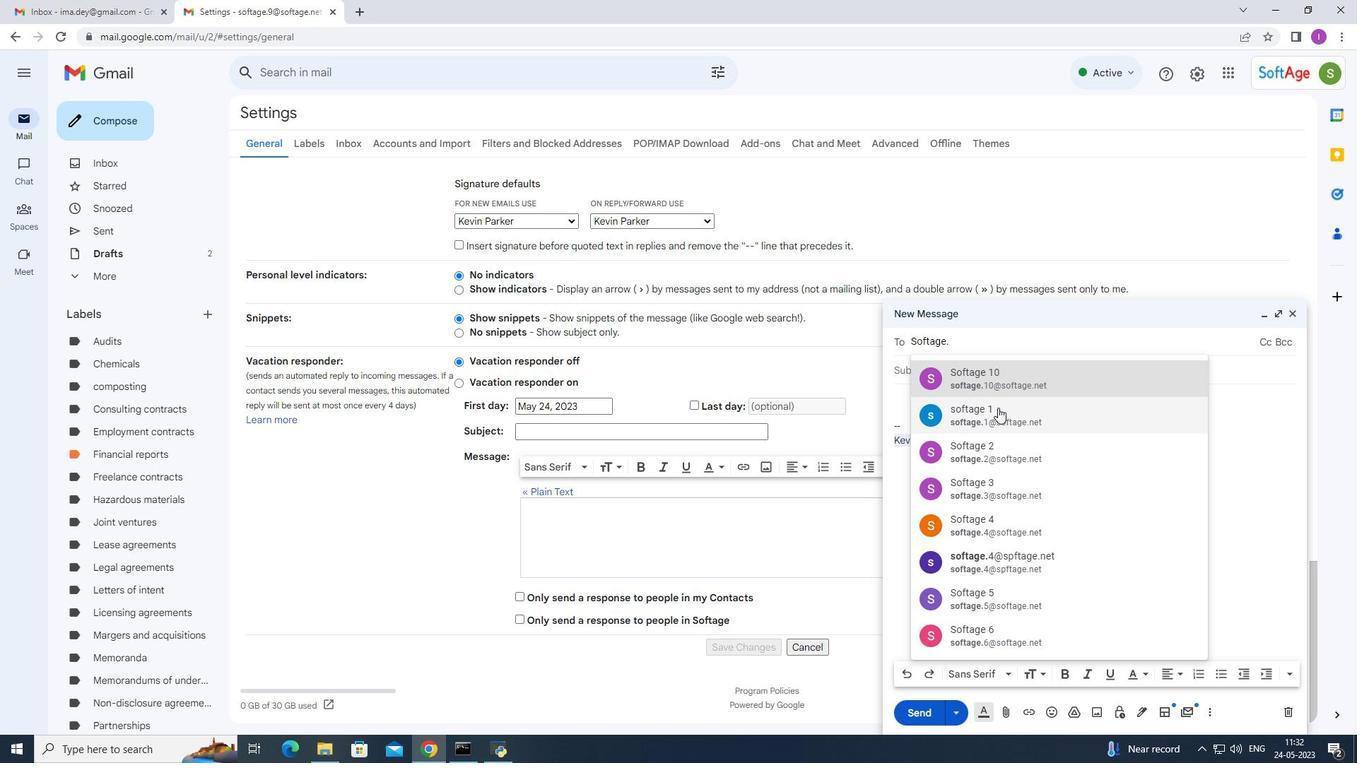 
Action: Mouse moved to (982, 378)
Screenshot: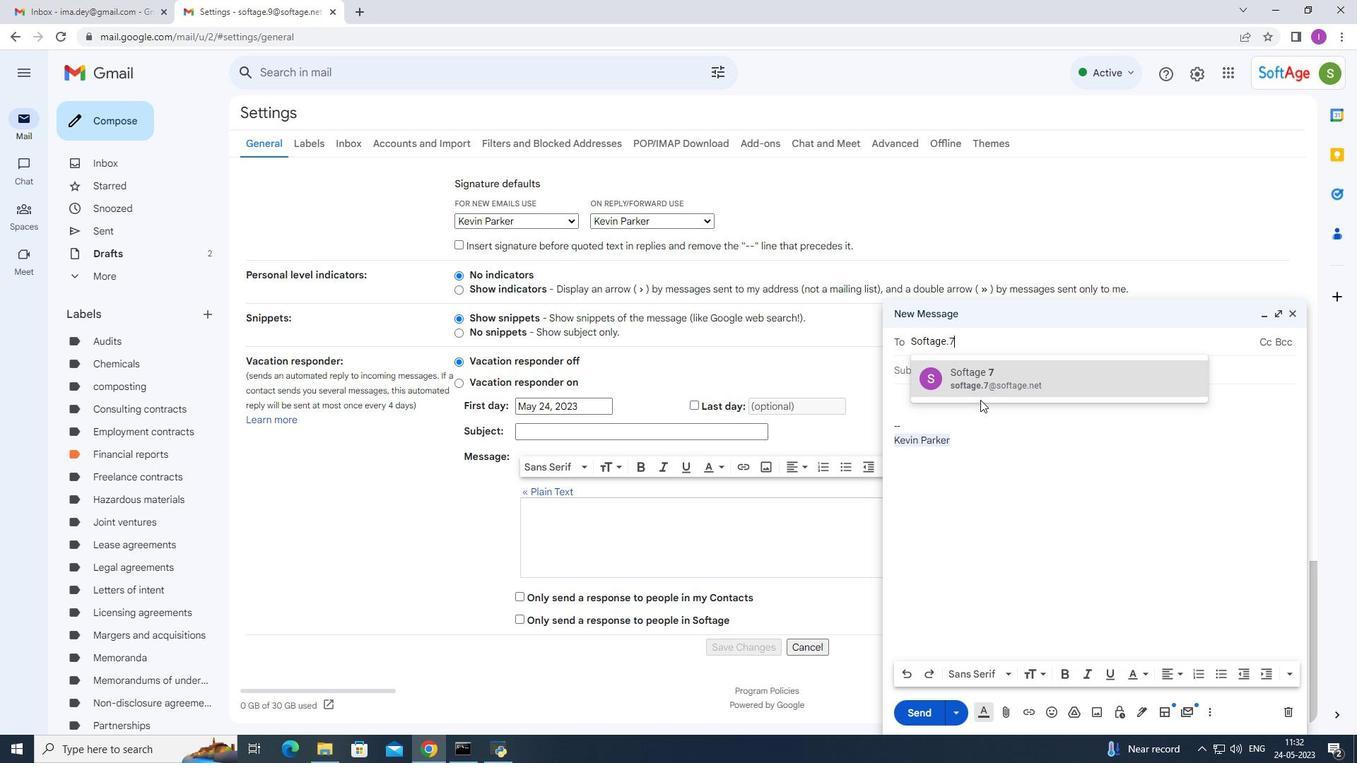 
Action: Mouse pressed left at (982, 378)
Screenshot: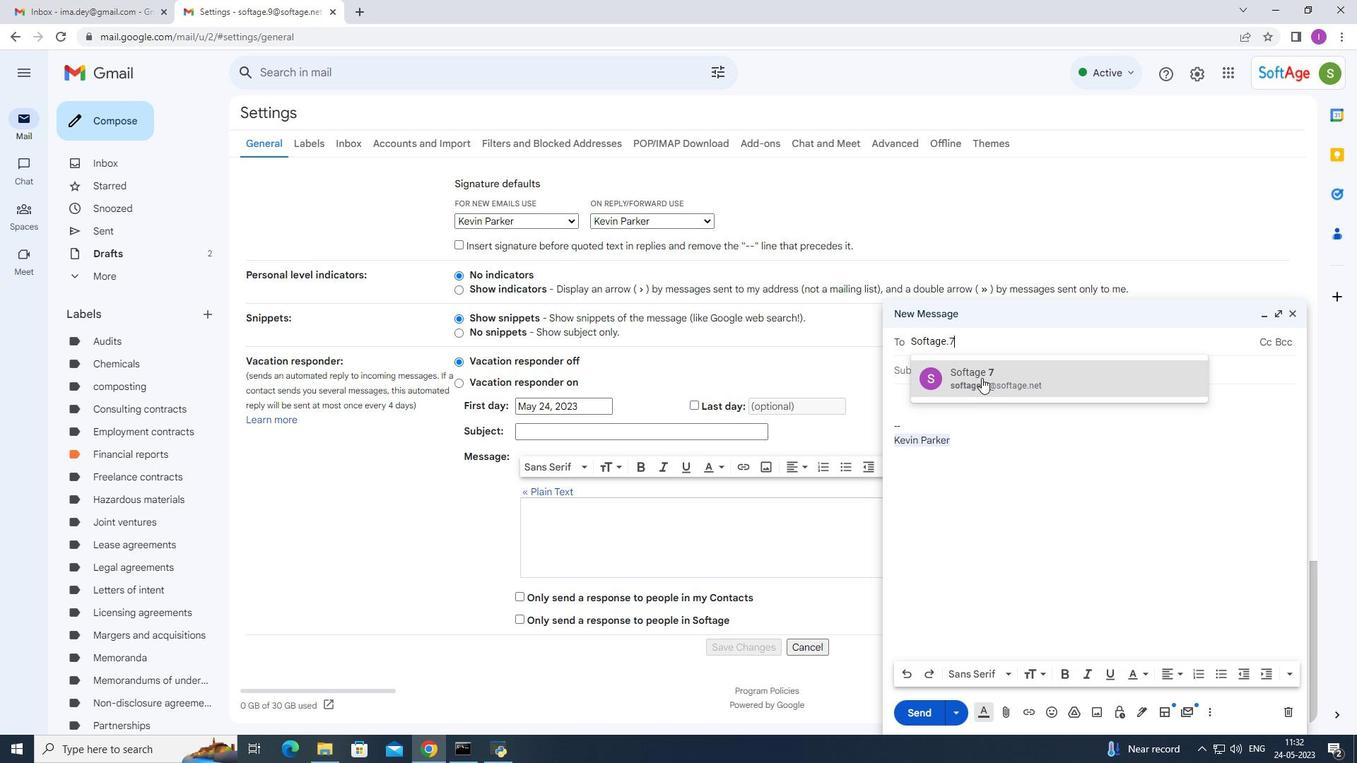 
Action: Mouse moved to (926, 386)
Screenshot: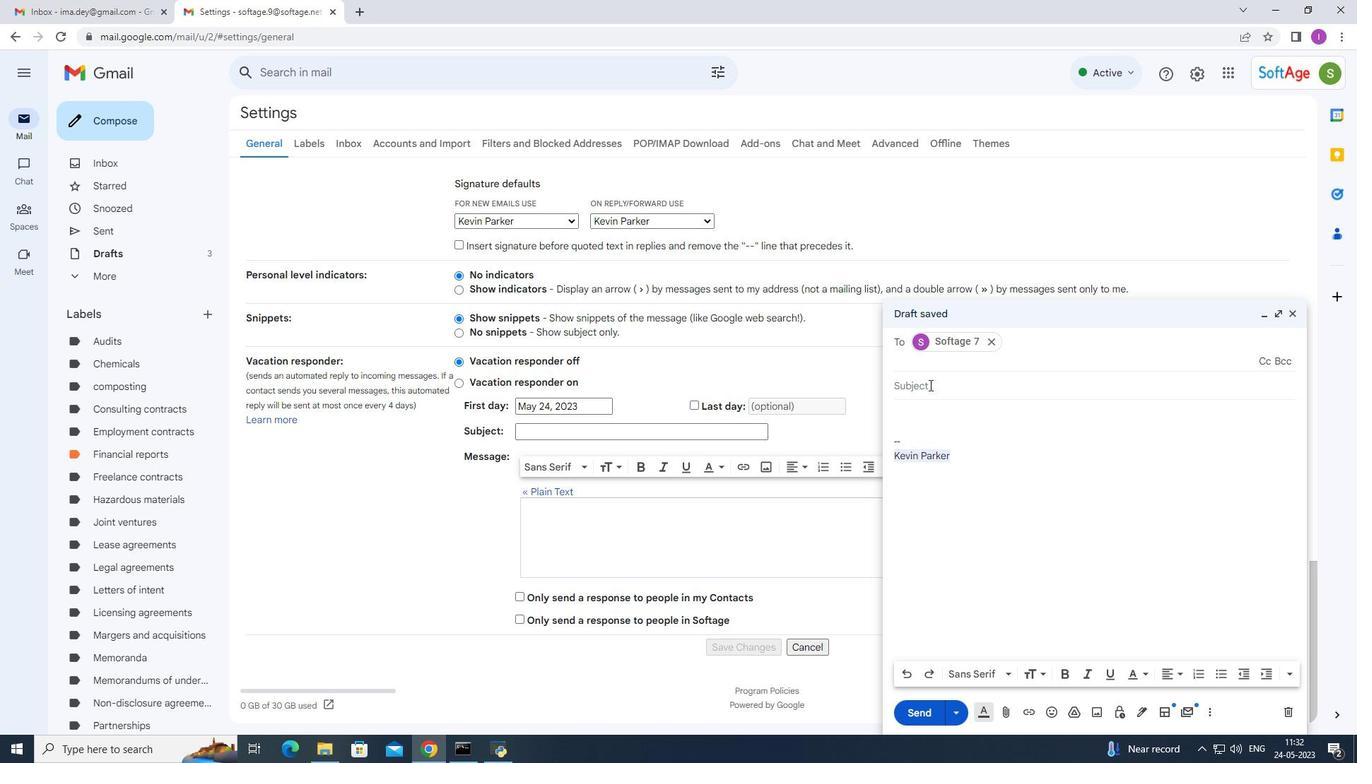
Action: Mouse pressed left at (926, 386)
Screenshot: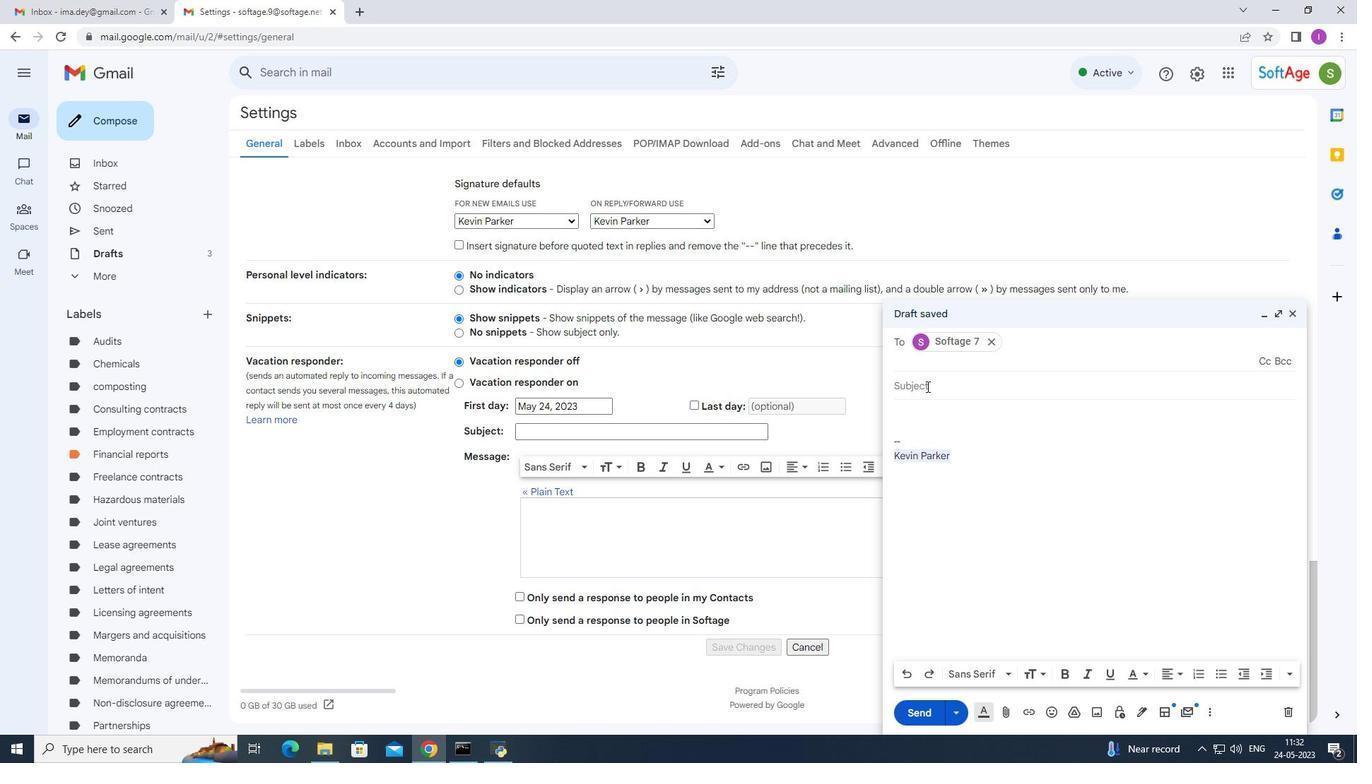 
Action: Mouse moved to (939, 380)
Screenshot: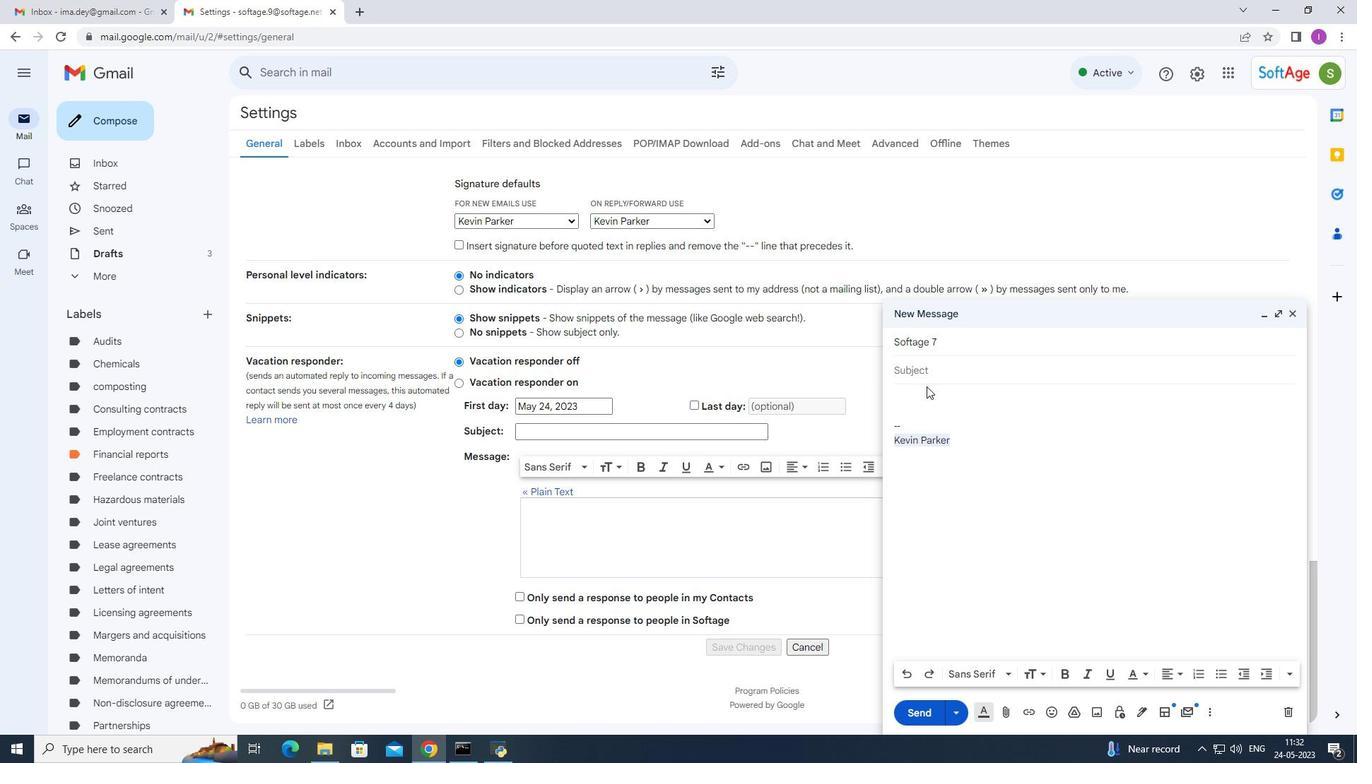 
Action: Key pressed <Key.shift><Key.shift><Key.shift><Key.shift><Key.shift><Key.shift><Key.shift><Key.shift><Key.shift><Key.shift><Key.shift>Feedback<Key.space>on<Key.space>a<Key.space>presentation<Key.space>
Screenshot: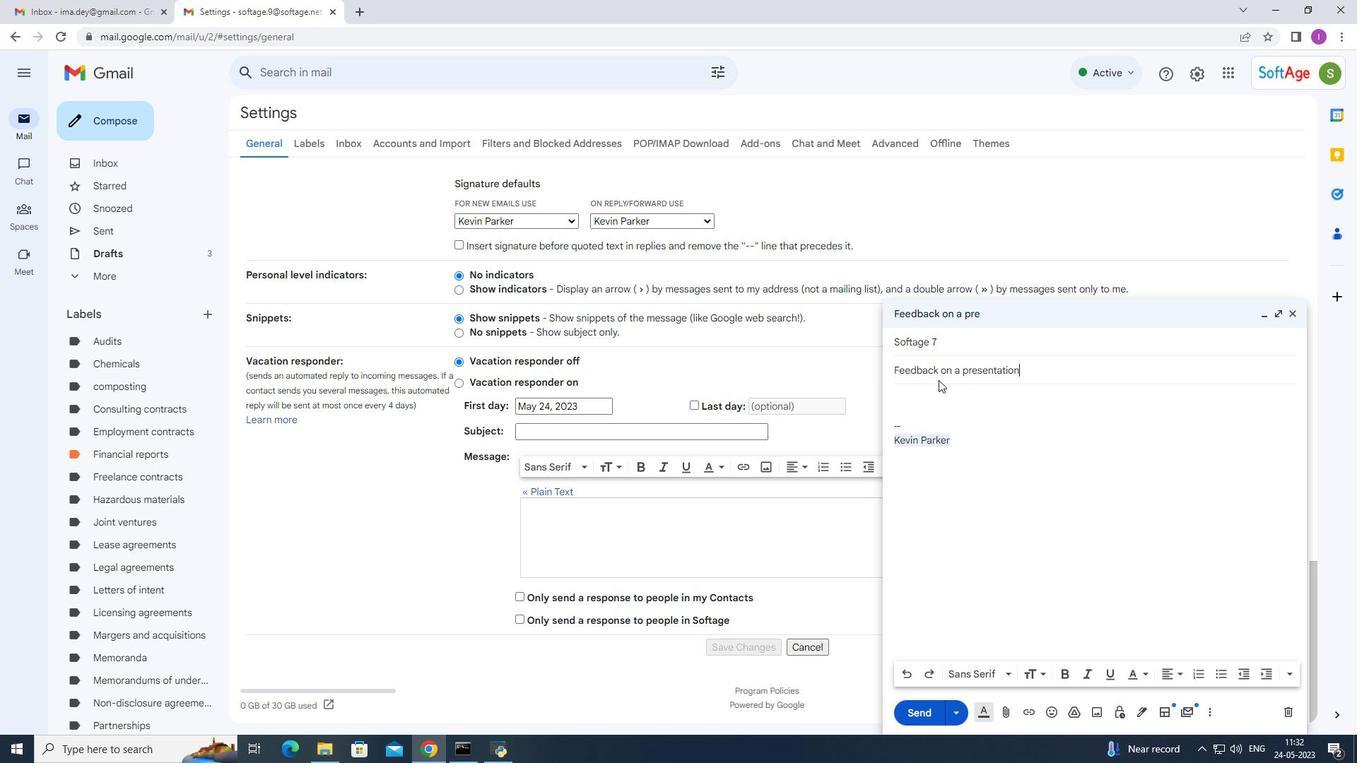 
Action: Mouse moved to (917, 407)
Screenshot: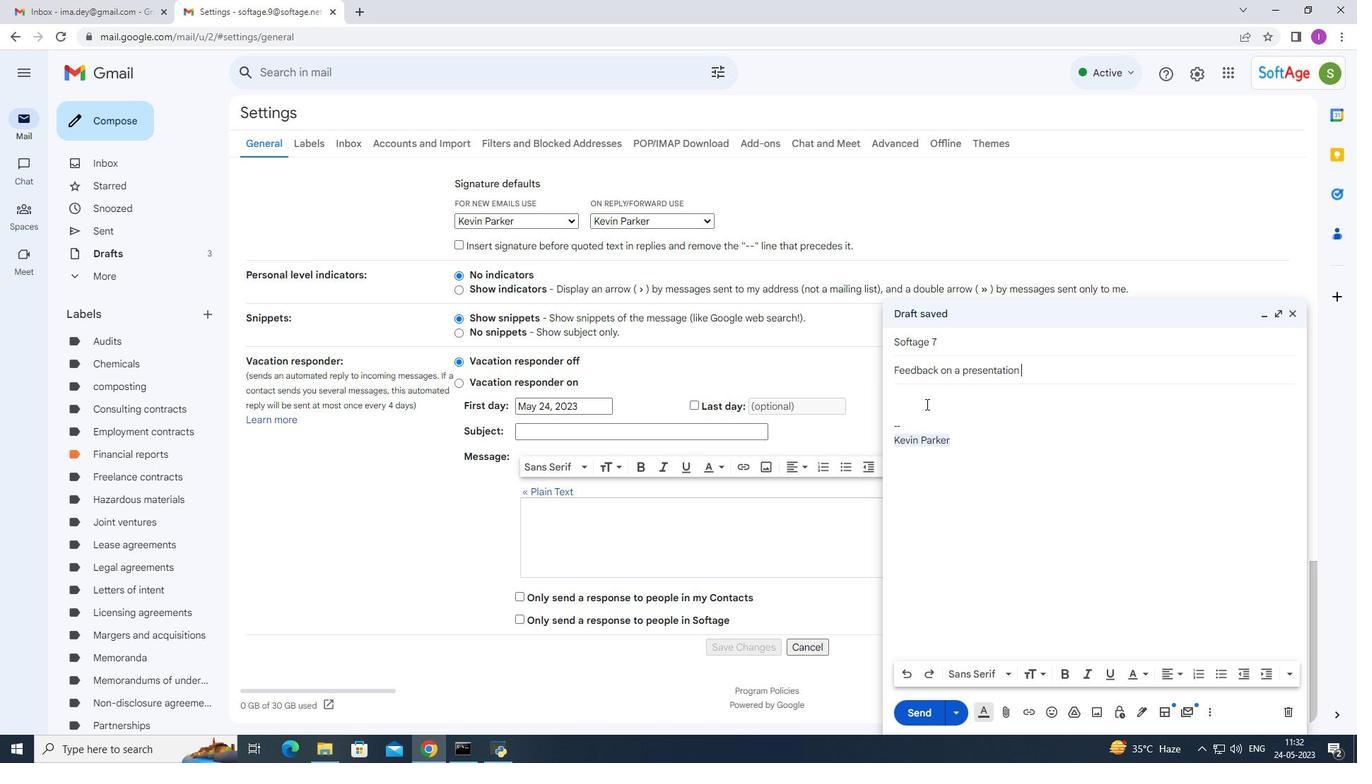 
Action: Mouse pressed left at (917, 407)
Screenshot: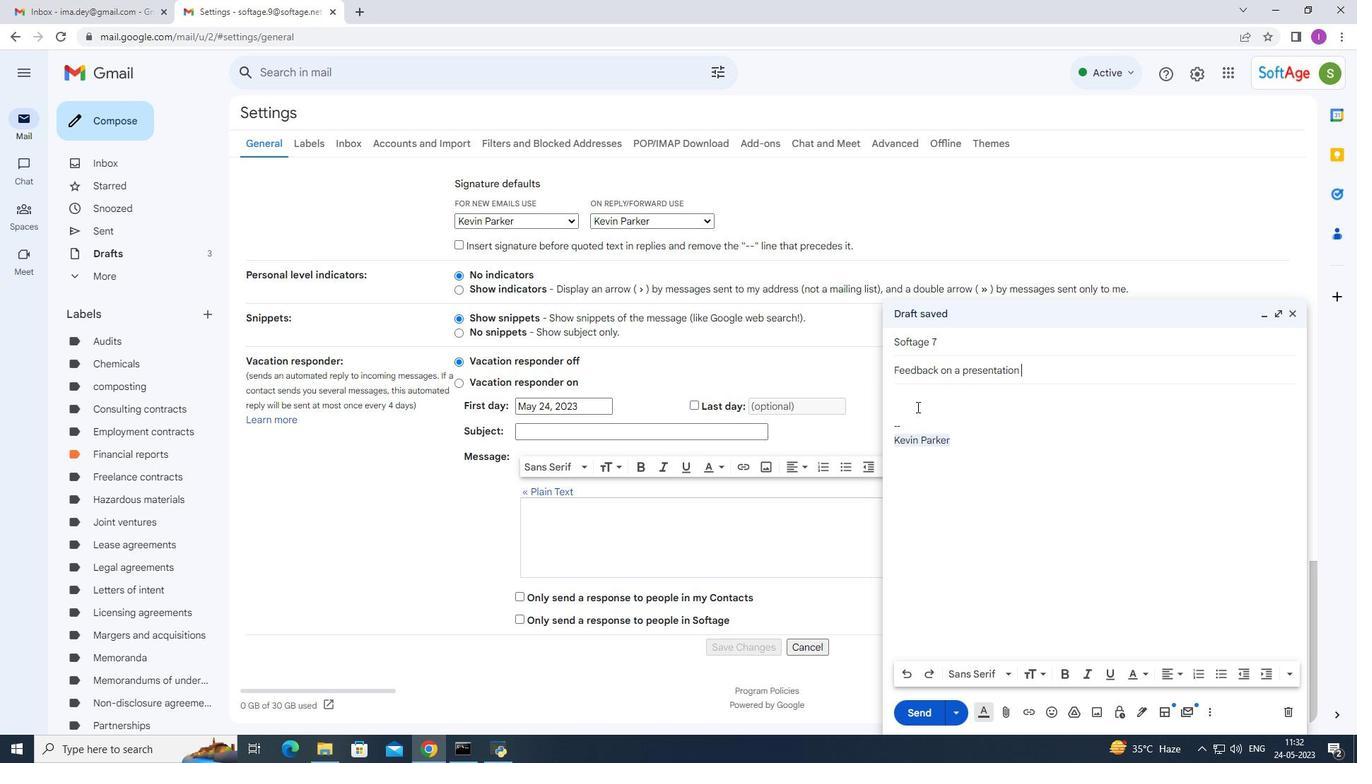 
Action: Mouse moved to (953, 396)
Screenshot: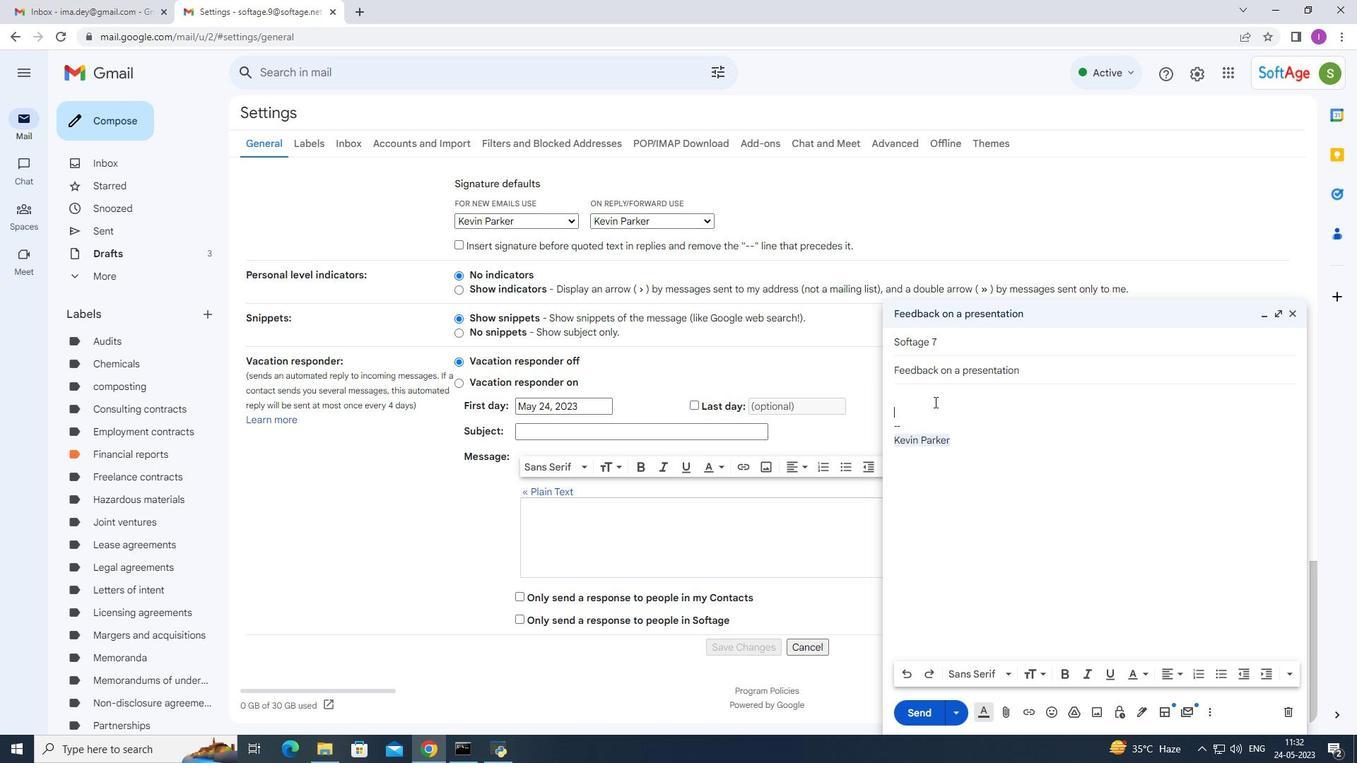 
Action: Key pressed <Key.shift><Key.shift><Key.shift><Key.shift><Key.shift><Key.shift><Key.shift><Key.shift><Key.shift><Key.shift><Key.shift><Key.shift><Key.shift><Key.shift><Key.shift><Key.shift><Key.shift><Key.shift><Key.shift><Key.shift><Key.shift><Key.shift><Key.shift><Key.shift><Key.shift><Key.shift><Key.shift><Key.shift><Key.shift><Key.shift>I<Key.space>would<Key.space>like<Key.space>to<Key.space>follow<Key.space>up<Key.space>on<Key.space>the<Key.space>action<Key.space>items<Key.space>from<Key.space>our<Key.space>last<Key.space>meeting,<Key.backspace>.
Screenshot: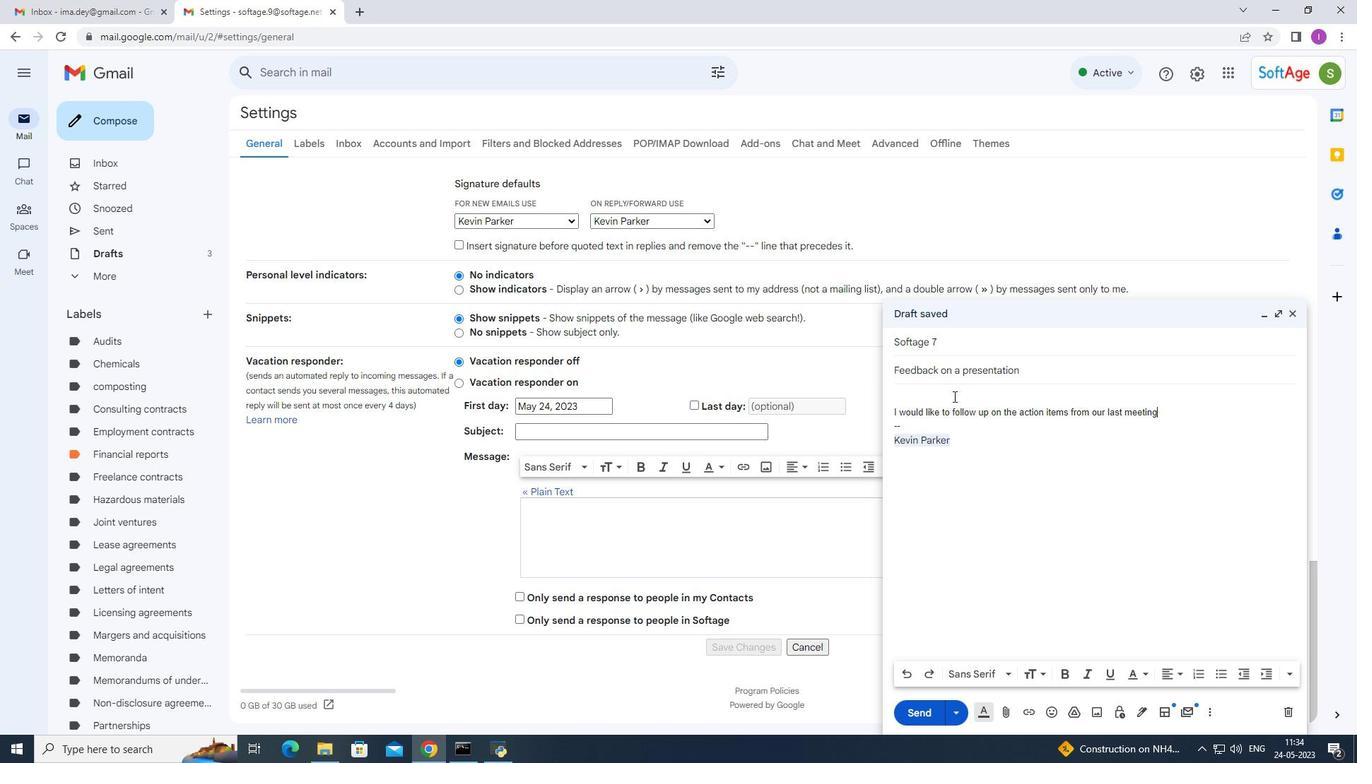 
Action: Mouse moved to (994, 447)
Screenshot: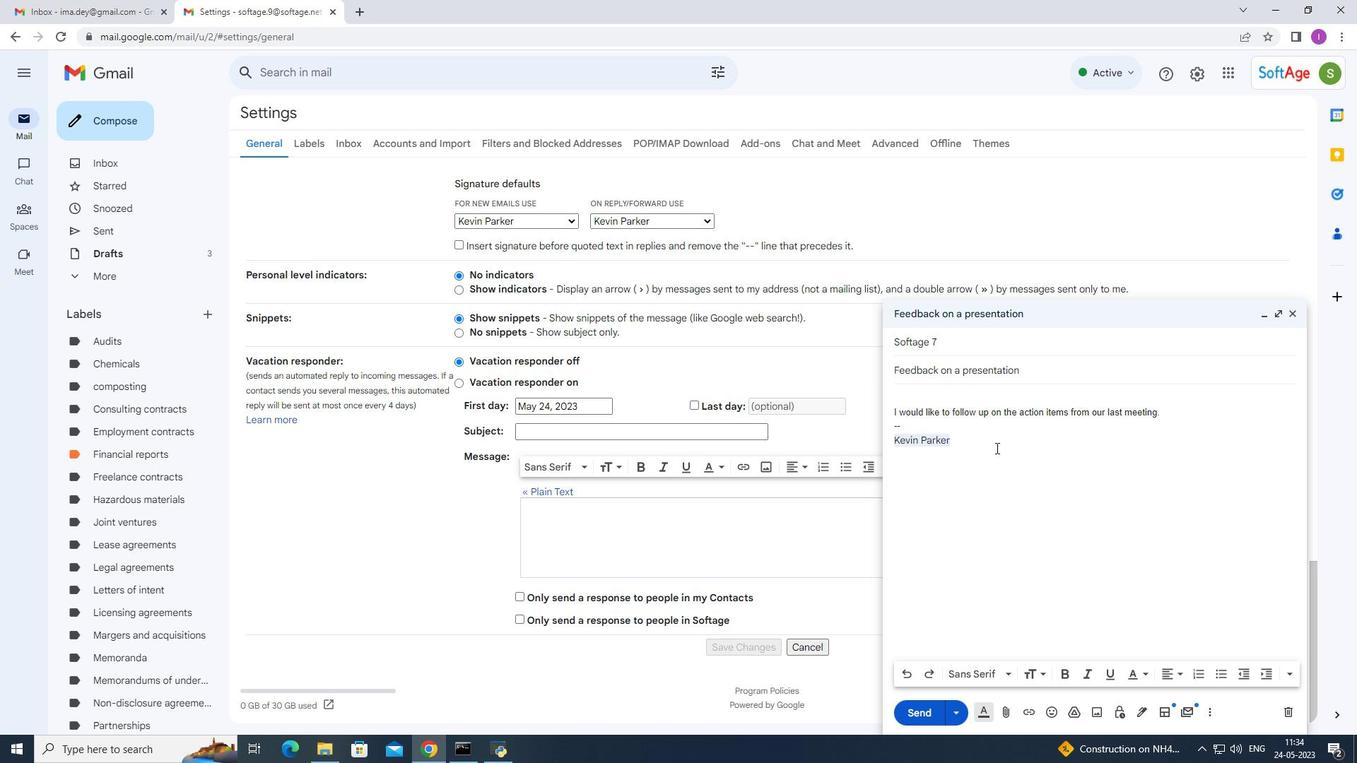
Action: Mouse pressed left at (994, 447)
Screenshot: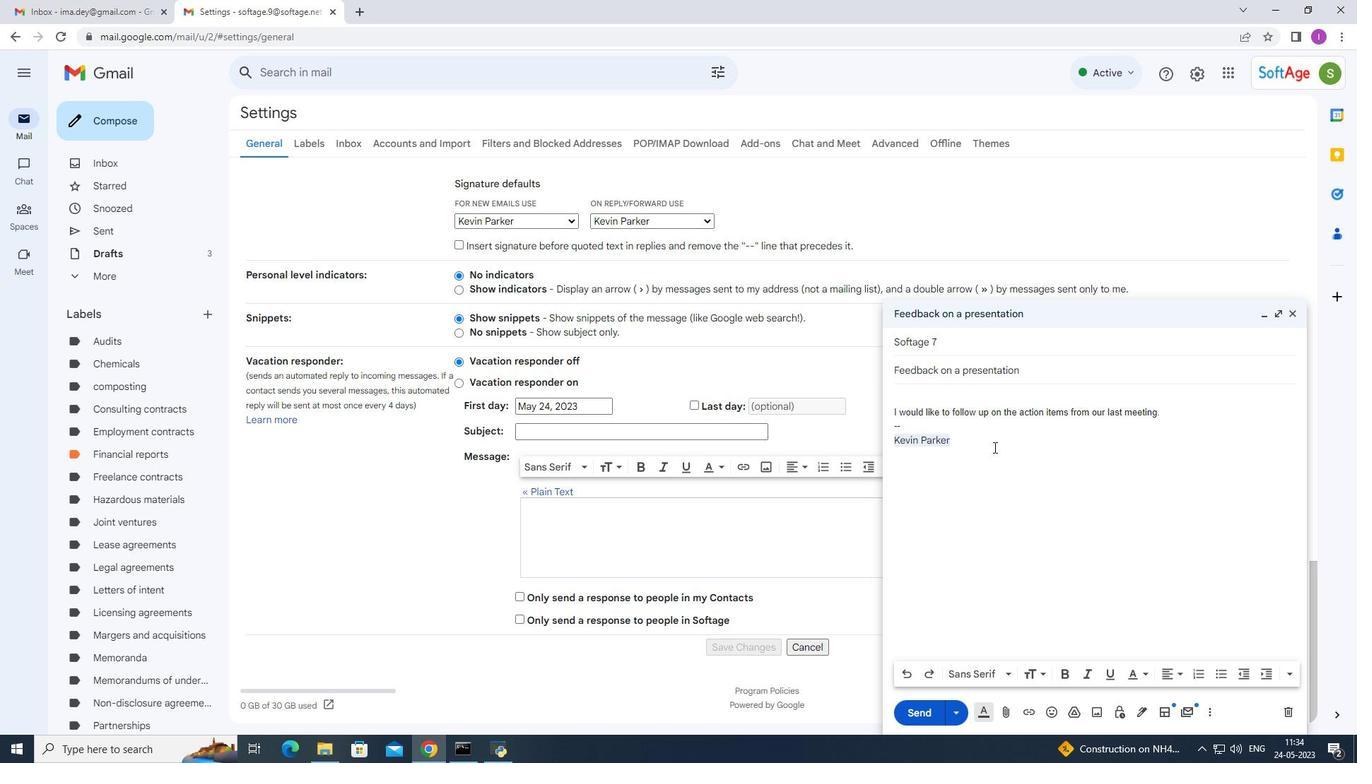 
Action: Mouse moved to (1286, 678)
Screenshot: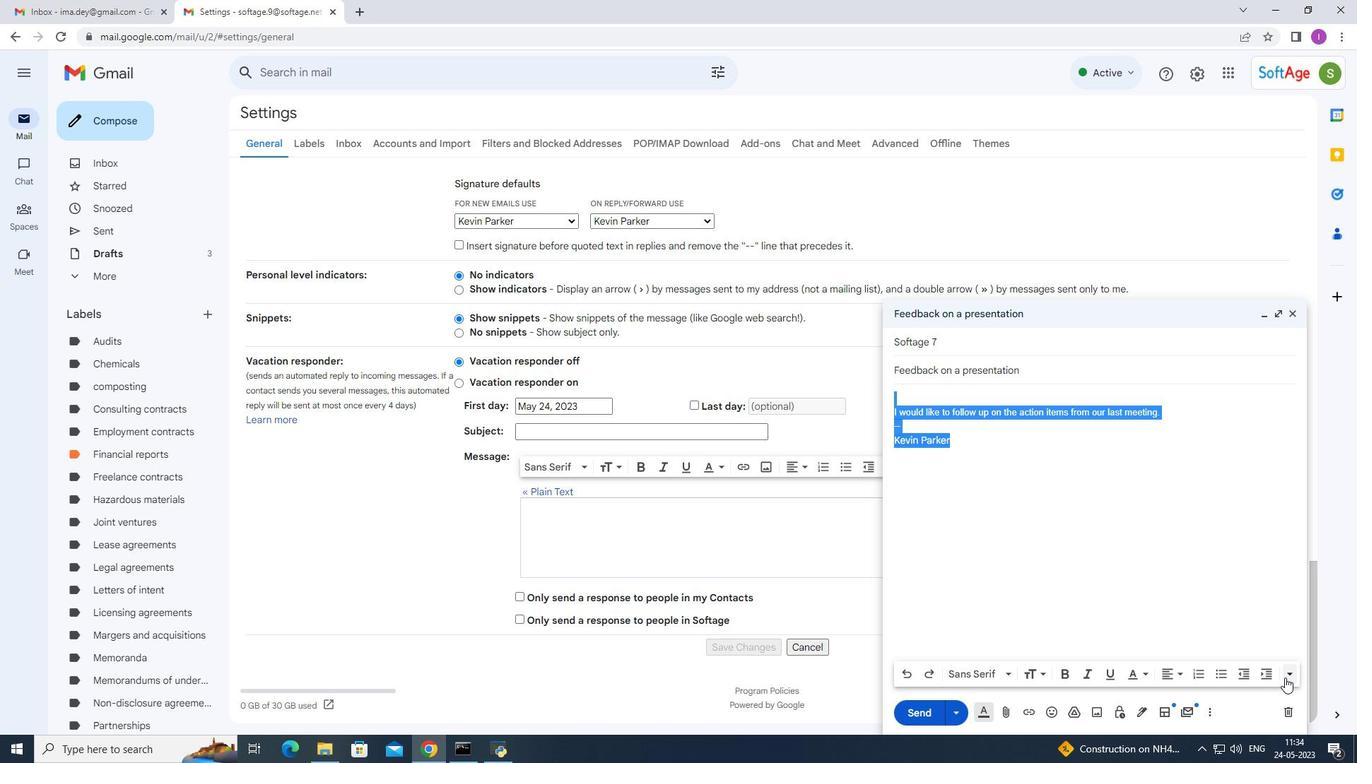 
Action: Mouse pressed left at (1286, 678)
Screenshot: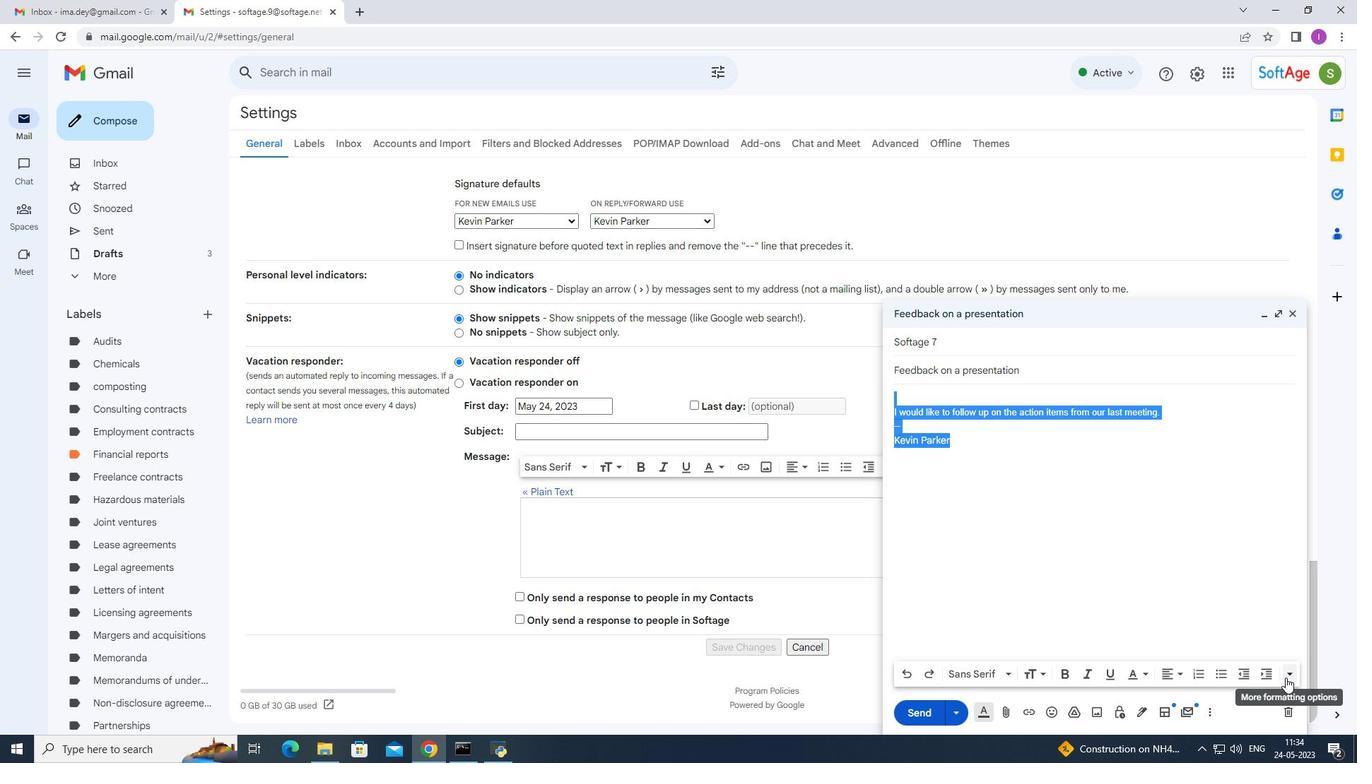 
Action: Mouse moved to (1302, 615)
Screenshot: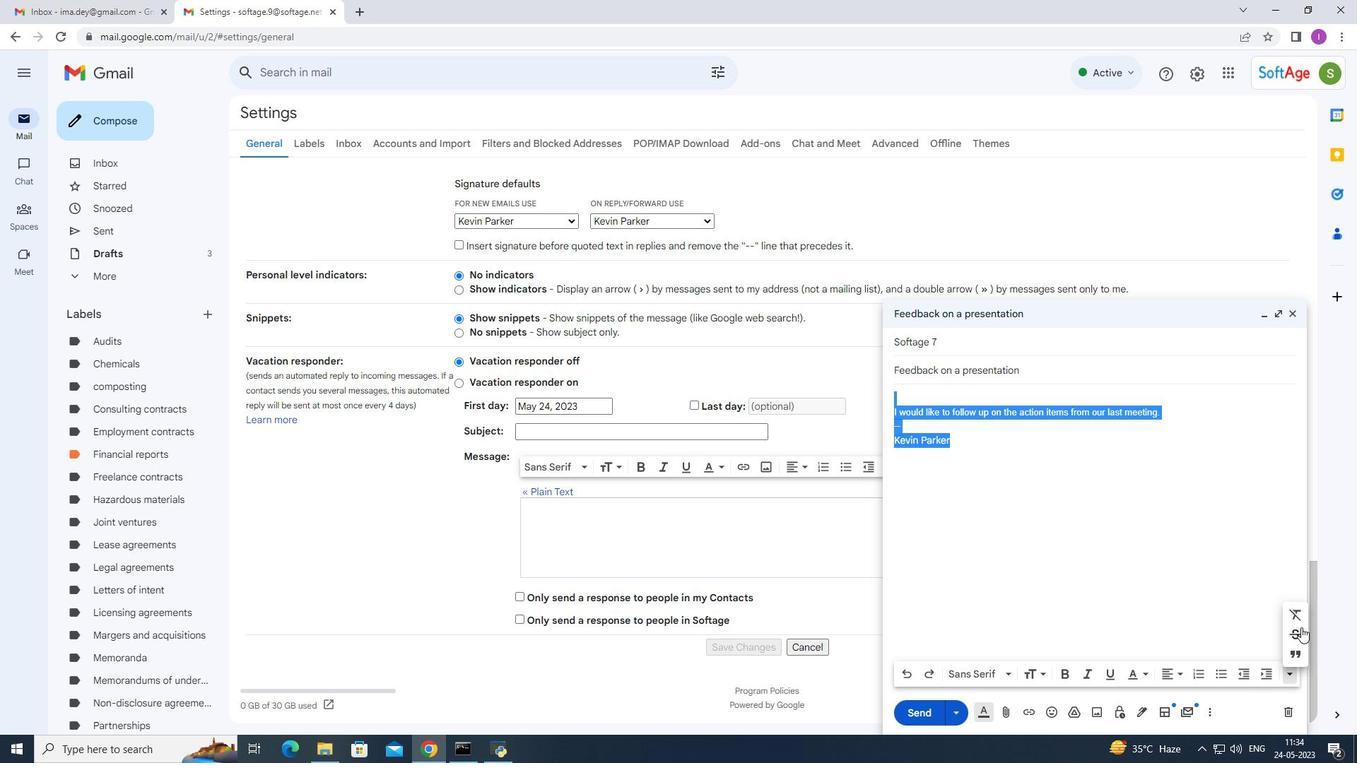 
Action: Mouse pressed left at (1302, 615)
Screenshot: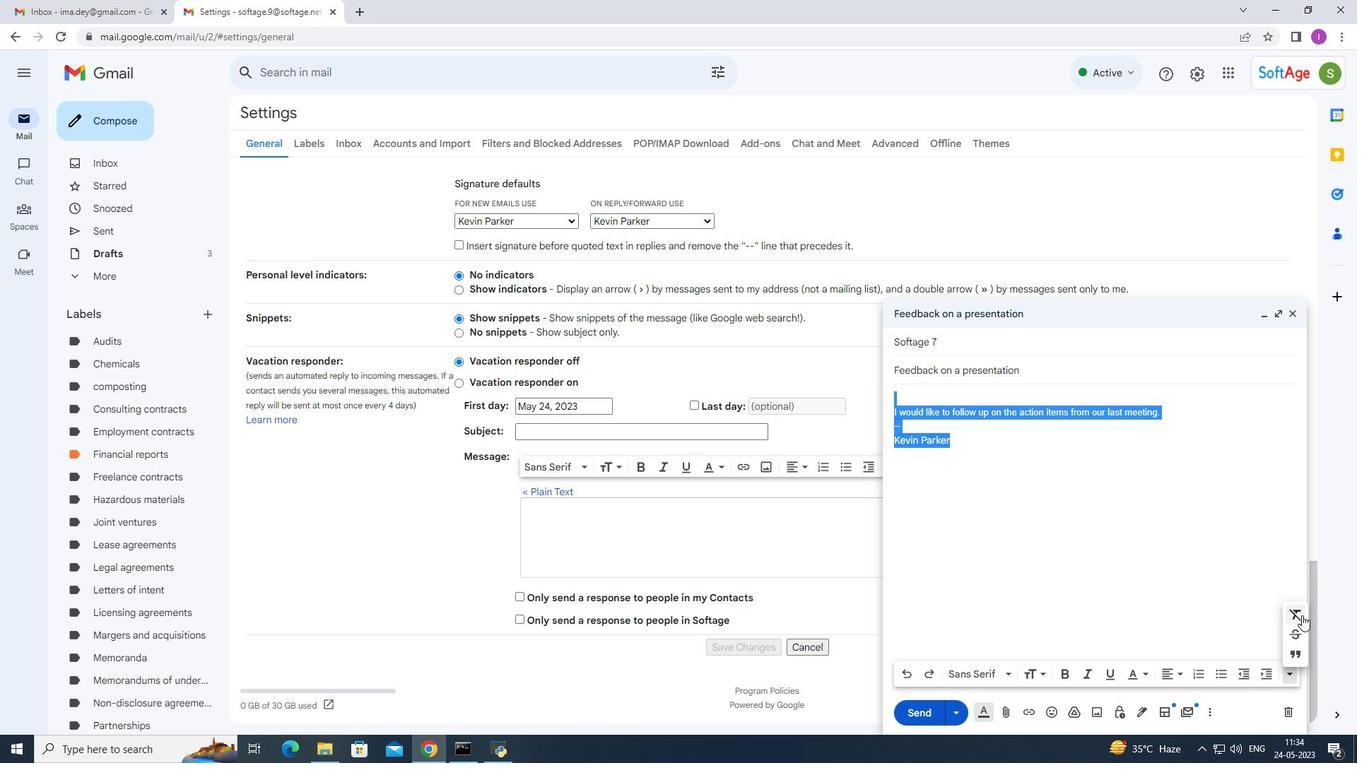
Action: Mouse moved to (909, 671)
Screenshot: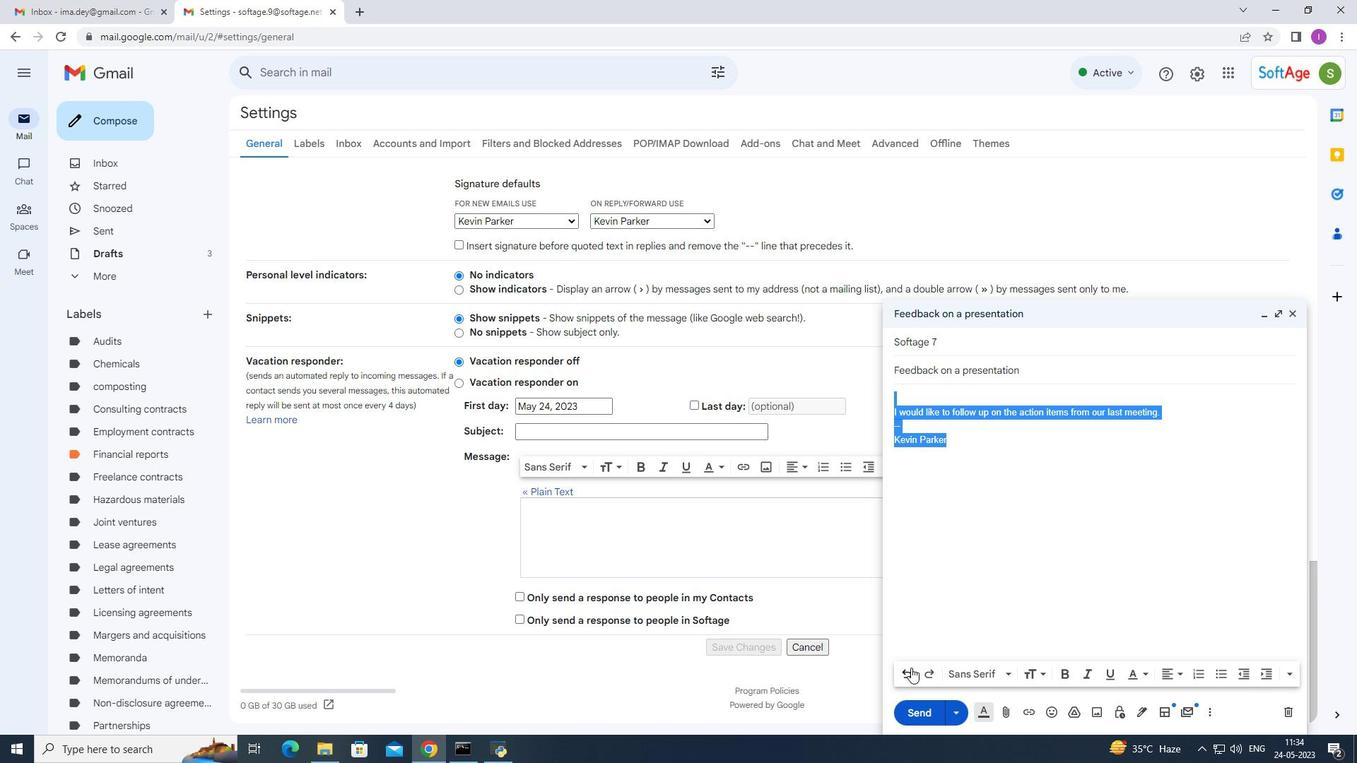 
Action: Mouse pressed left at (909, 671)
Screenshot: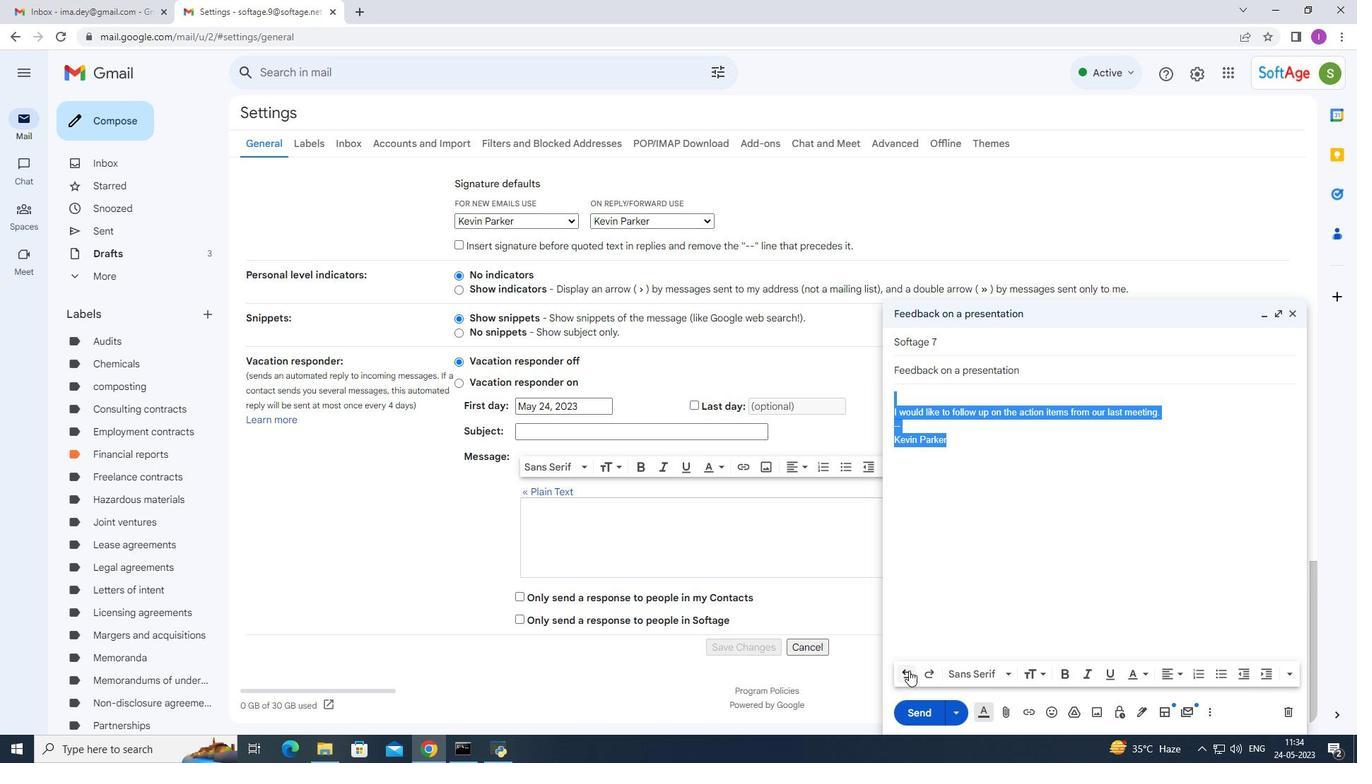 
Action: Mouse moved to (917, 715)
Screenshot: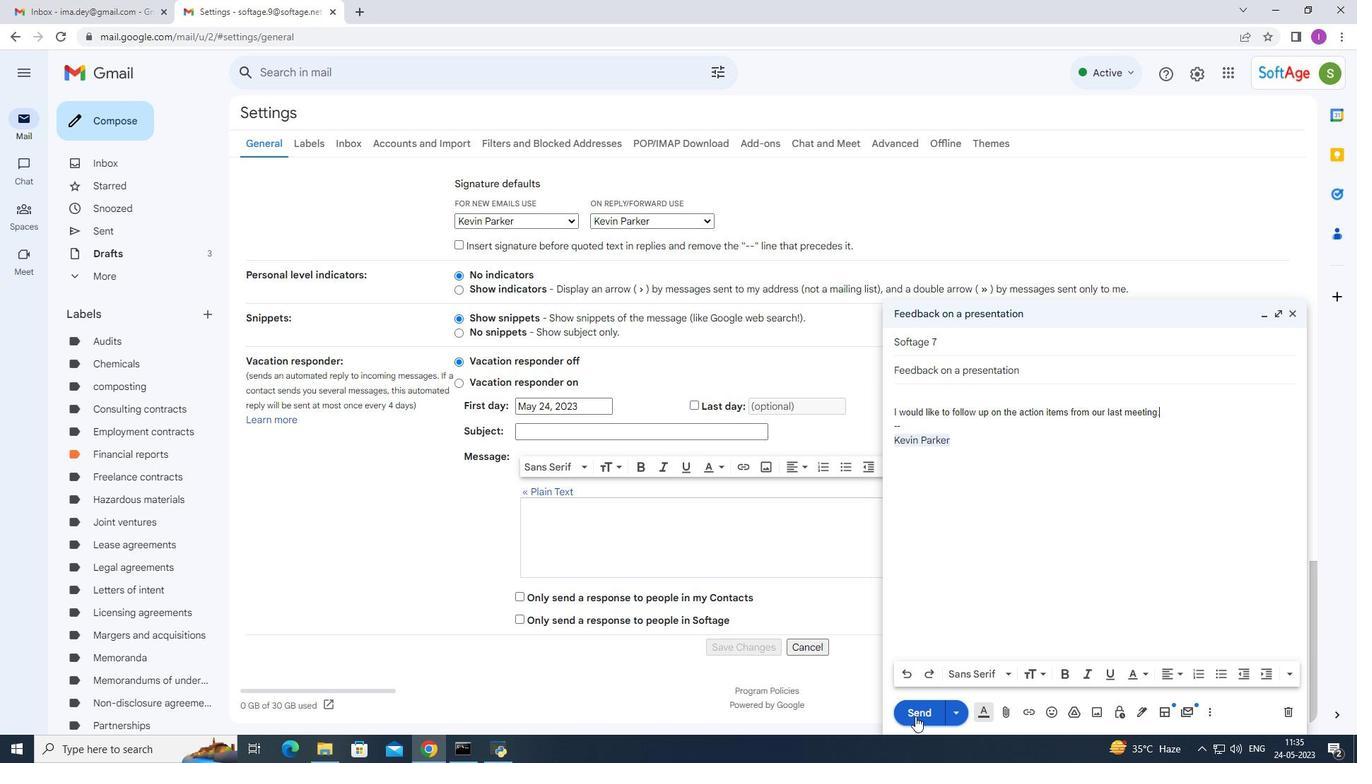 
Action: Mouse pressed left at (917, 715)
Screenshot: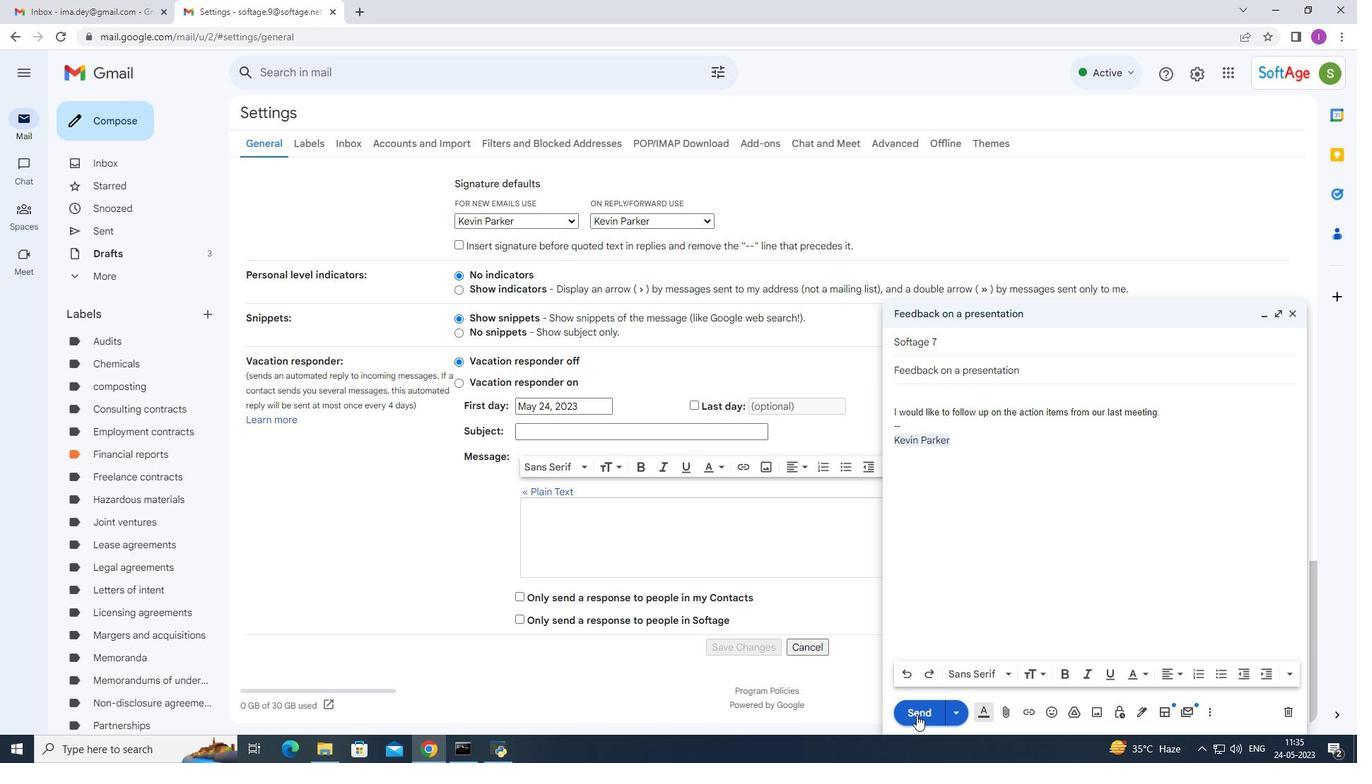 
Action: Mouse moved to (133, 234)
Screenshot: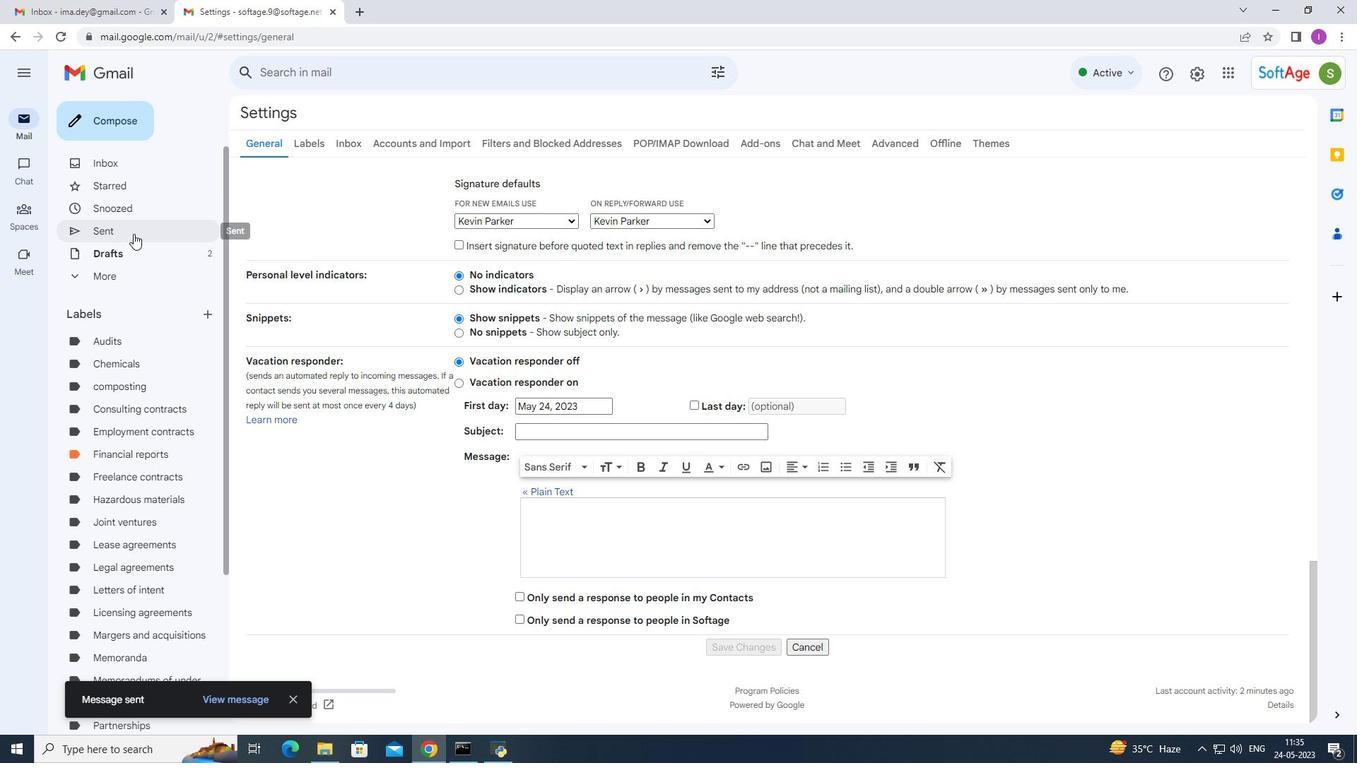 
Action: Mouse pressed left at (133, 234)
Screenshot: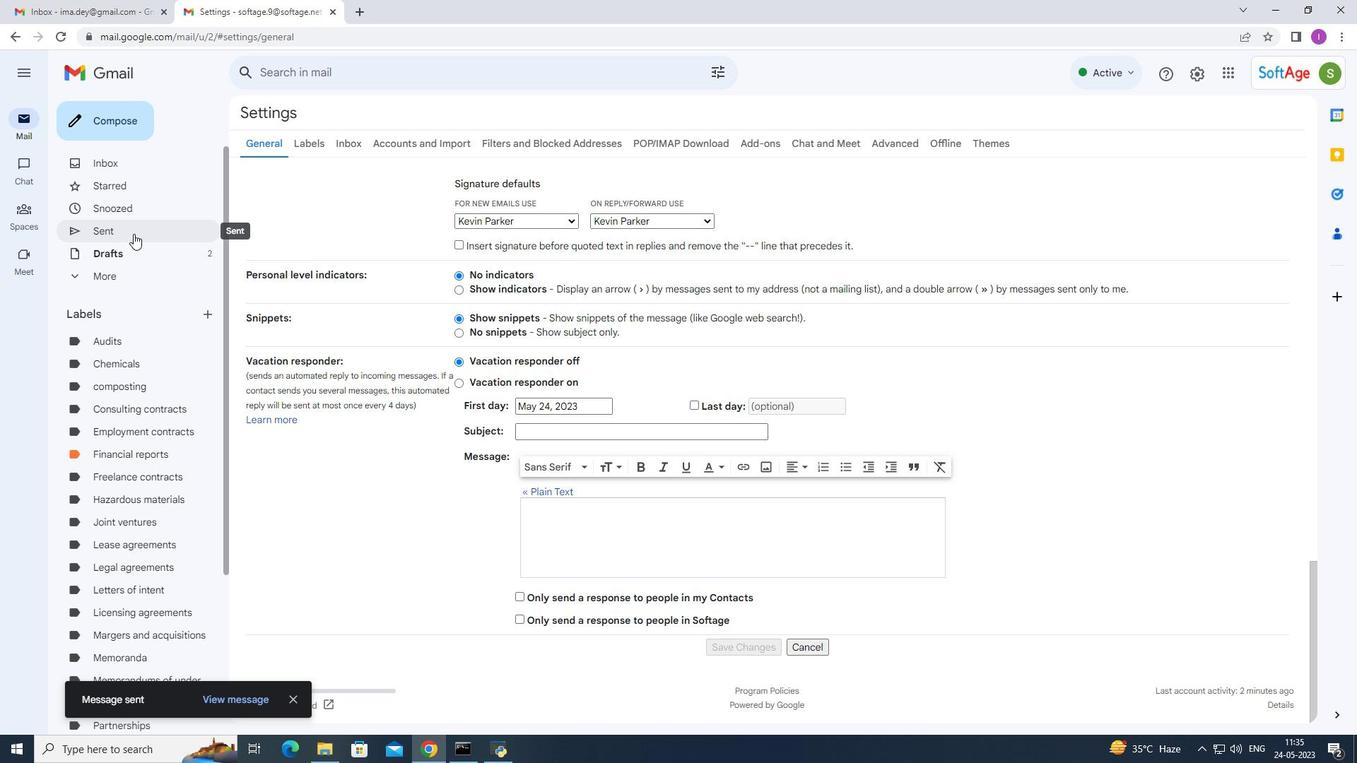
Action: Mouse moved to (481, 182)
Screenshot: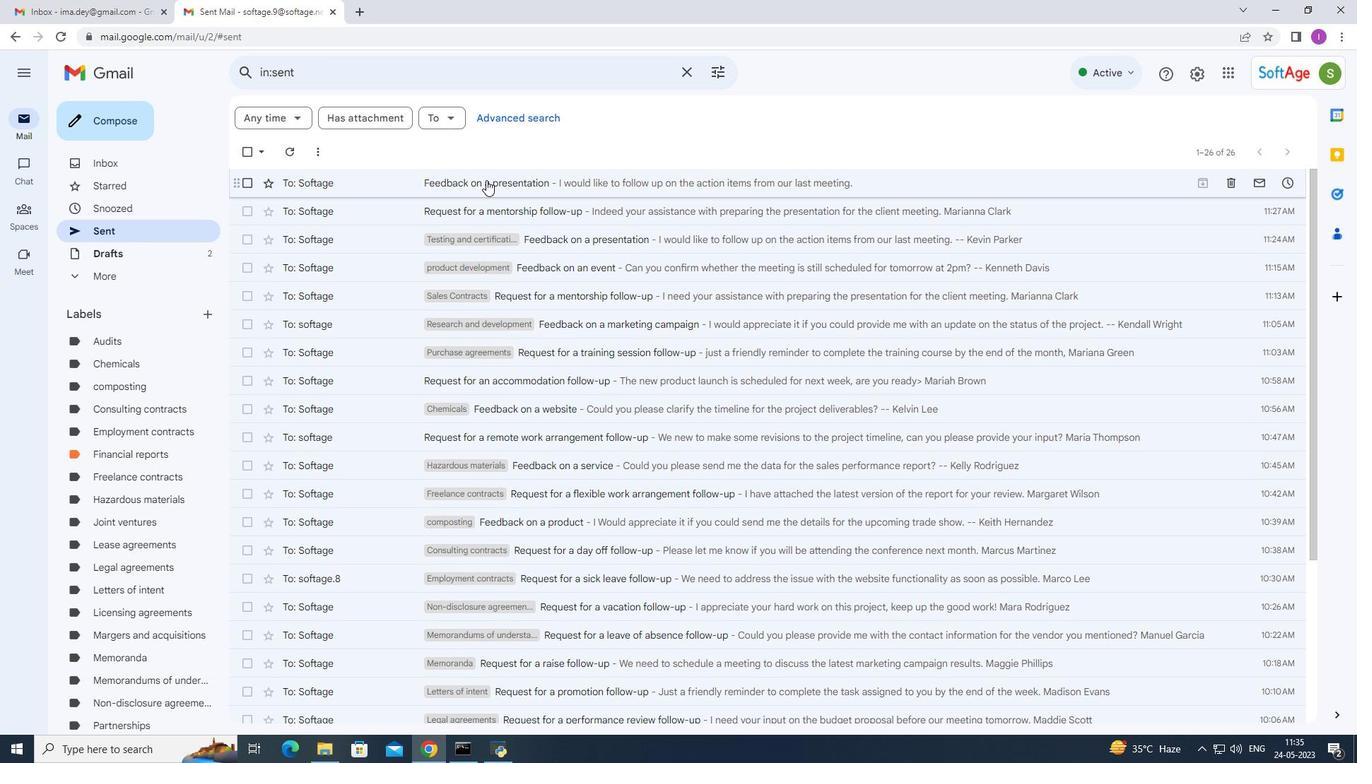 
Action: Mouse pressed right at (481, 182)
Screenshot: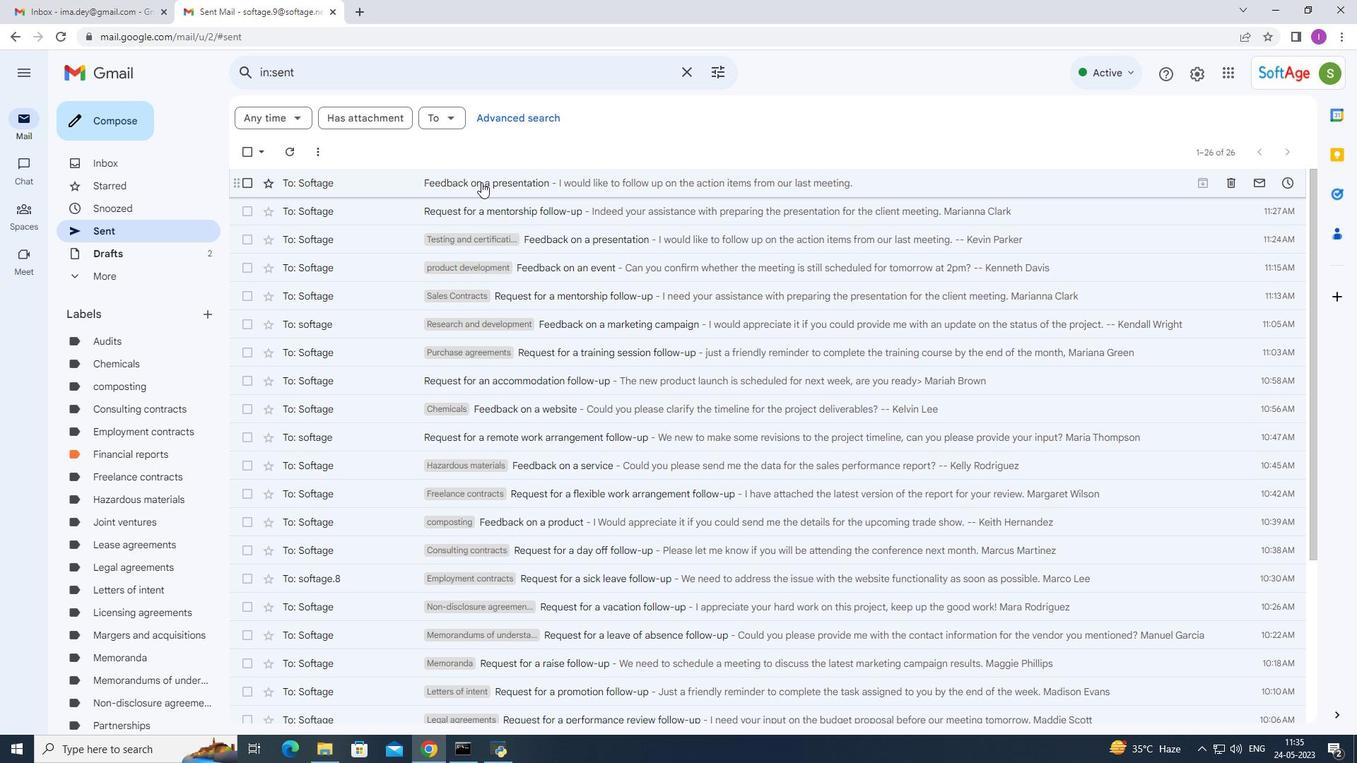 
Action: Mouse moved to (729, 685)
Screenshot: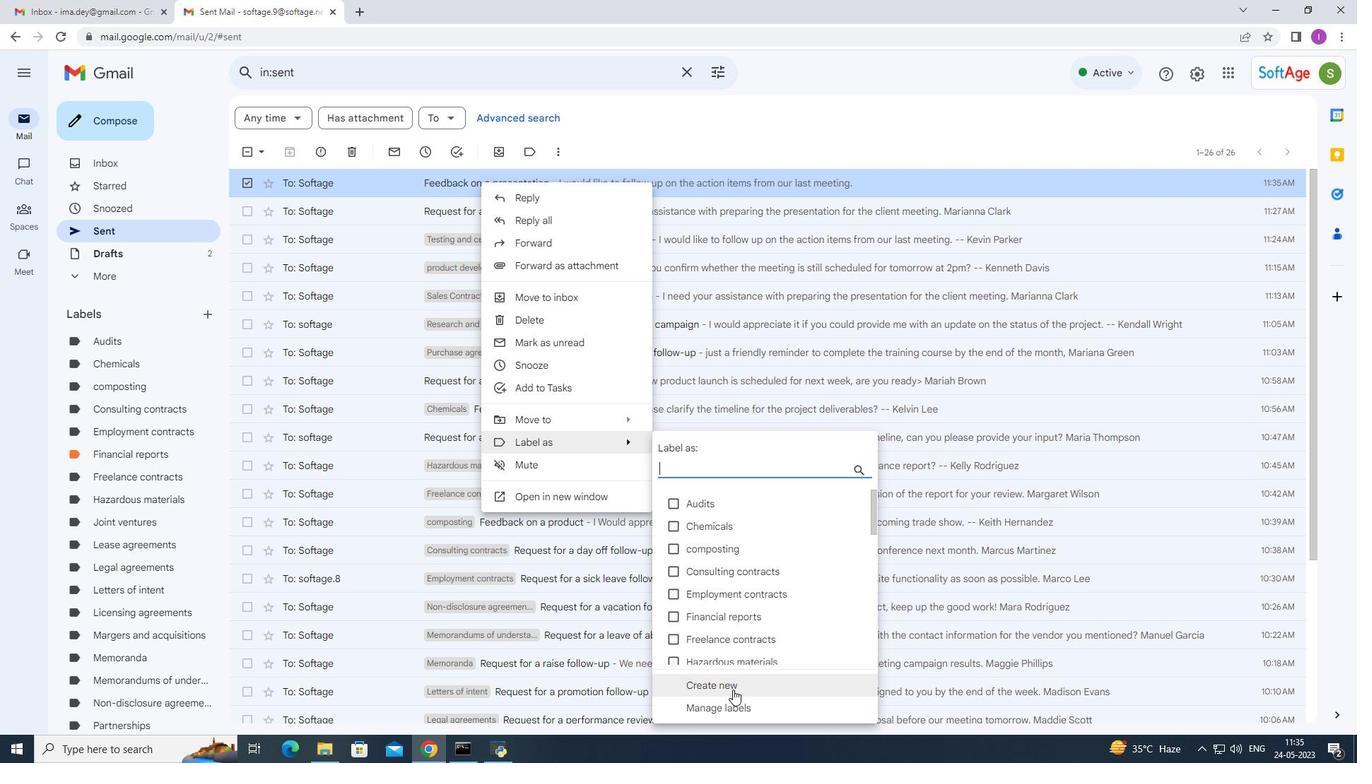 
Action: Mouse pressed left at (729, 685)
Screenshot: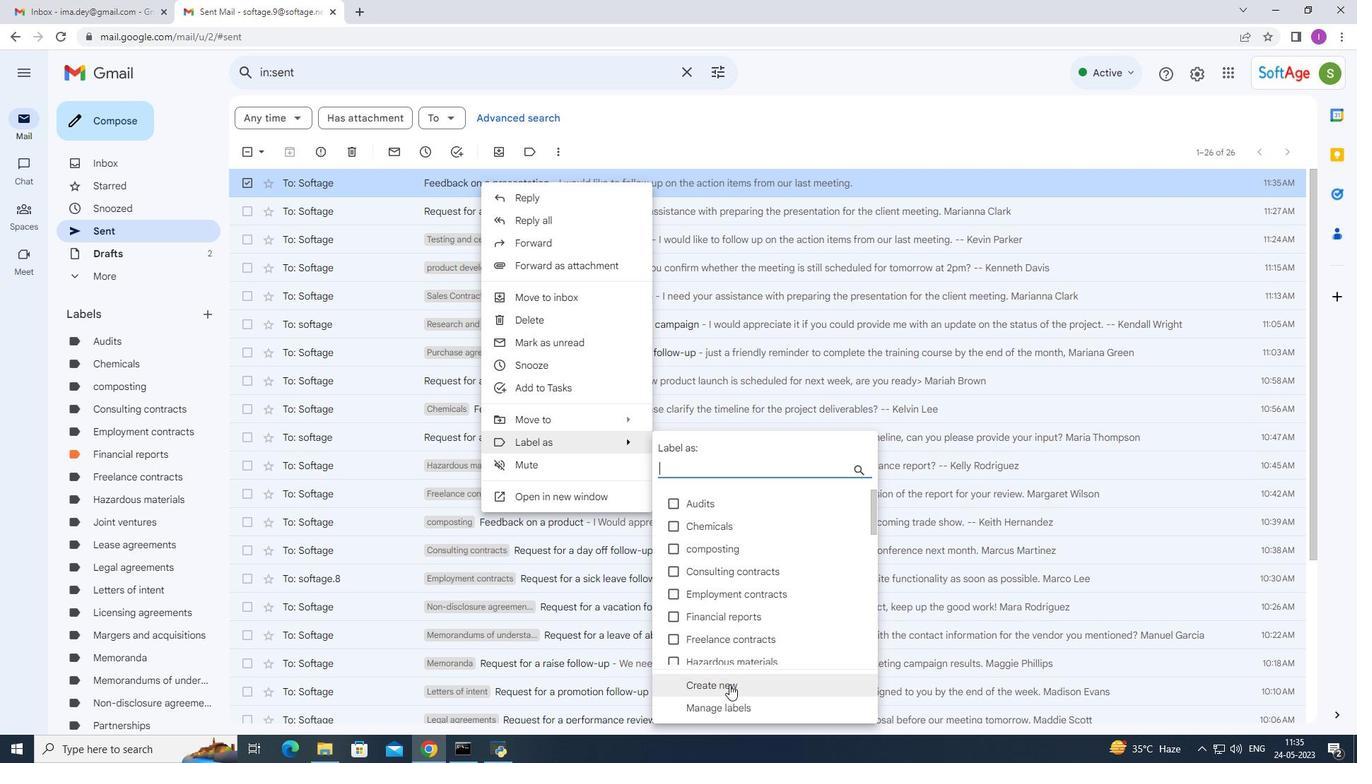 
Action: Mouse moved to (714, 538)
Screenshot: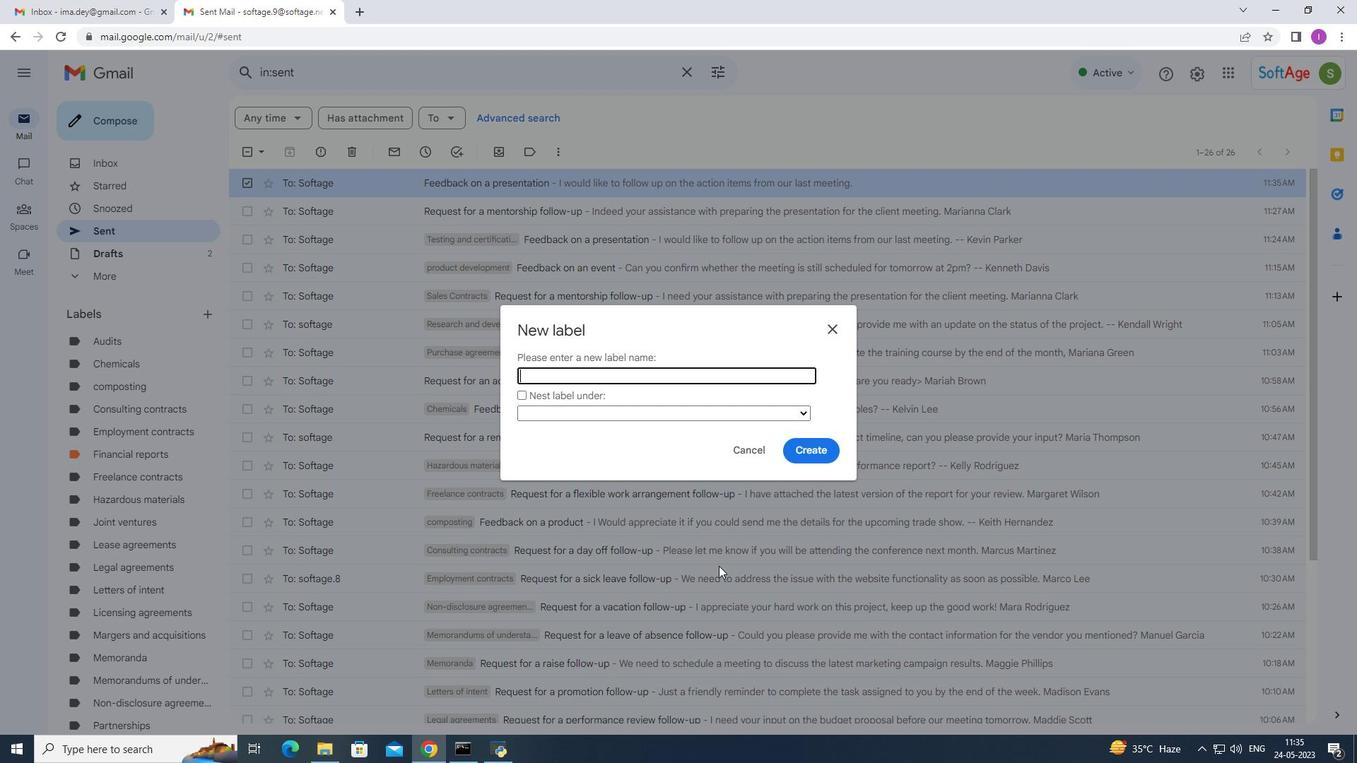 
Action: Key pressed <Key.shift>Testing<Key.space>and<Key.space>certification
Screenshot: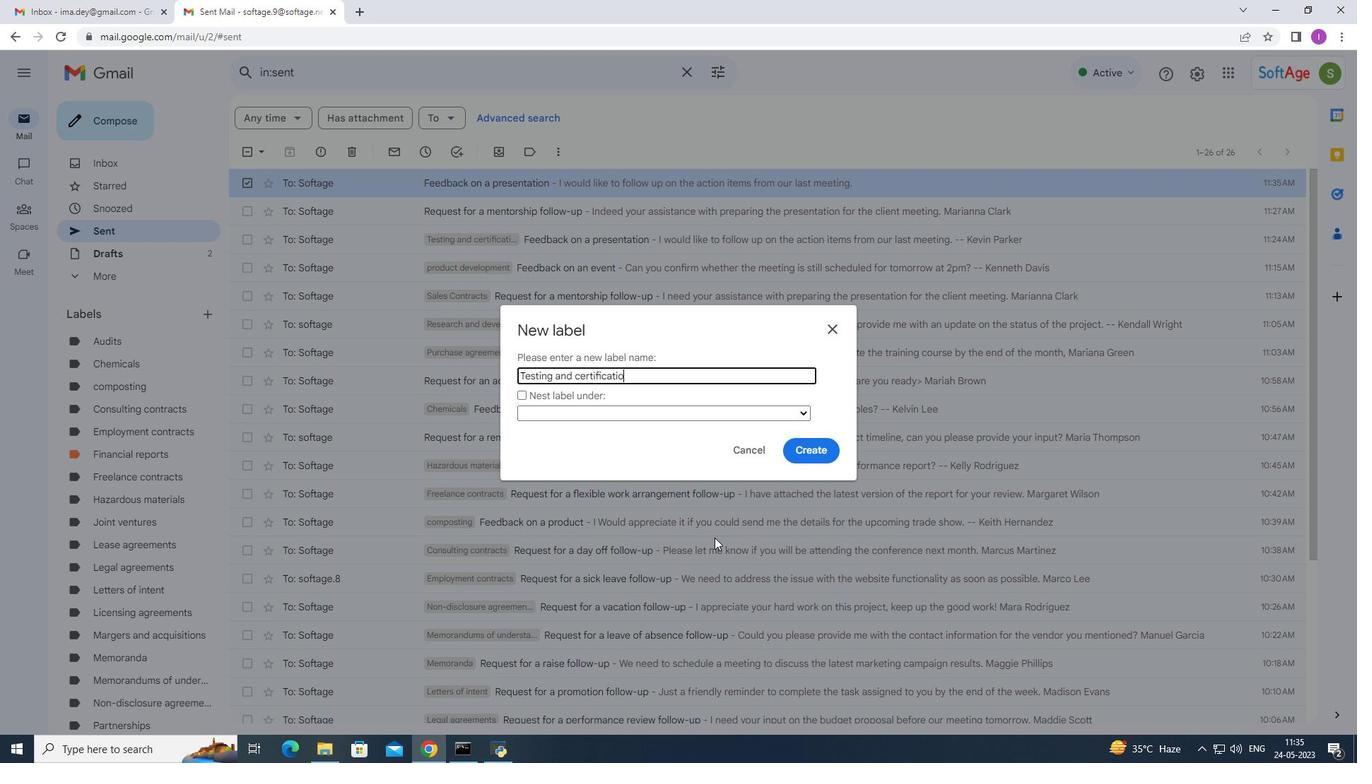 
Action: Mouse moved to (822, 458)
Screenshot: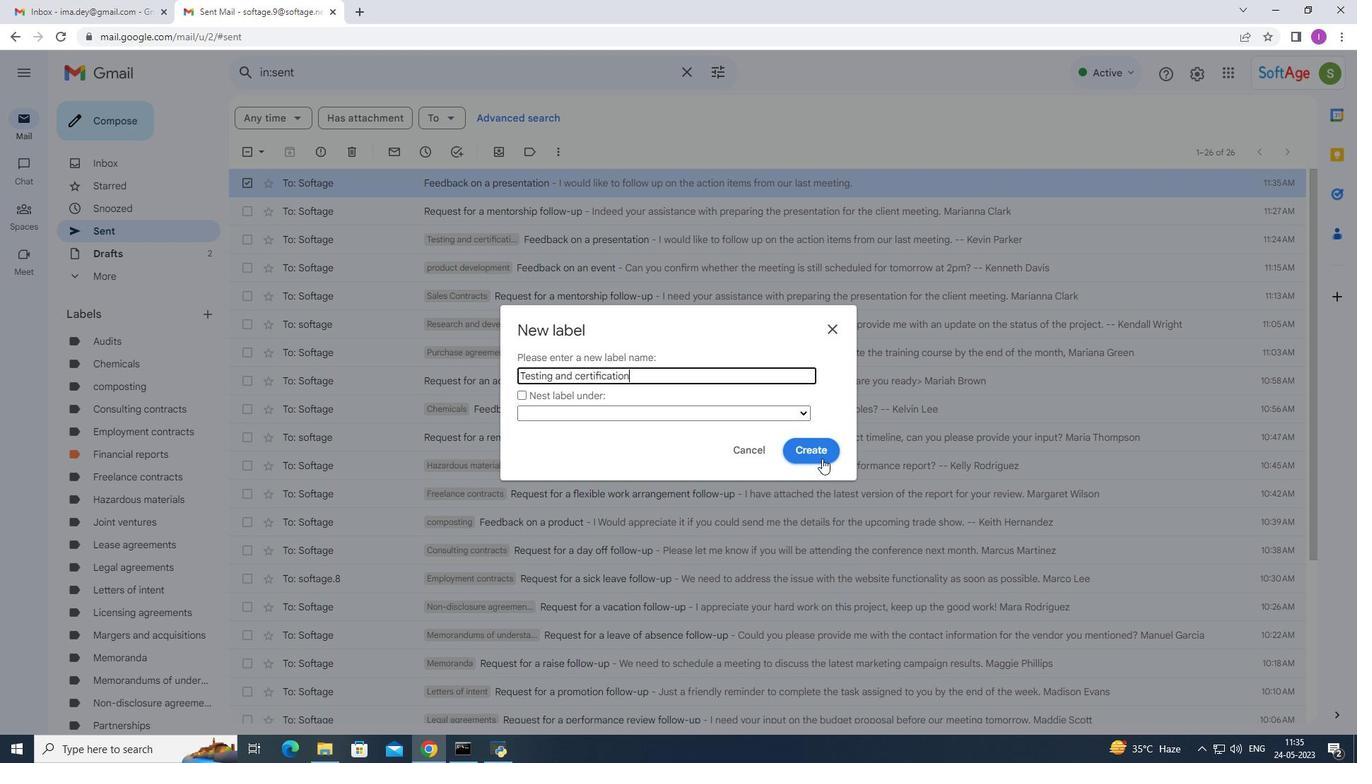 
Action: Mouse pressed left at (822, 458)
Screenshot: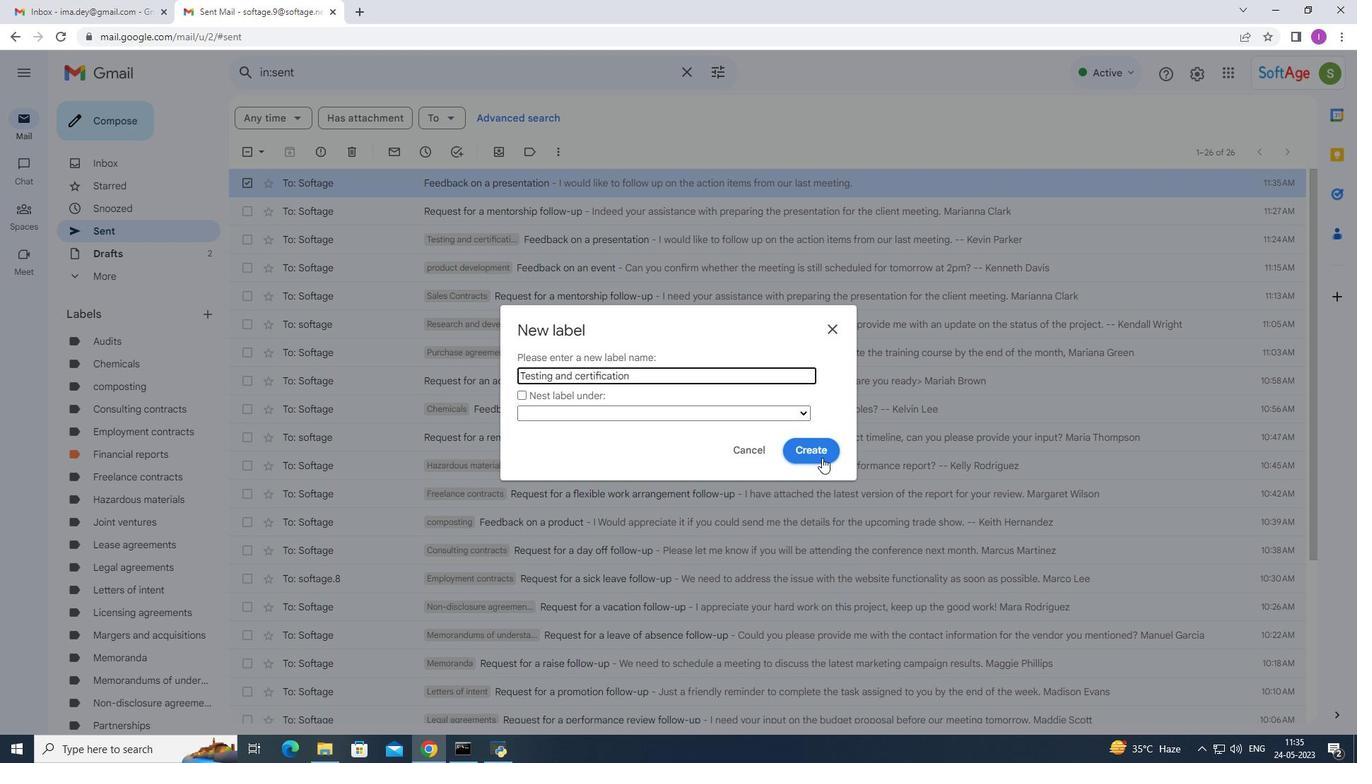
Action: Mouse moved to (803, 462)
Screenshot: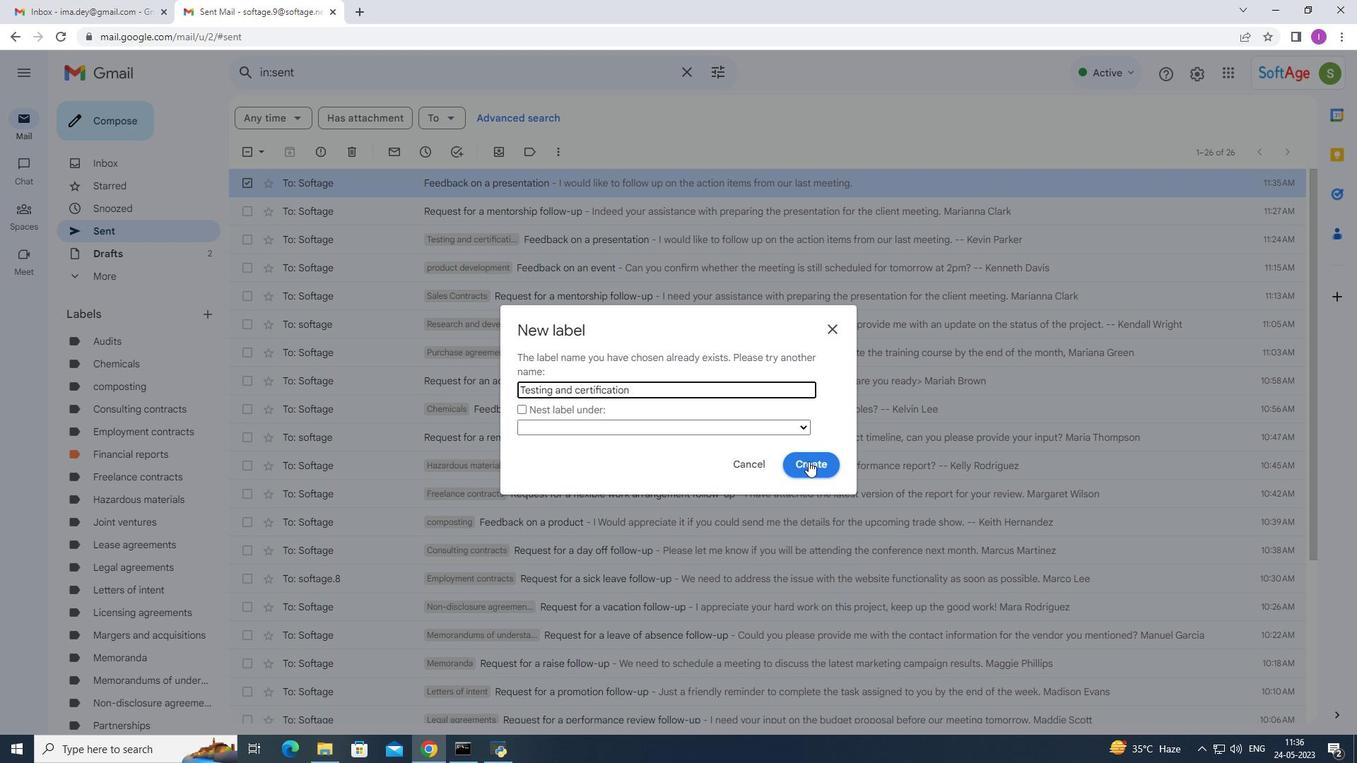
Action: Mouse pressed left at (803, 462)
Screenshot: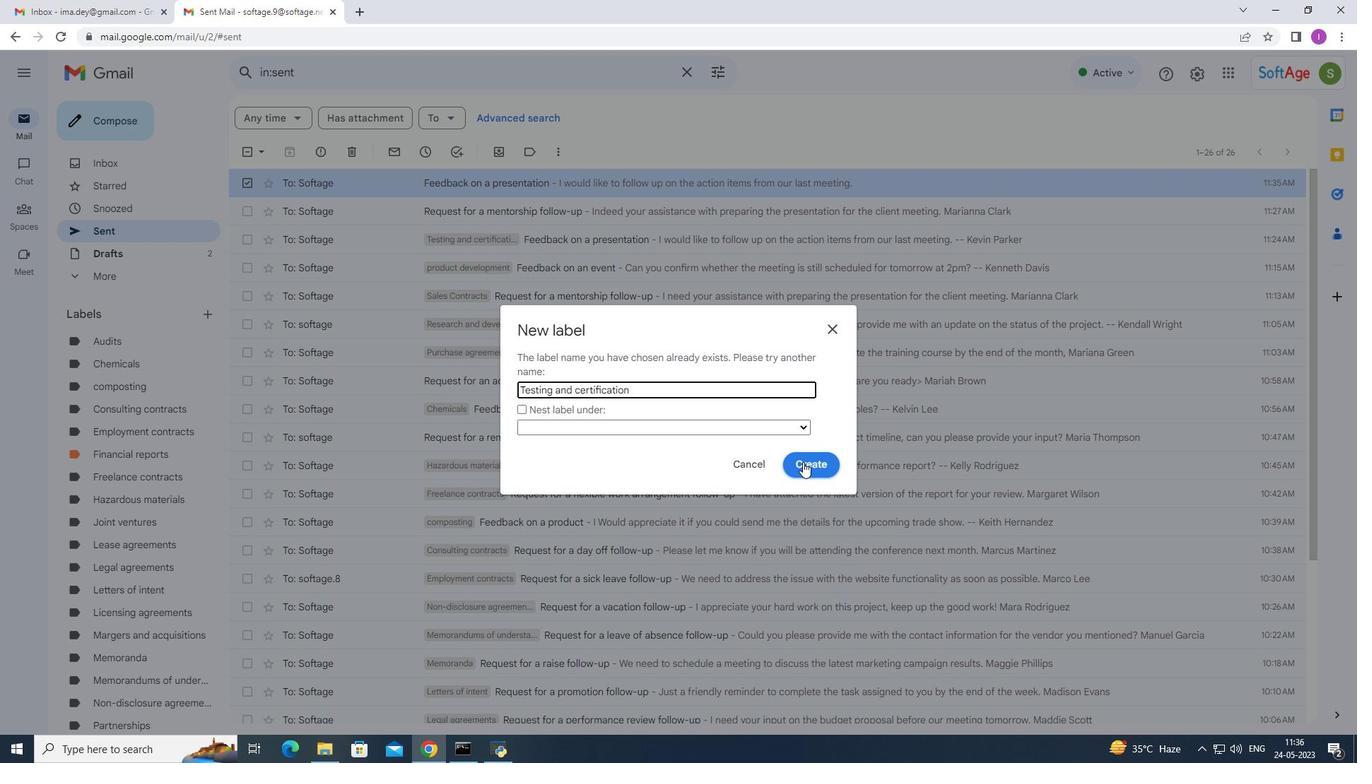 
Action: Mouse moved to (753, 463)
Screenshot: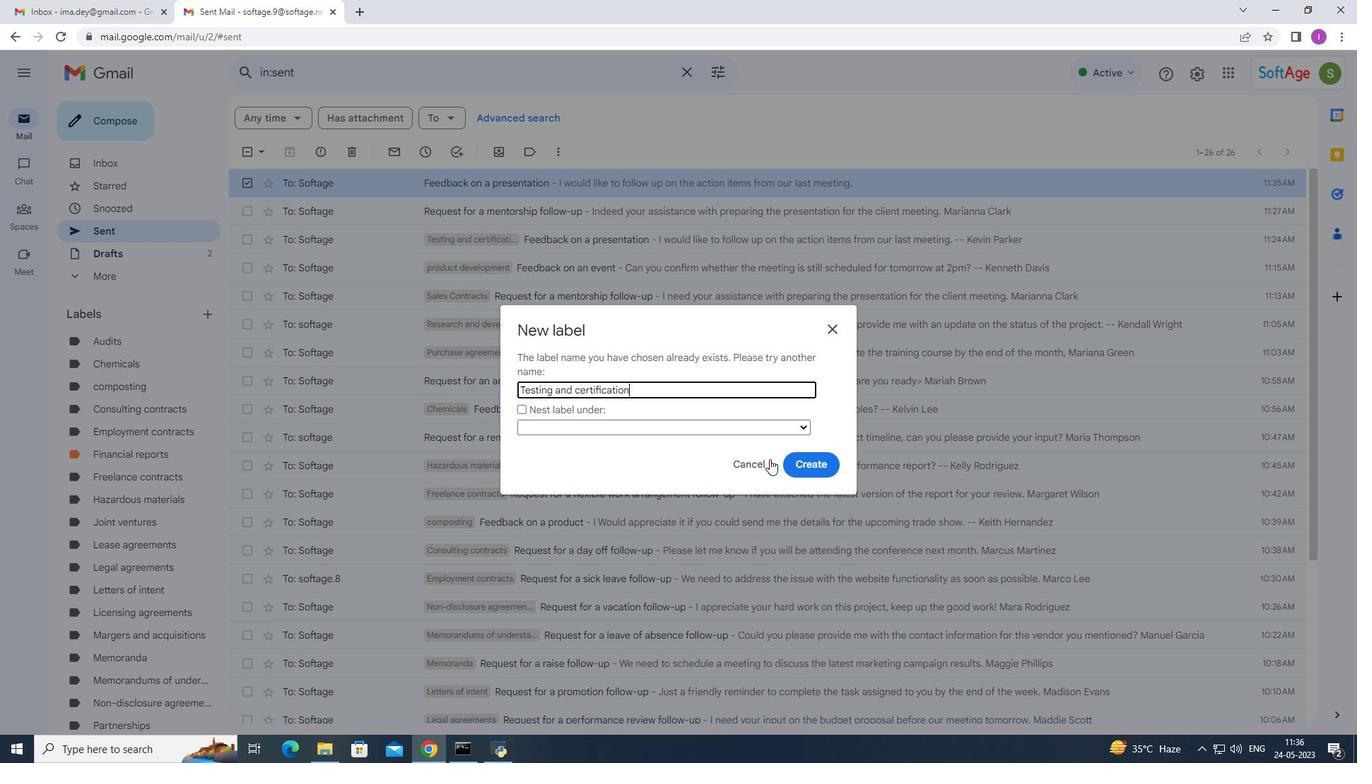 
Action: Mouse pressed left at (753, 463)
Screenshot: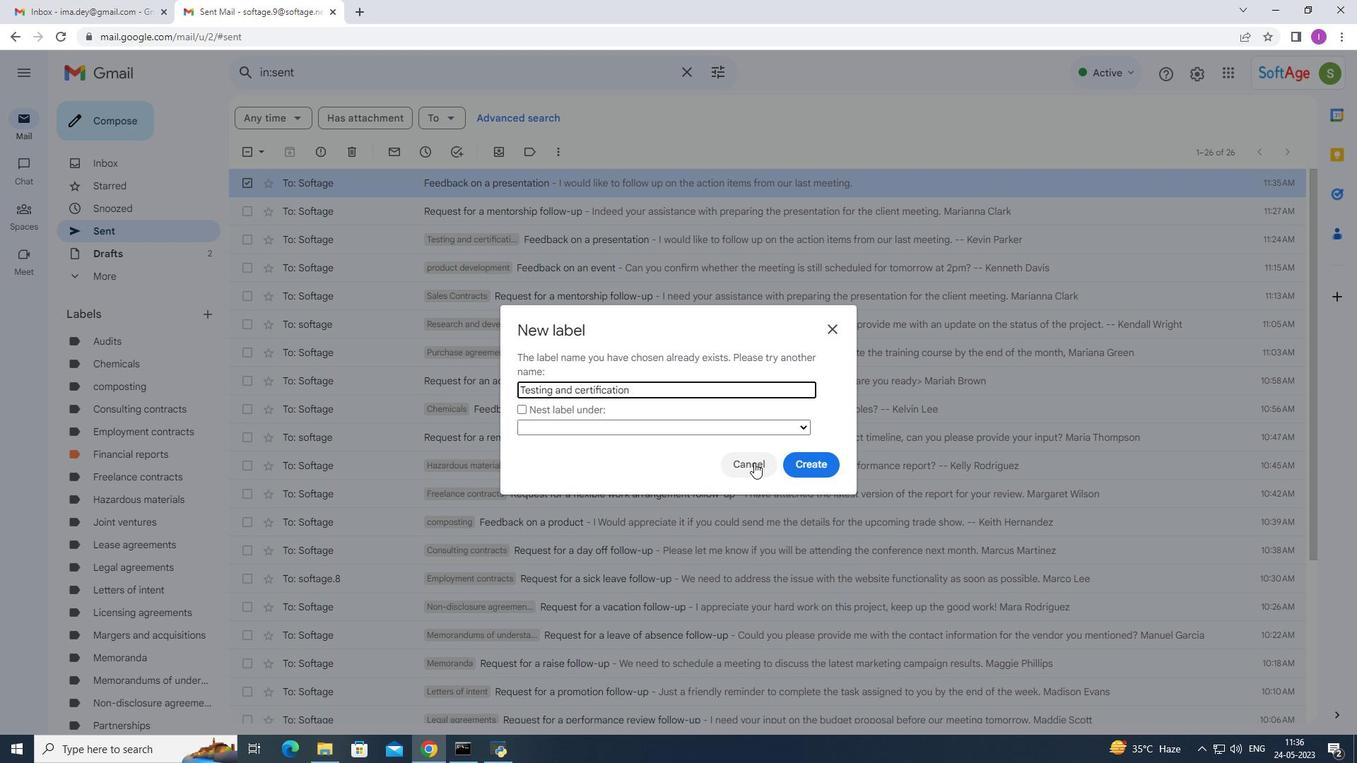 
Action: Mouse moved to (432, 178)
Screenshot: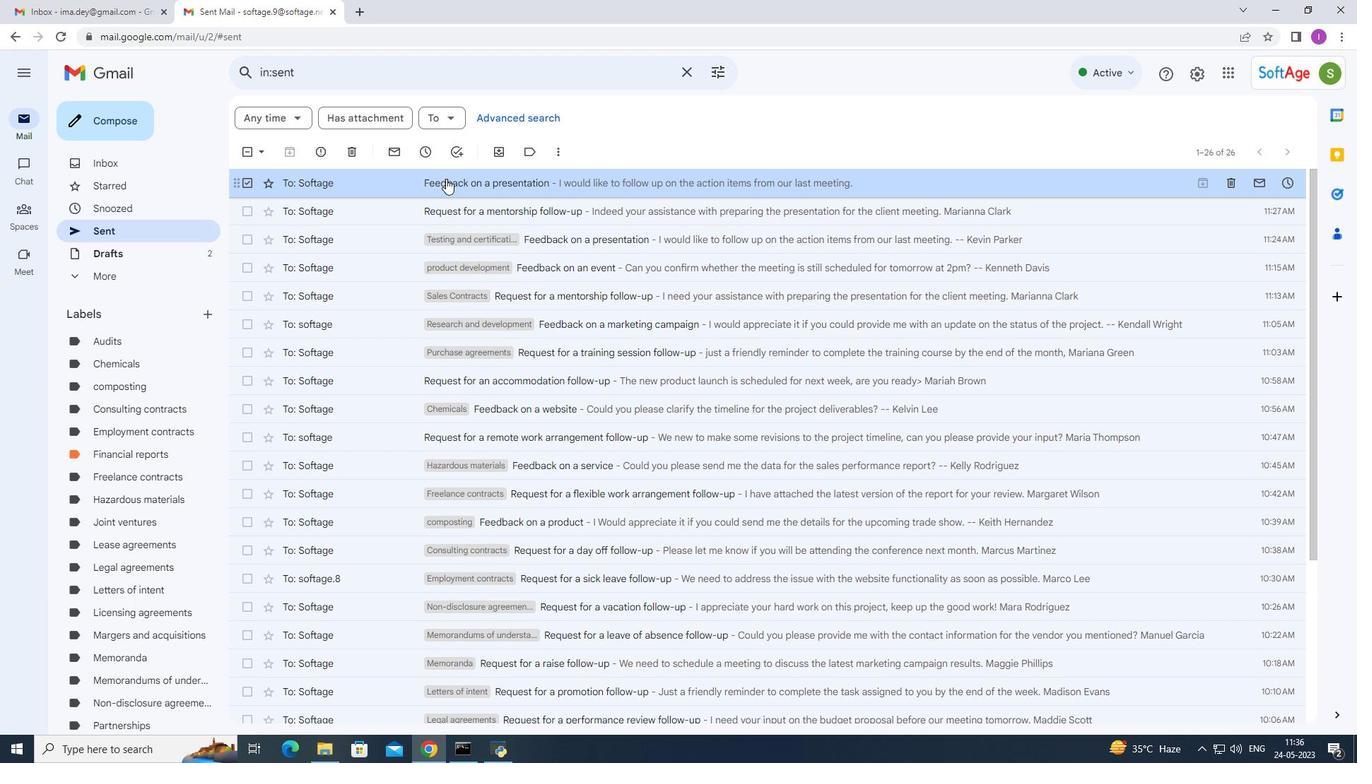 
Action: Mouse pressed right at (432, 178)
Screenshot: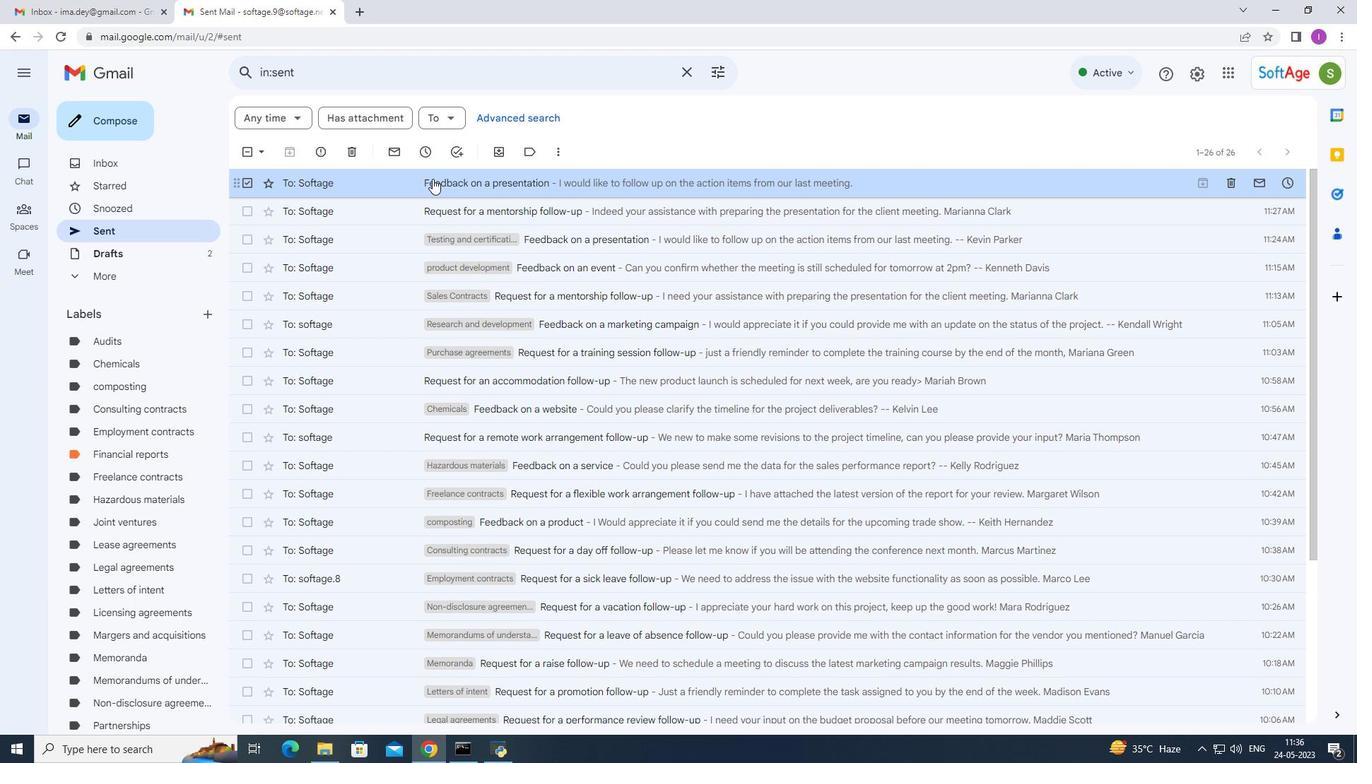 
Action: Mouse moved to (666, 474)
Screenshot: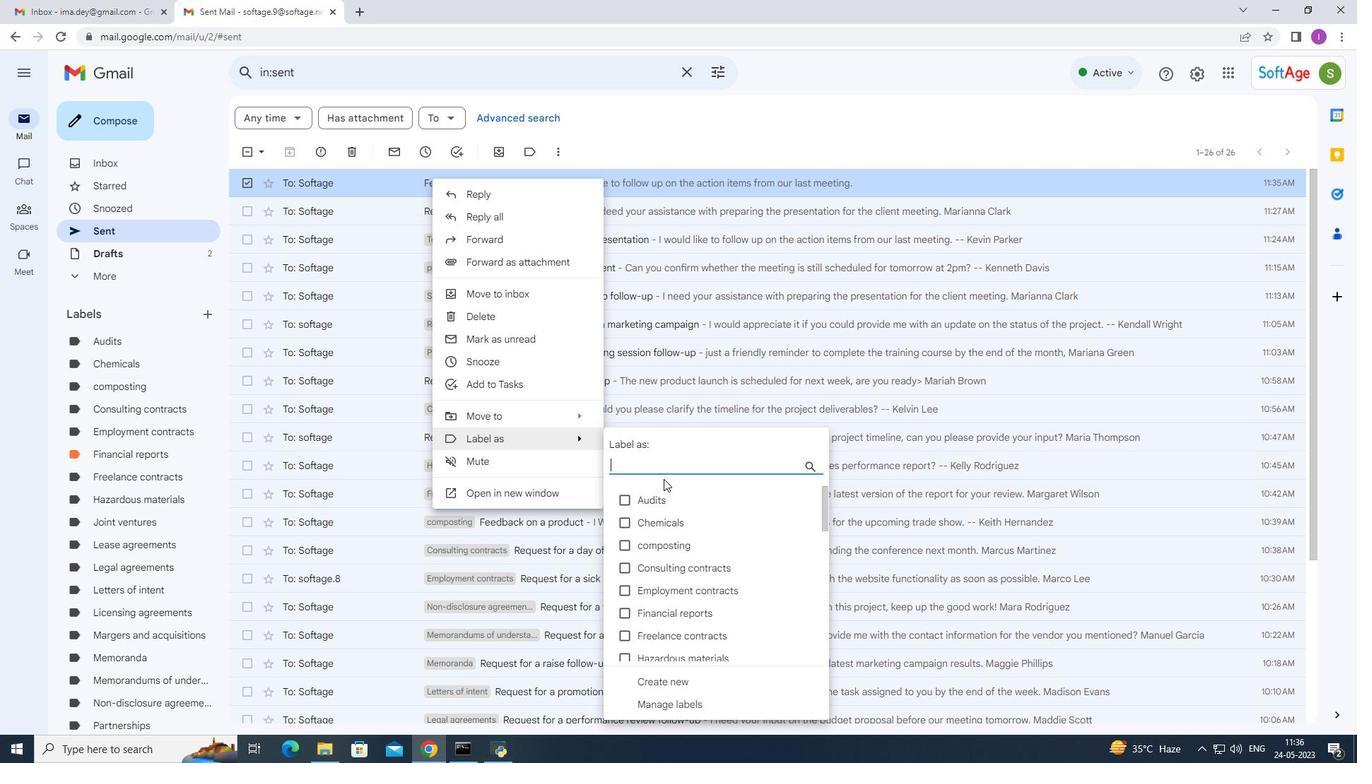 
Action: Key pressed t
Screenshot: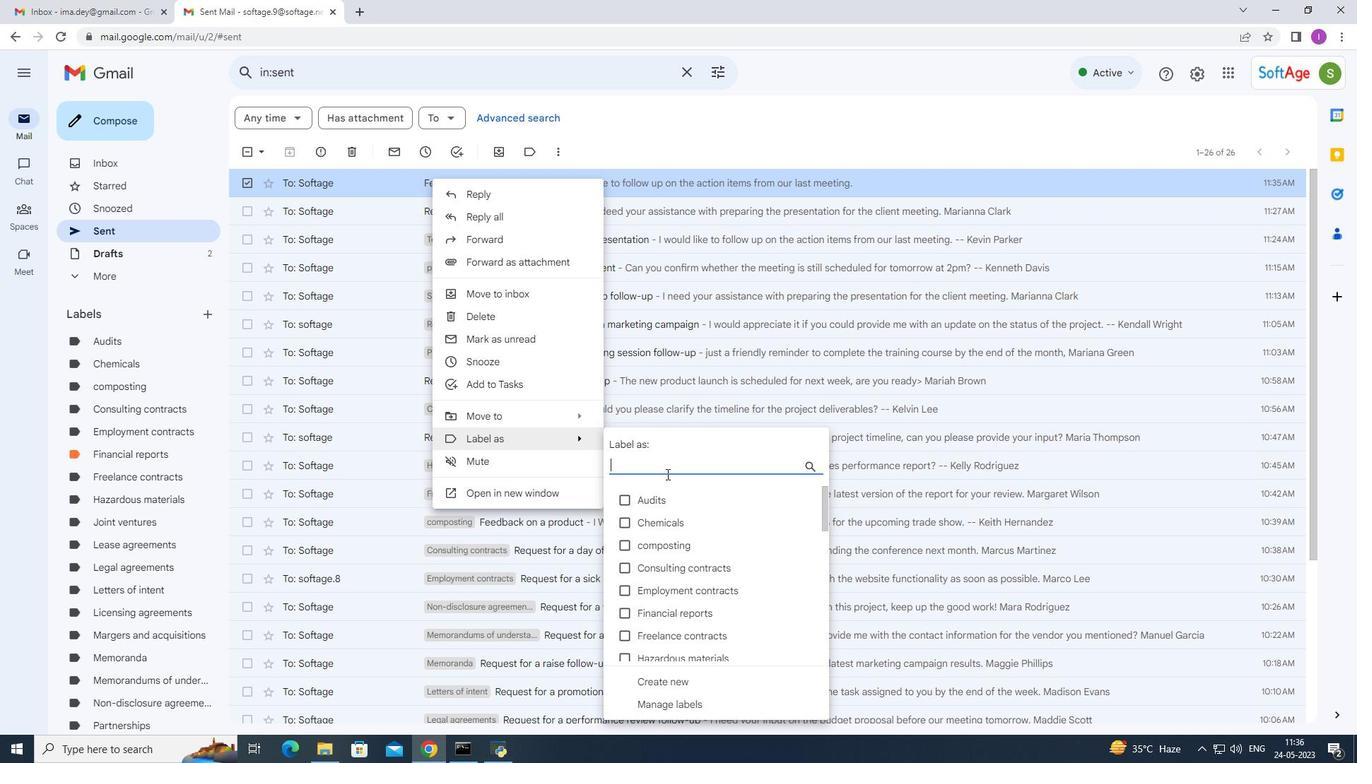 
Action: Mouse moved to (684, 522)
Screenshot: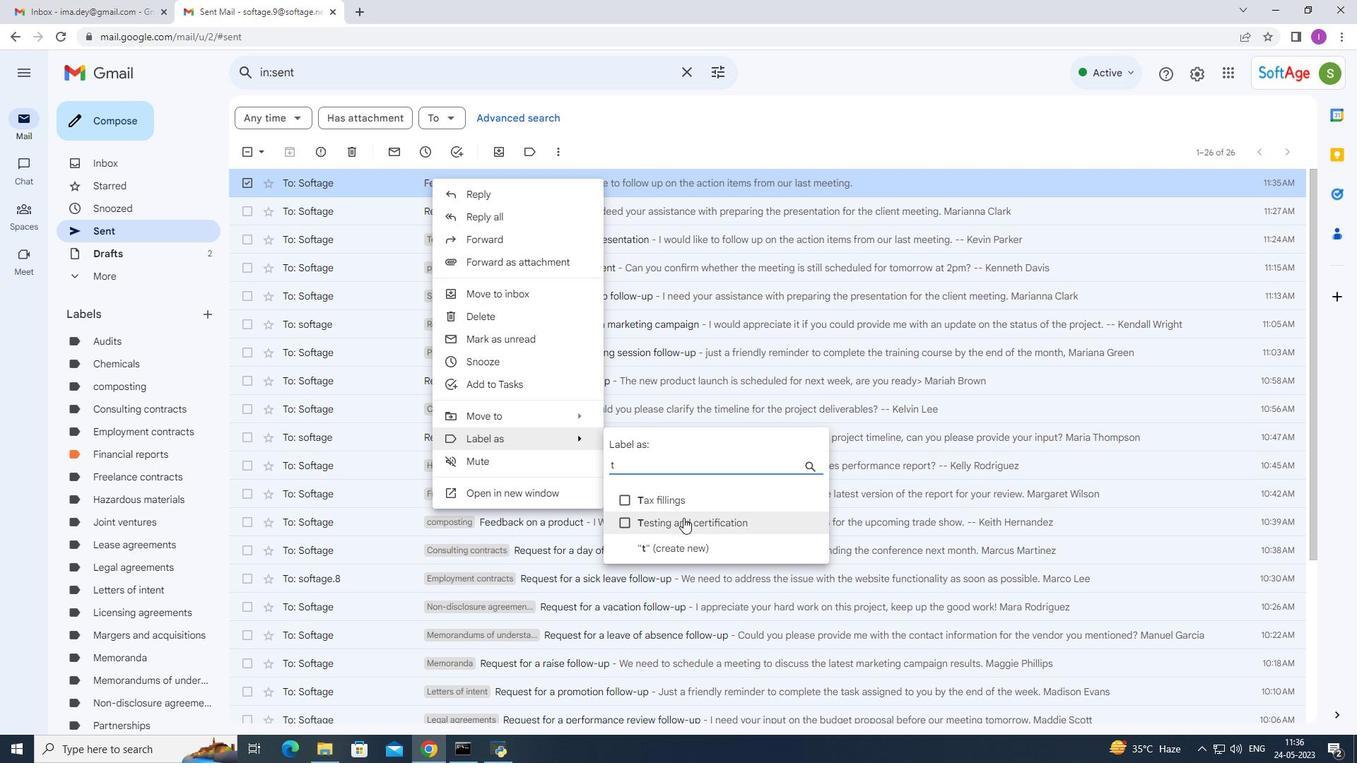 
Action: Mouse pressed left at (684, 522)
Screenshot: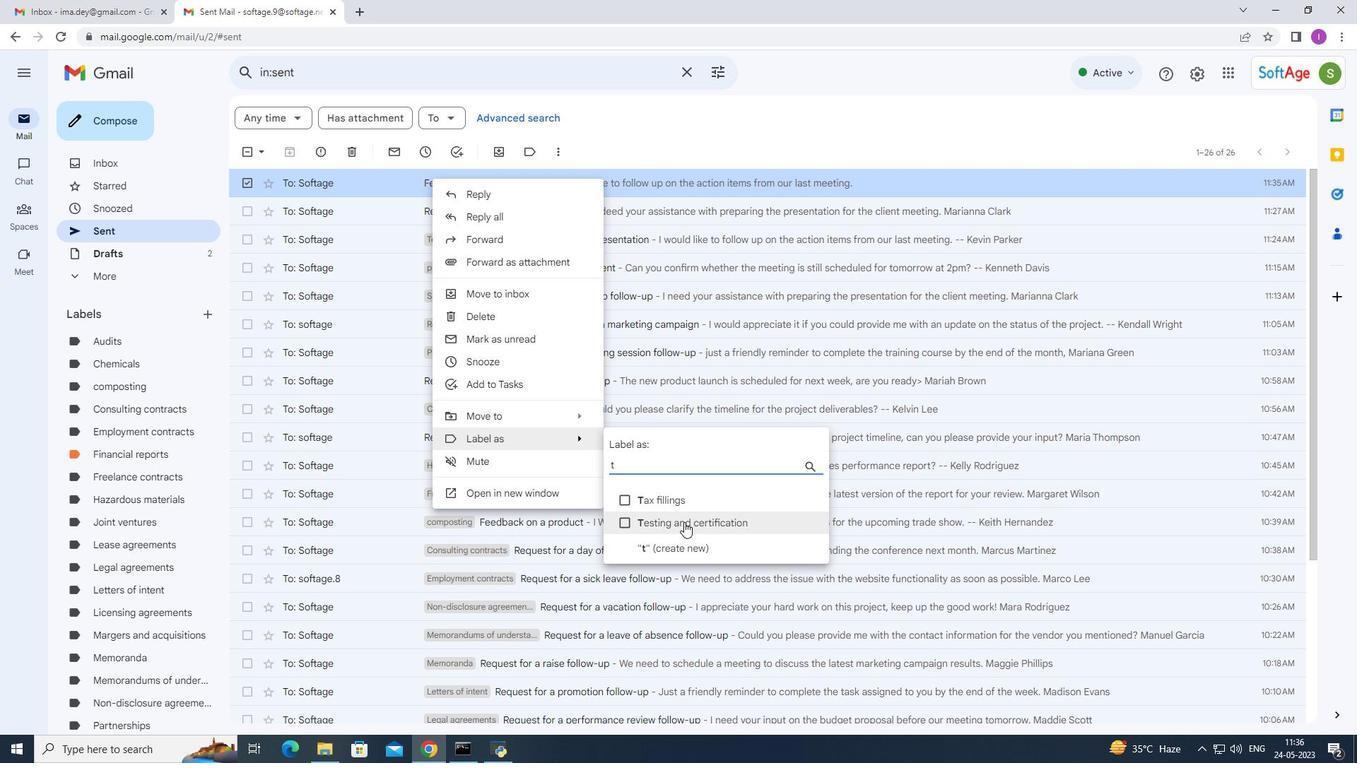 
Action: Mouse moved to (382, 376)
Screenshot: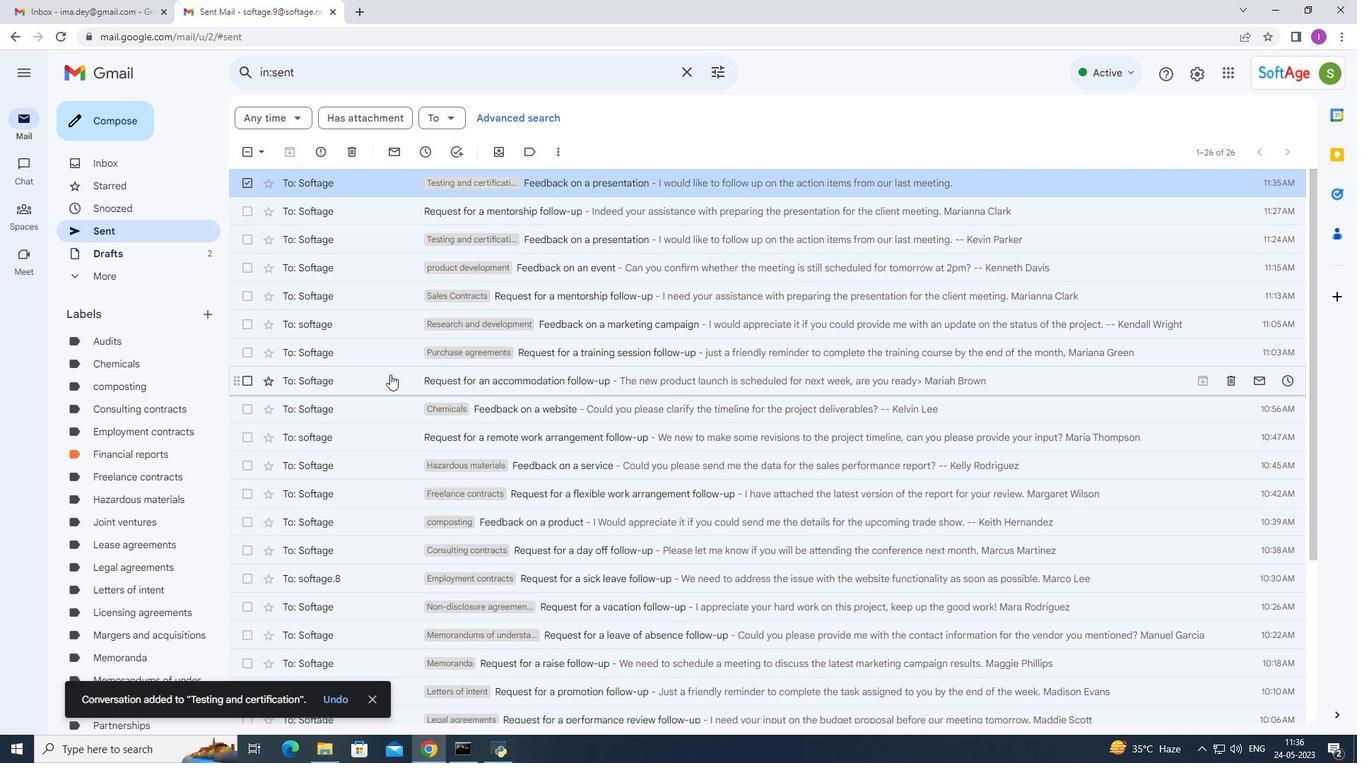 
